Task: Look for space in Palo del Colle, Italy from 1st July, 2023 to 3rd July, 2023 for 1 adult in price range Rs.5000 to Rs.15000. Place can be private room with 1  bedroom having 1 bed and 1 bathroom. Property type can be house, flat, guest house, hotel. Amenities needed are: wifi. Booking option can be shelf check-in. Required host language is English.
Action: Mouse moved to (556, 161)
Screenshot: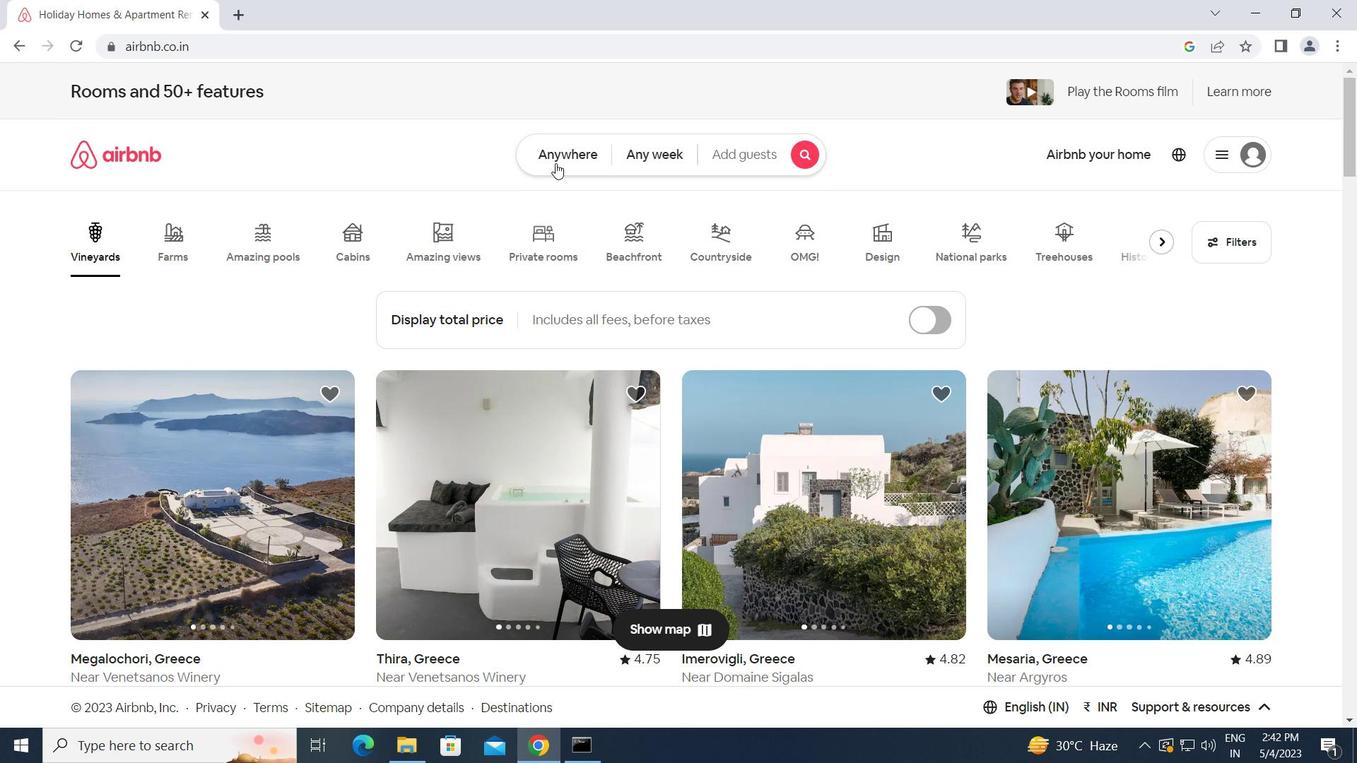 
Action: Mouse pressed left at (556, 161)
Screenshot: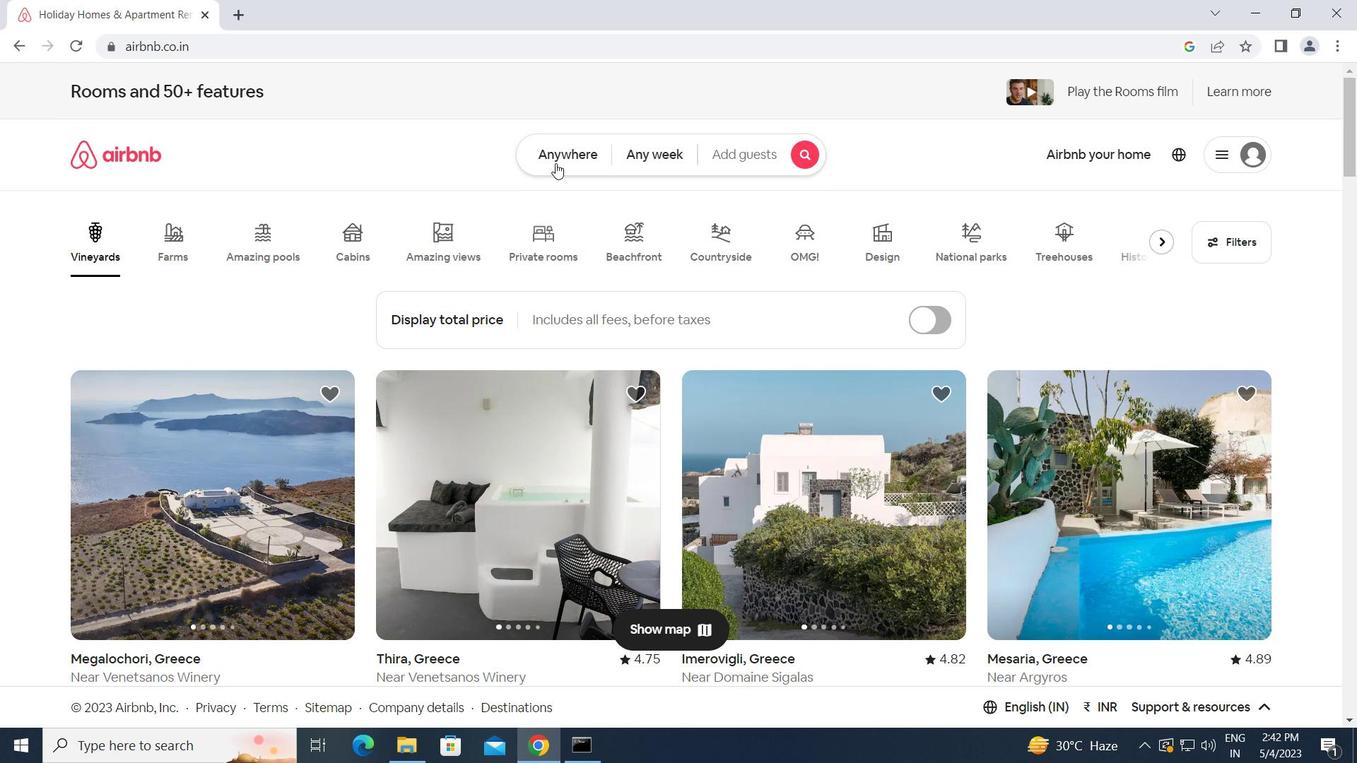 
Action: Mouse moved to (504, 212)
Screenshot: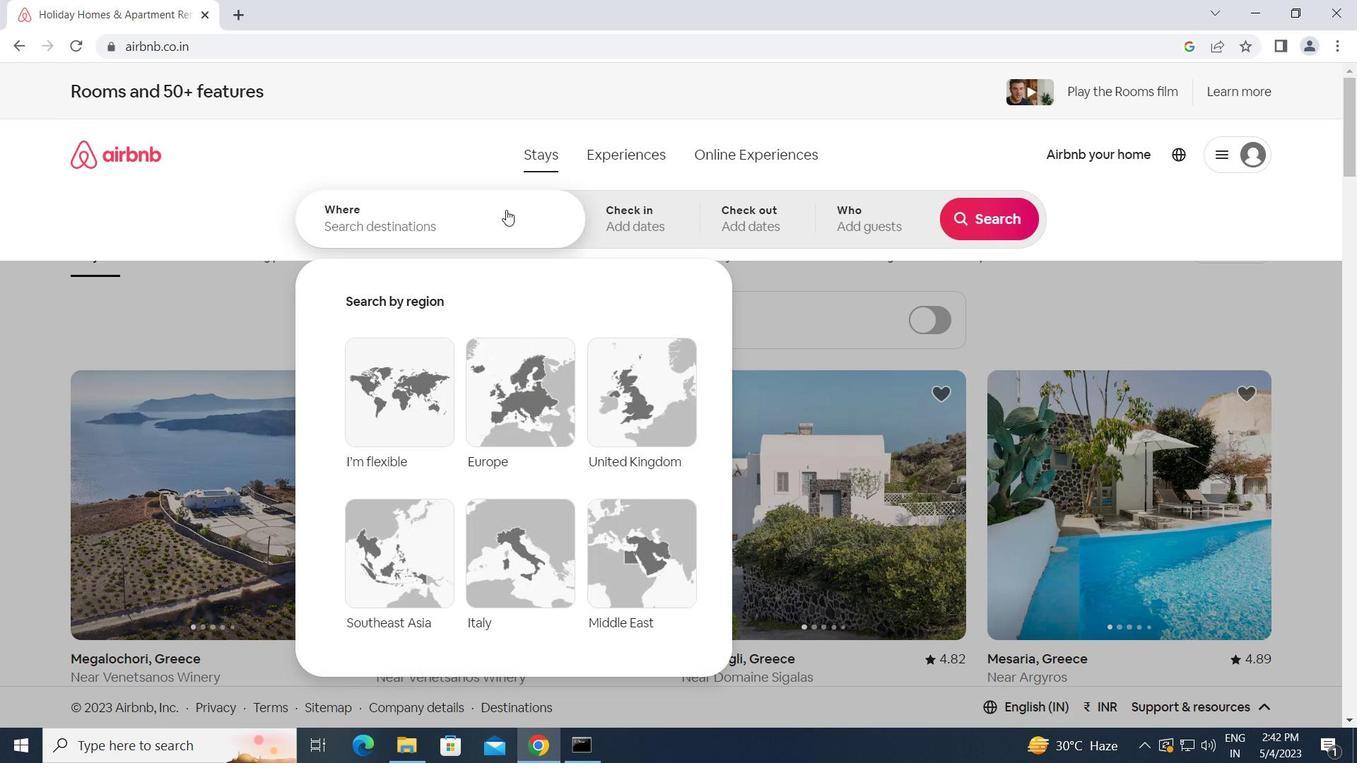 
Action: Mouse pressed left at (504, 212)
Screenshot: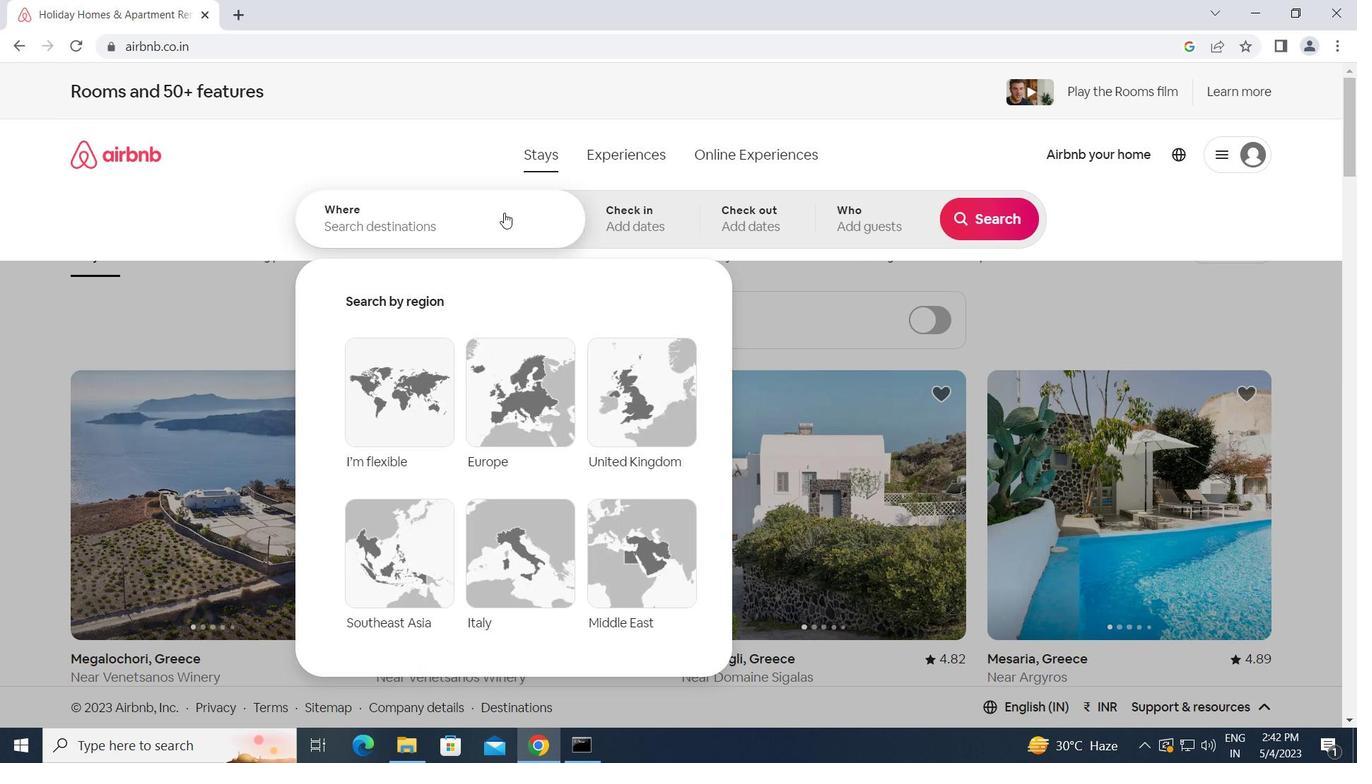 
Action: Key pressed <Key.caps_lock>p<Key.caps_lock>alo<Key.space>del<Key.space><Key.caps_lock>c<Key.caps_lock>olle,<Key.space><Key.caps_lock>i<Key.caps_lock>taly<Key.enter>
Screenshot: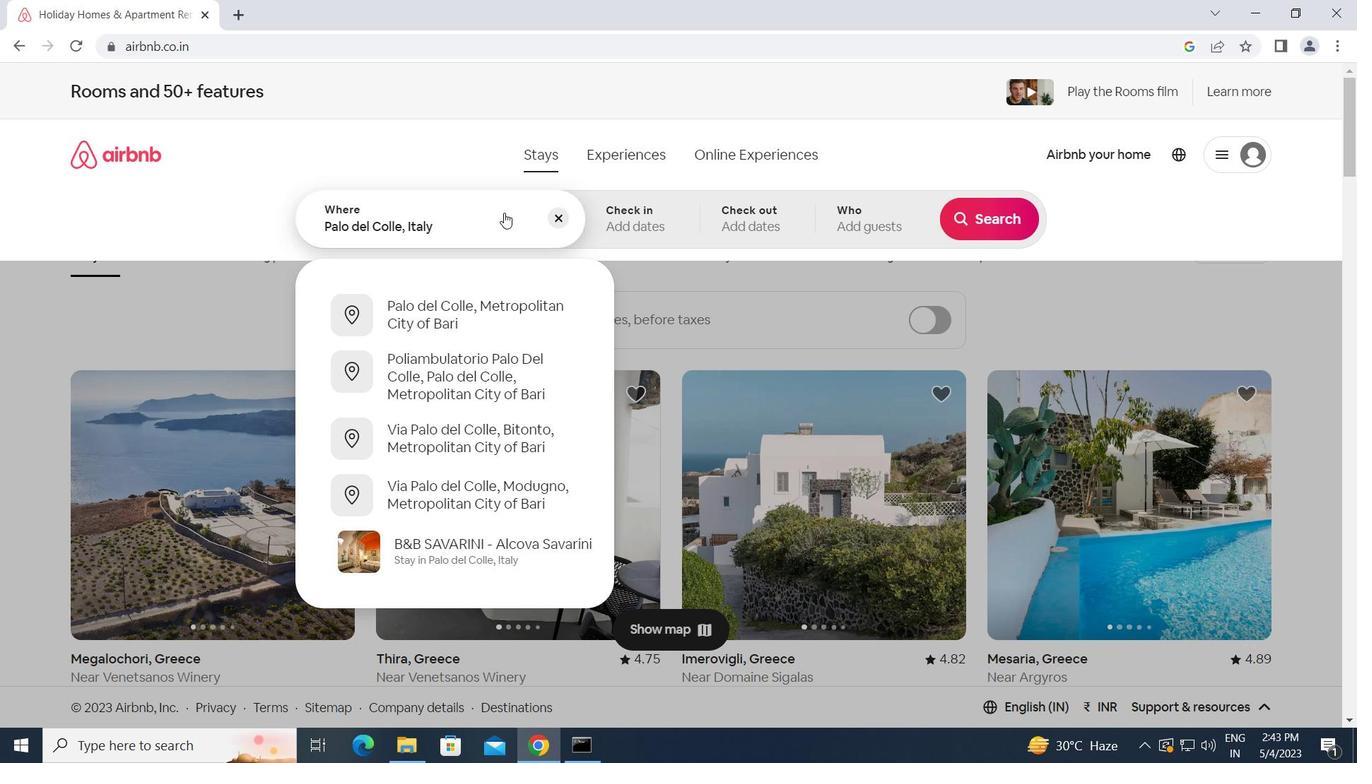
Action: Mouse moved to (997, 369)
Screenshot: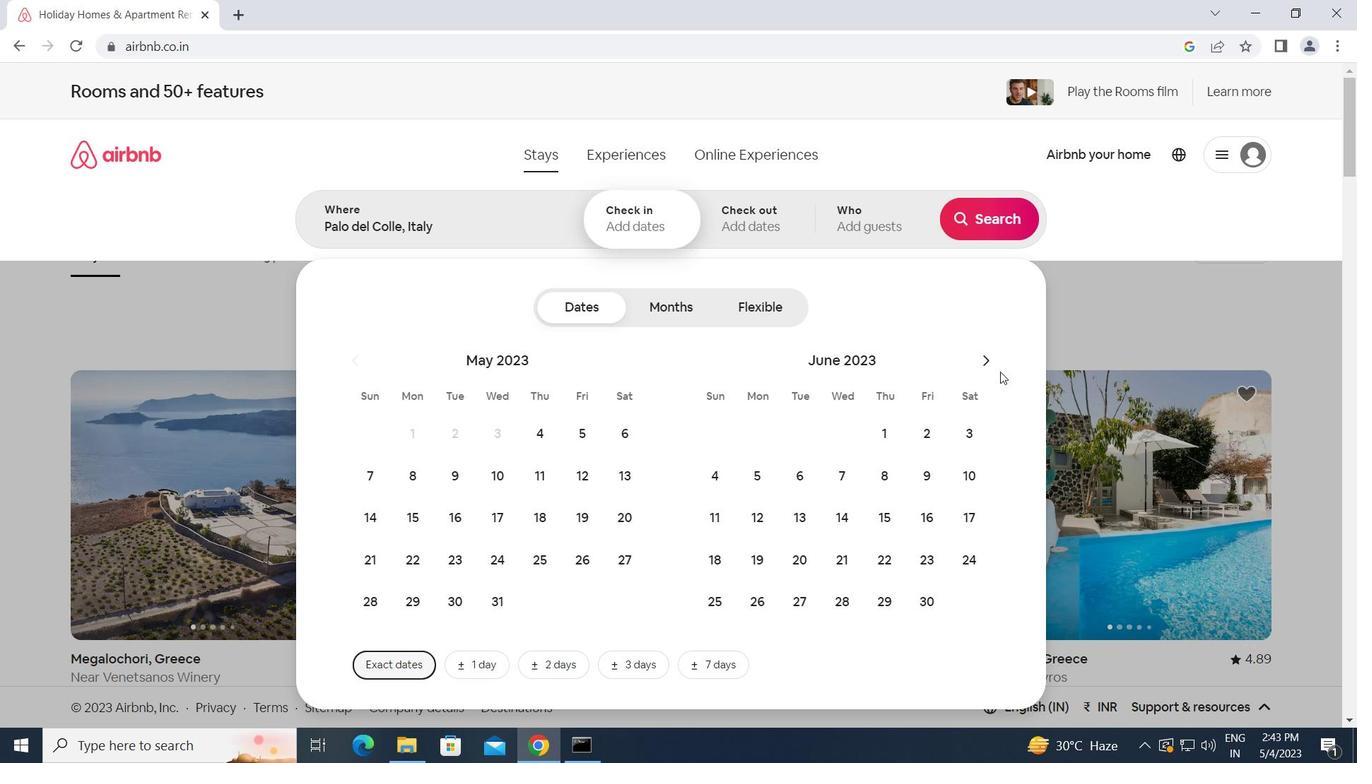 
Action: Mouse pressed left at (997, 369)
Screenshot: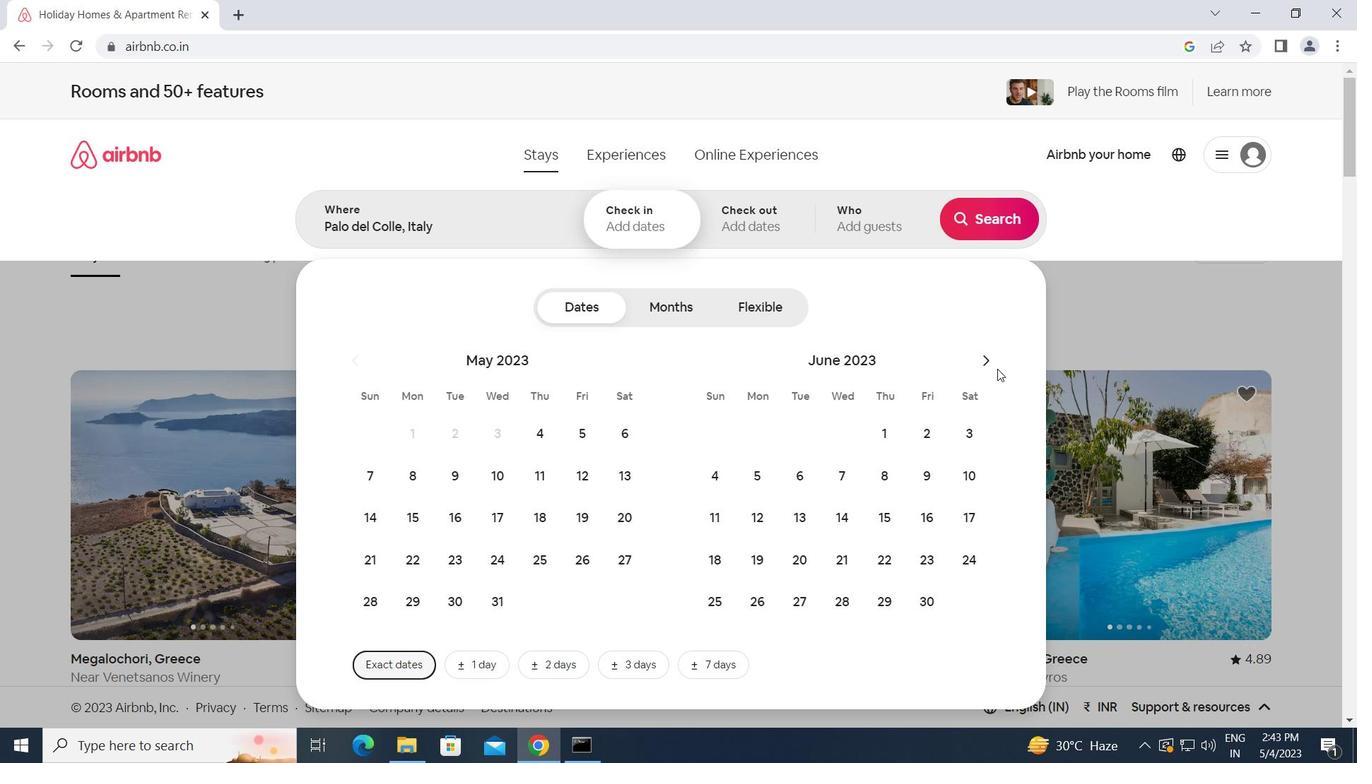 
Action: Mouse moved to (980, 365)
Screenshot: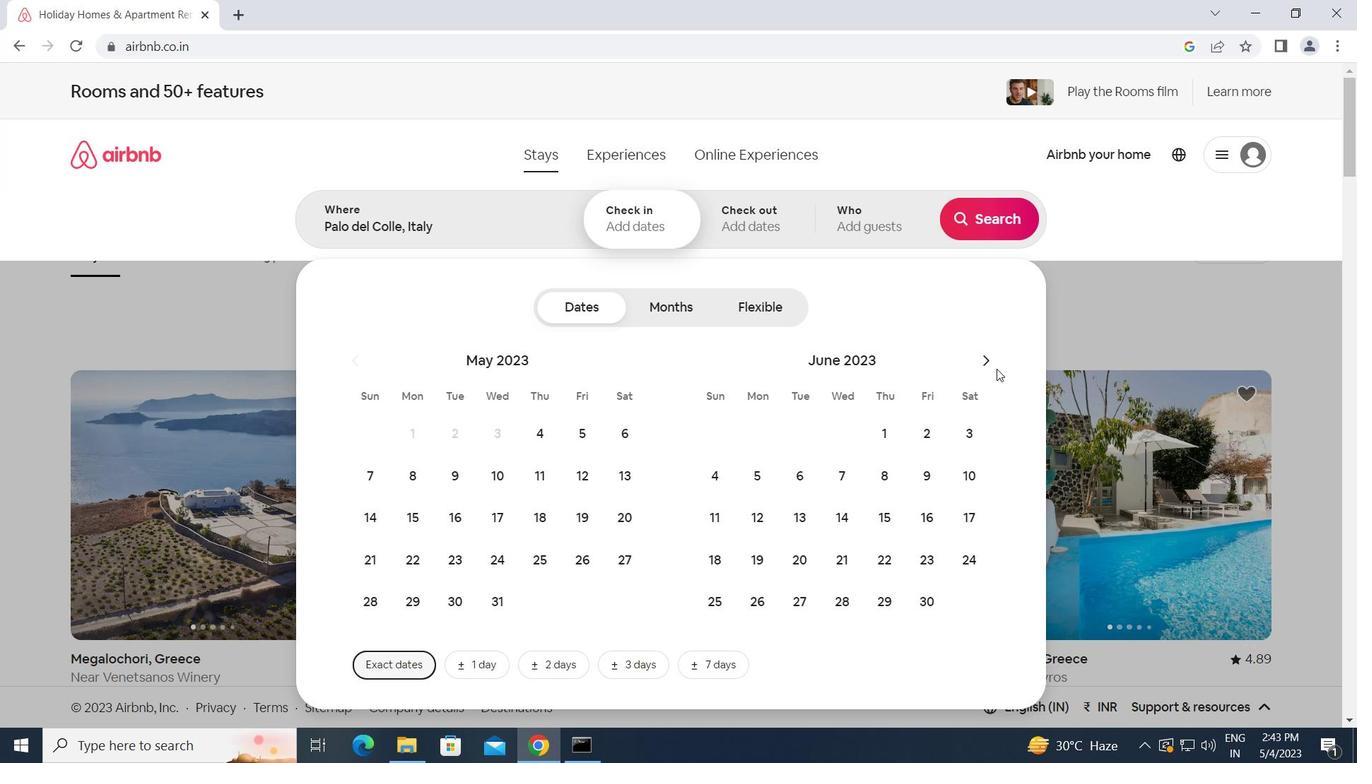 
Action: Mouse pressed left at (980, 365)
Screenshot: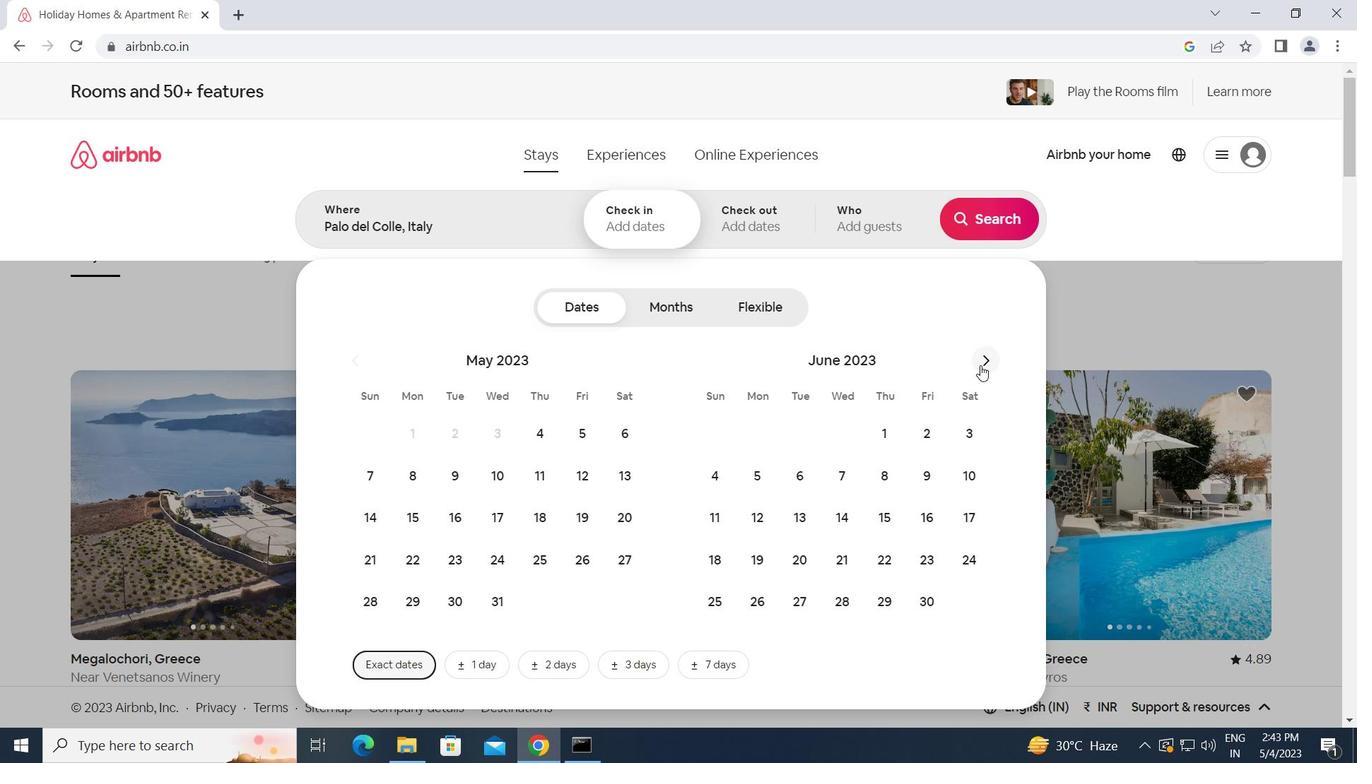 
Action: Mouse moved to (964, 426)
Screenshot: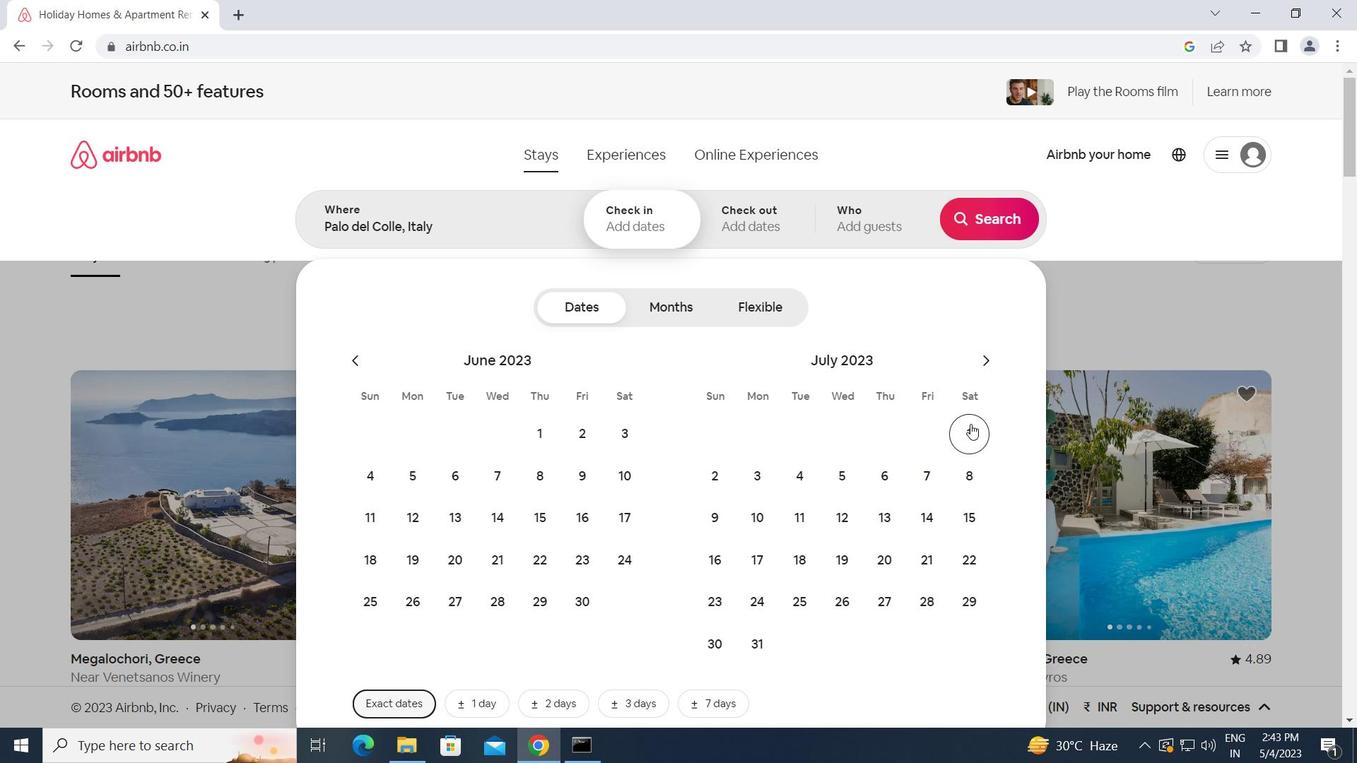 
Action: Mouse pressed left at (964, 426)
Screenshot: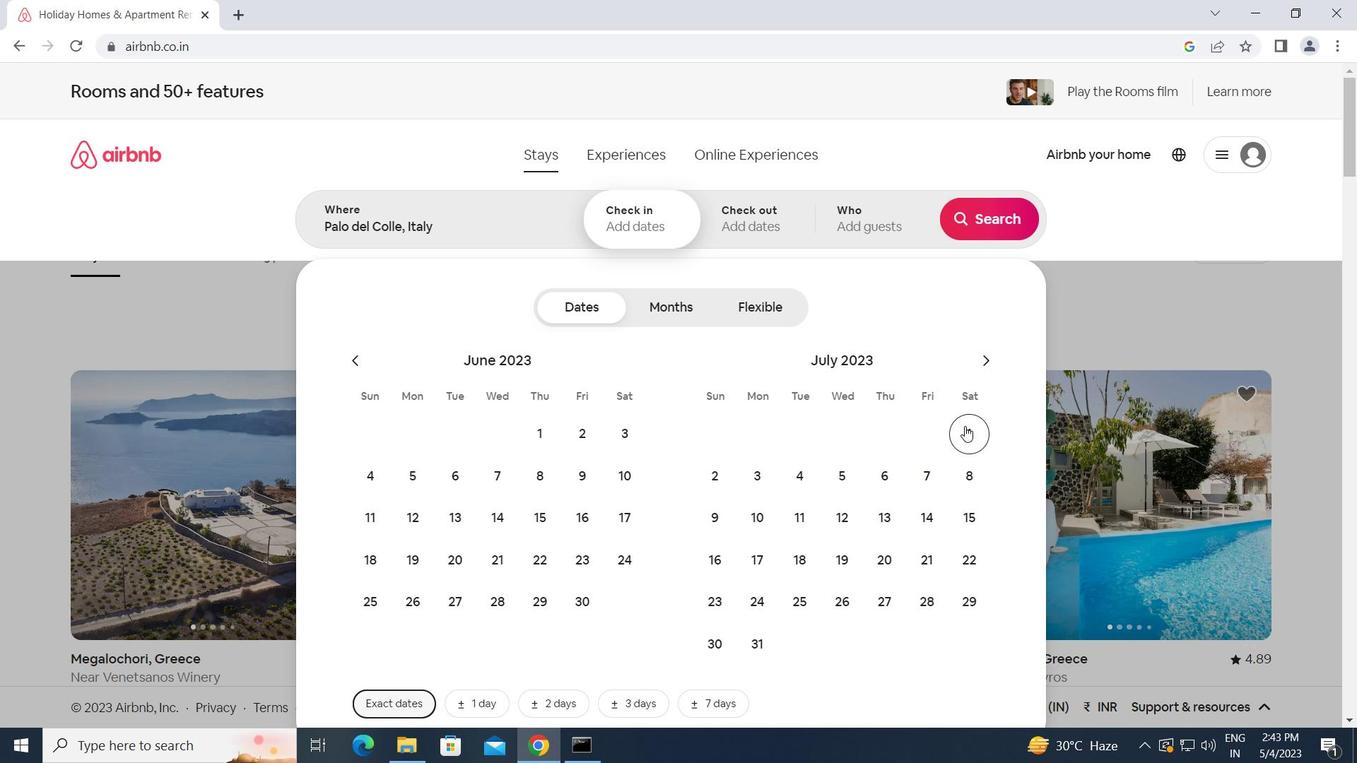 
Action: Mouse moved to (758, 482)
Screenshot: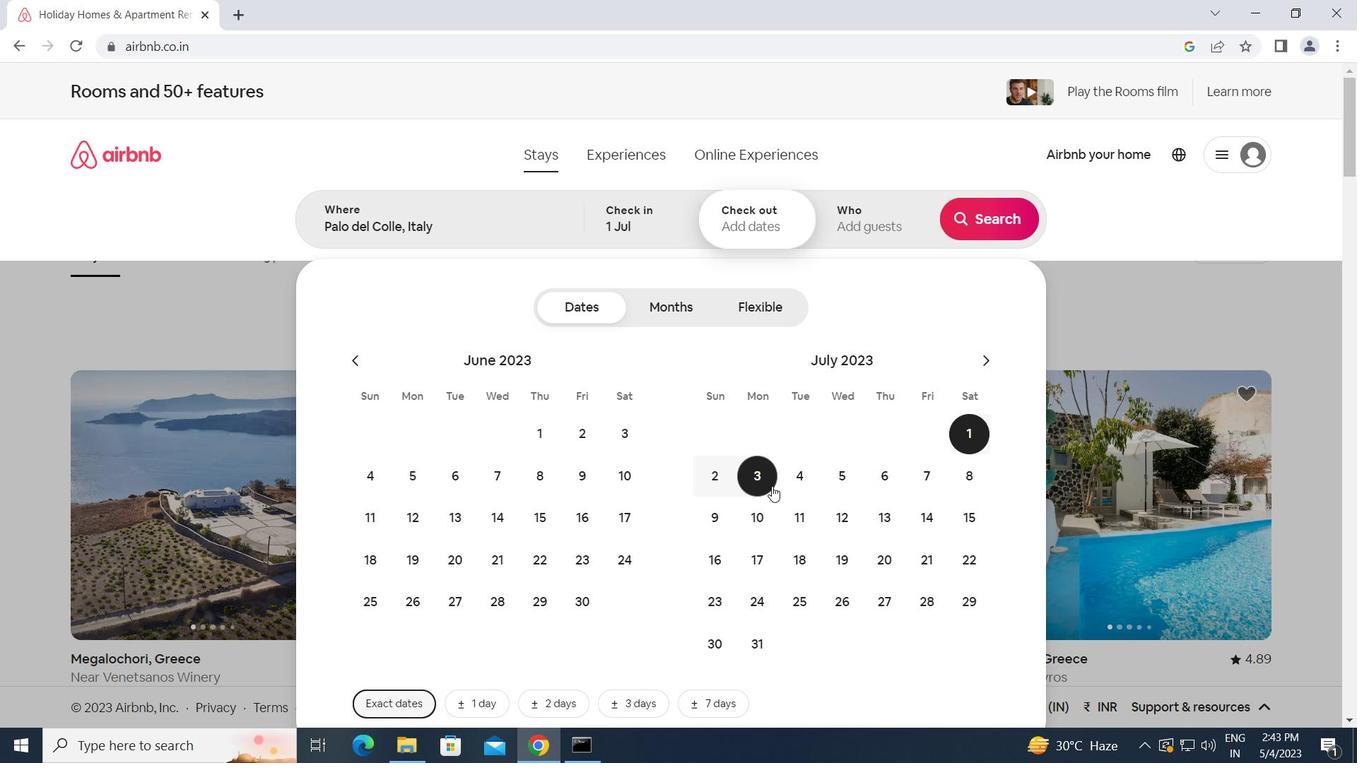 
Action: Mouse pressed left at (758, 482)
Screenshot: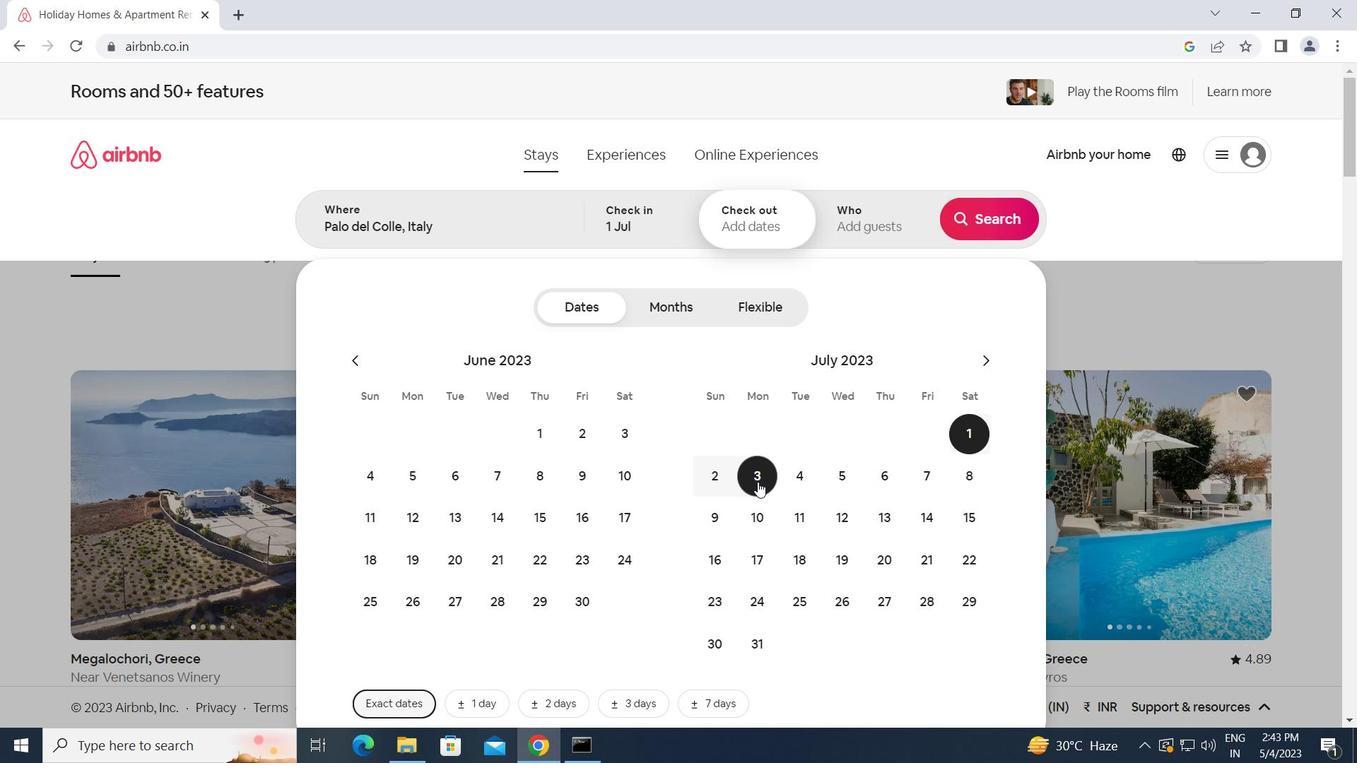 
Action: Mouse moved to (843, 209)
Screenshot: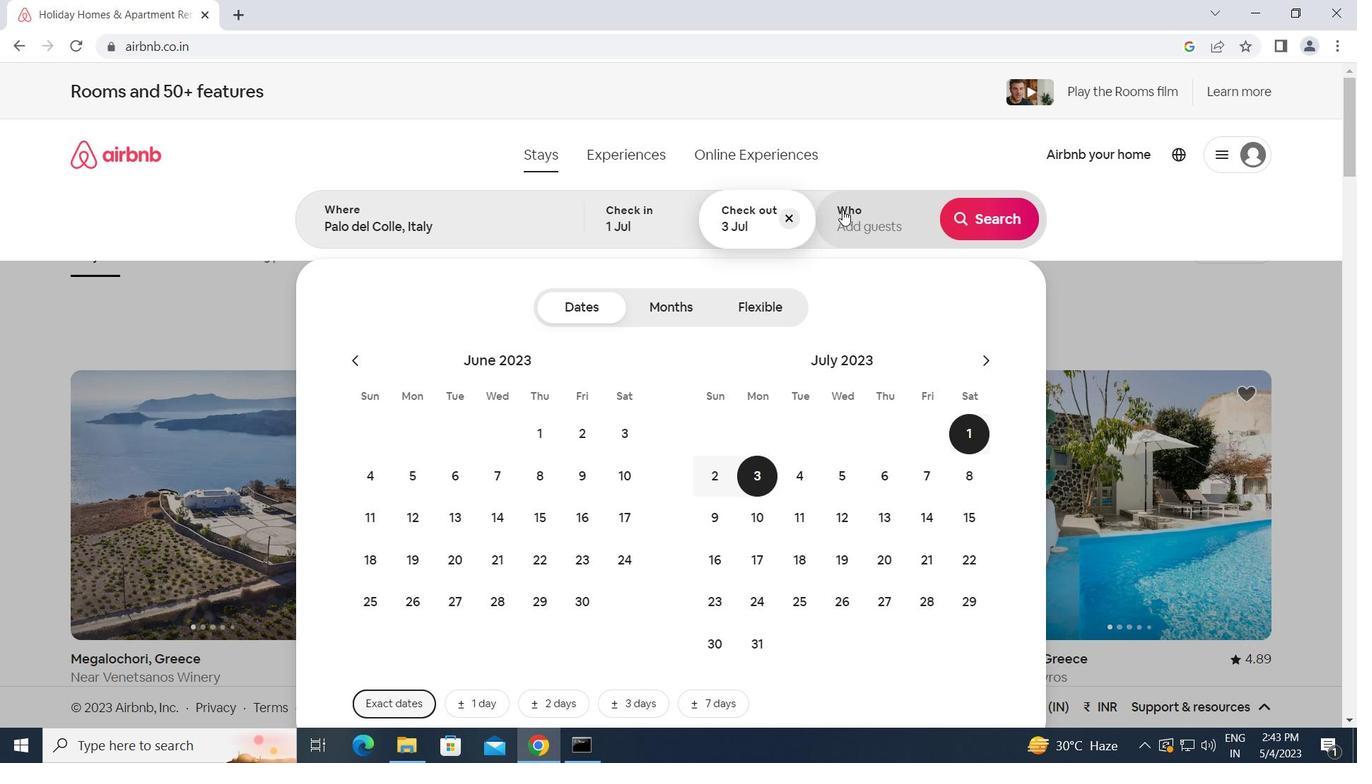
Action: Mouse pressed left at (843, 209)
Screenshot: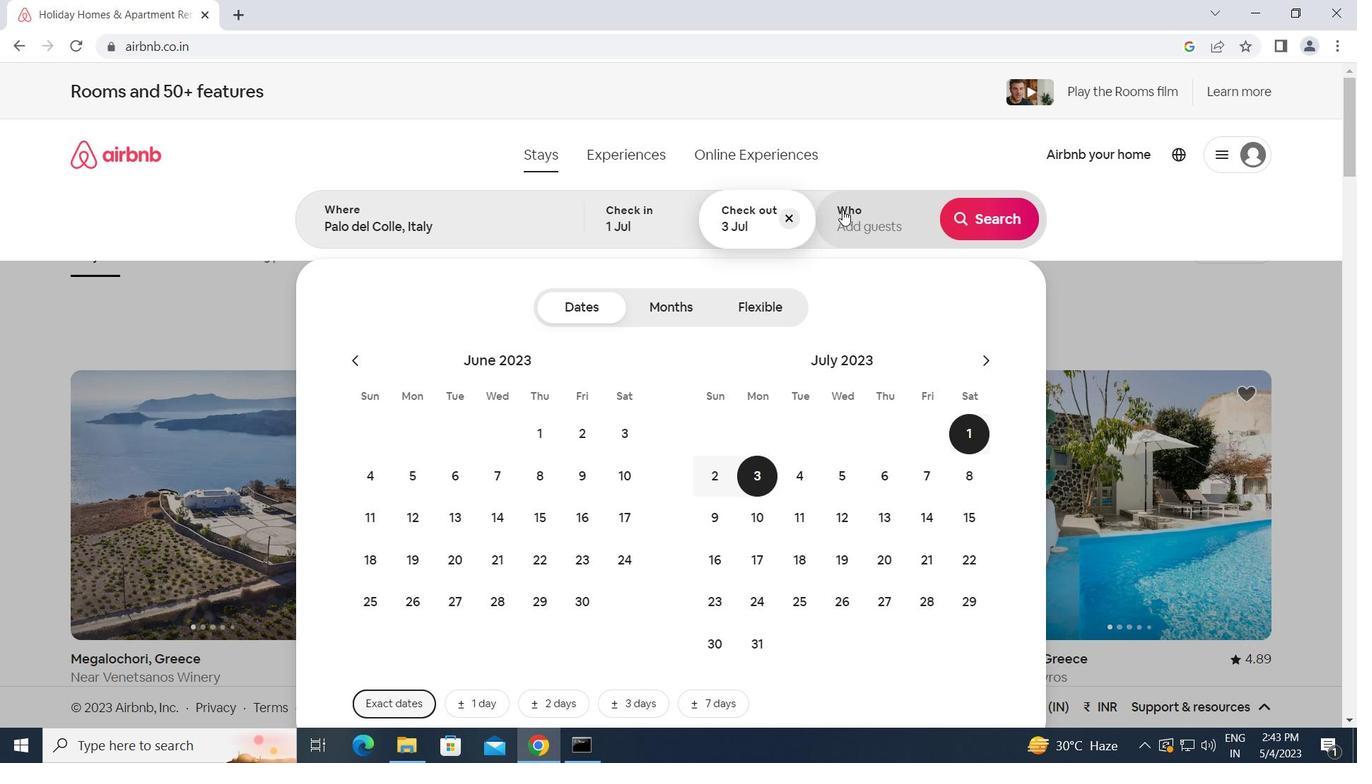 
Action: Mouse moved to (994, 306)
Screenshot: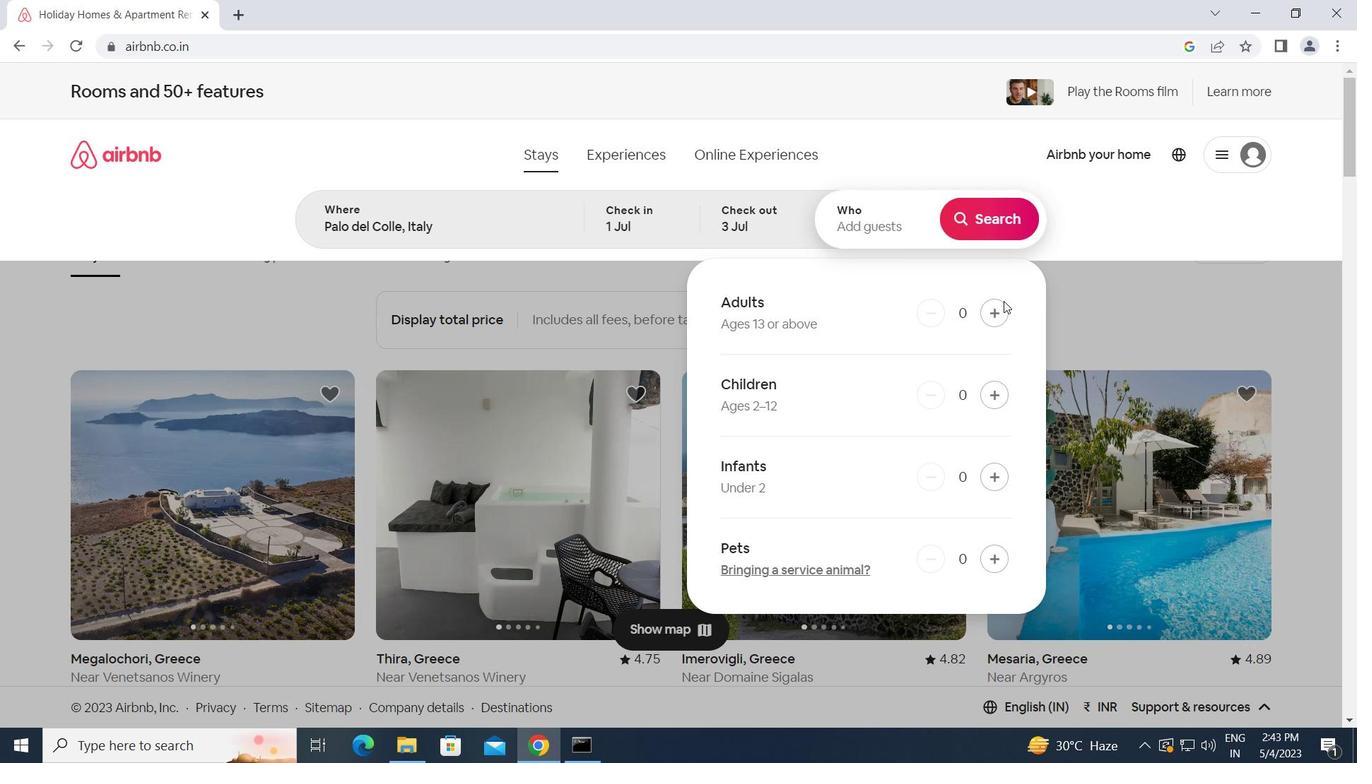
Action: Mouse pressed left at (994, 306)
Screenshot: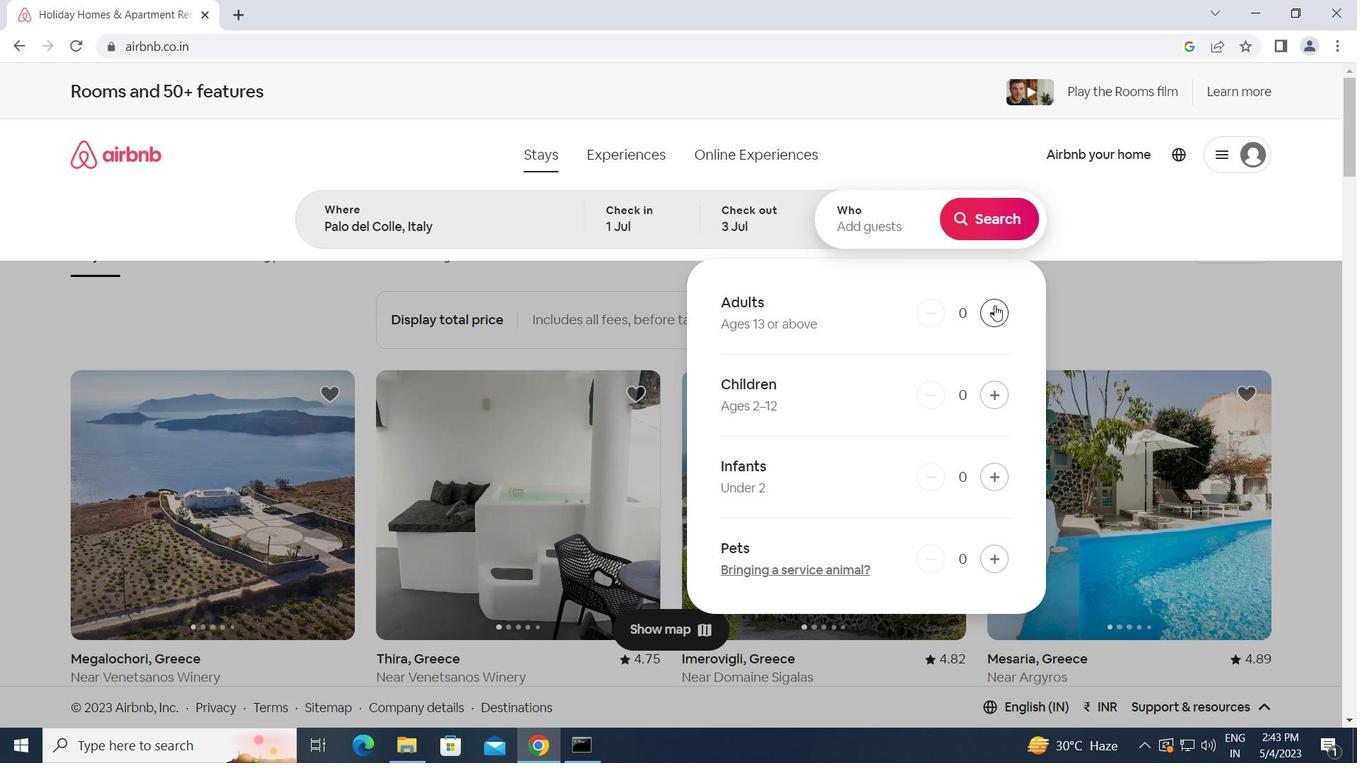 
Action: Mouse moved to (990, 216)
Screenshot: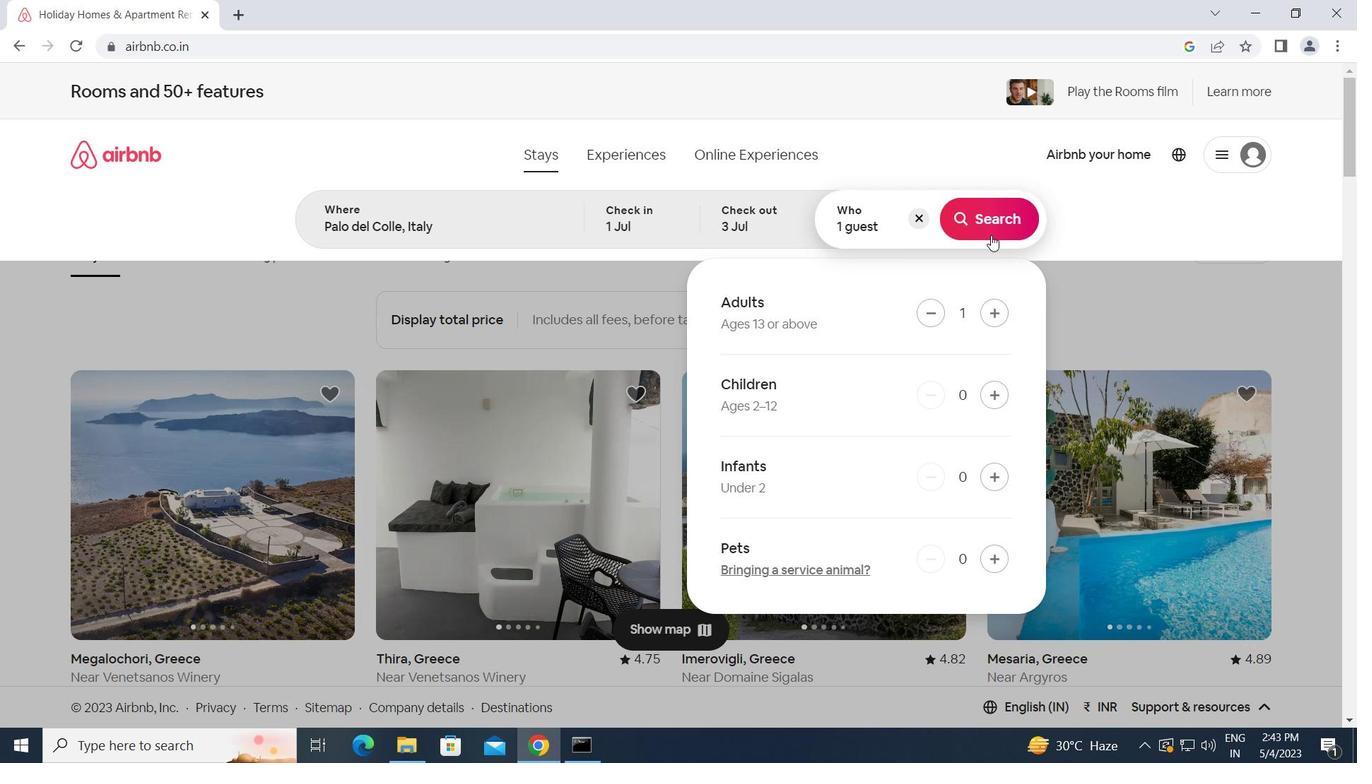 
Action: Mouse pressed left at (990, 216)
Screenshot: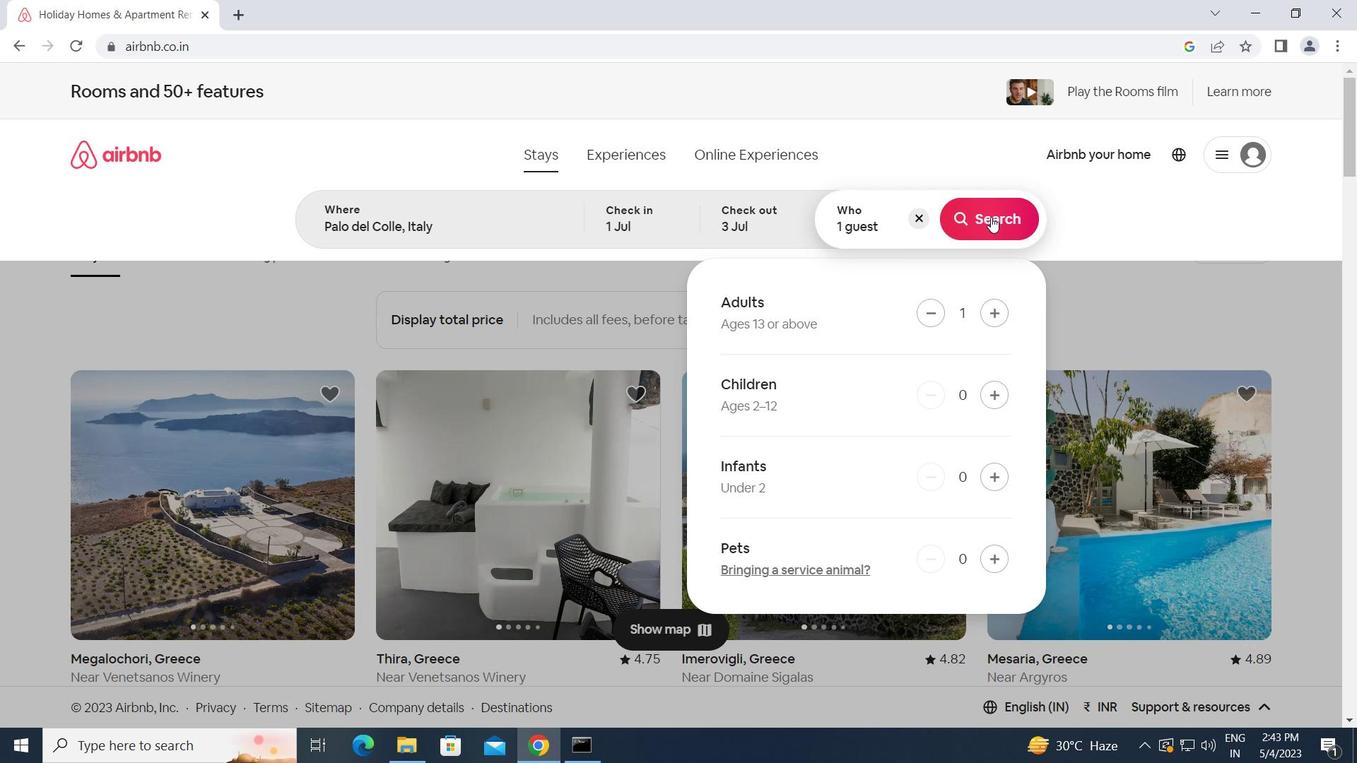 
Action: Mouse moved to (1257, 173)
Screenshot: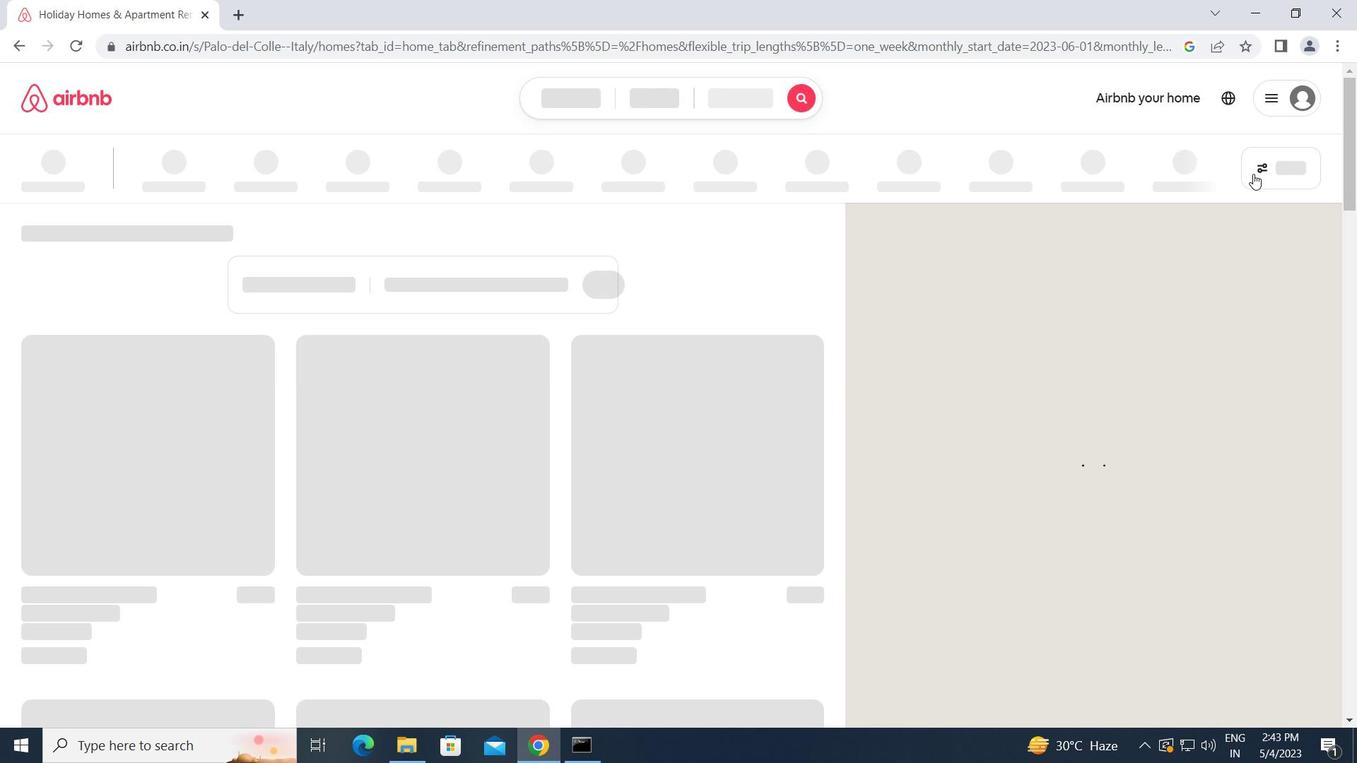 
Action: Mouse pressed left at (1257, 173)
Screenshot: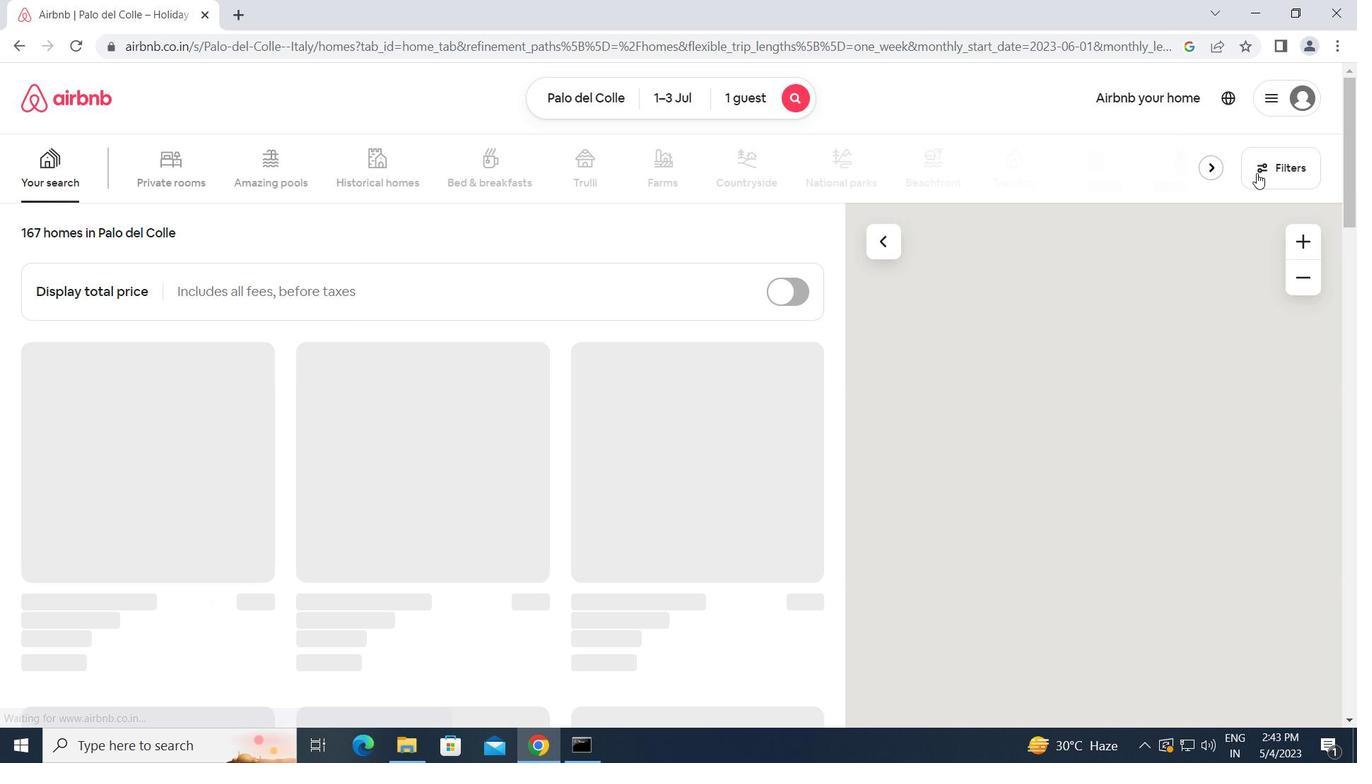 
Action: Mouse moved to (444, 392)
Screenshot: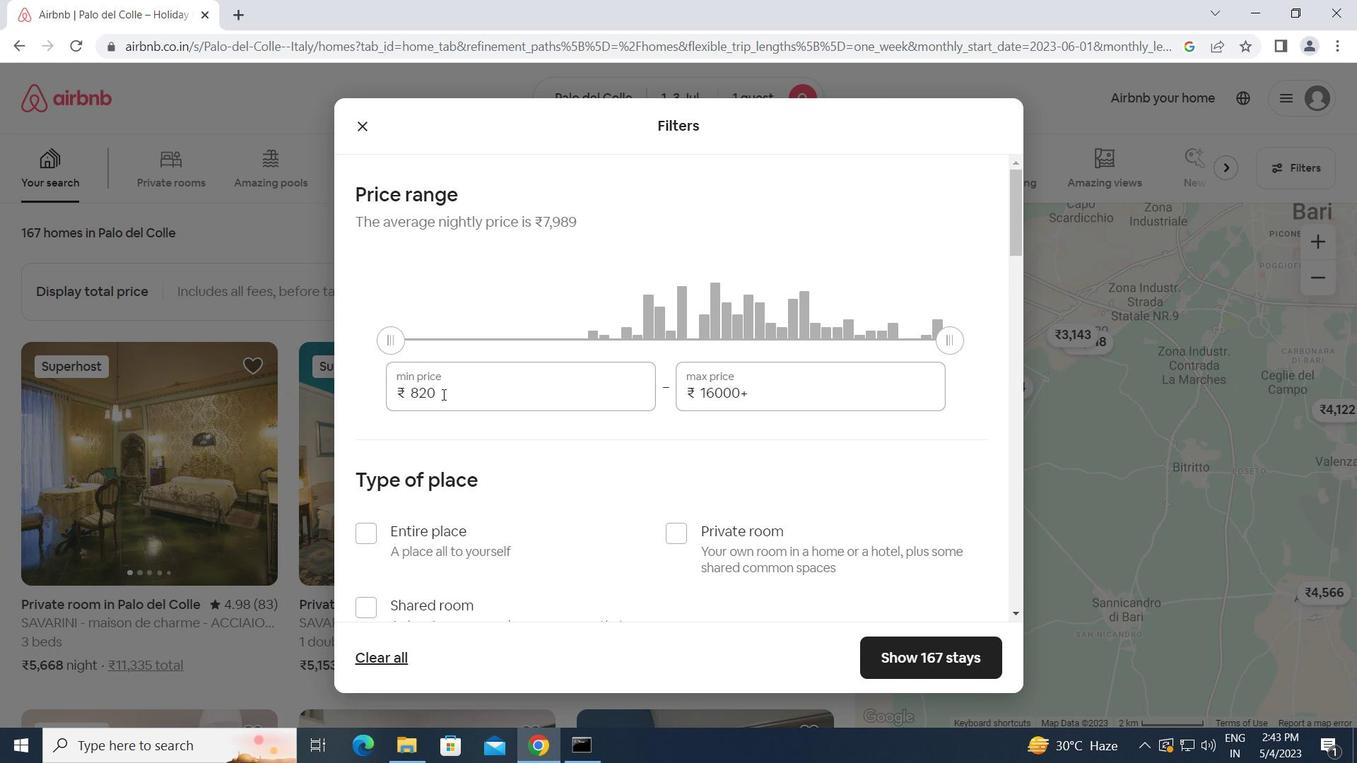 
Action: Mouse pressed left at (444, 392)
Screenshot: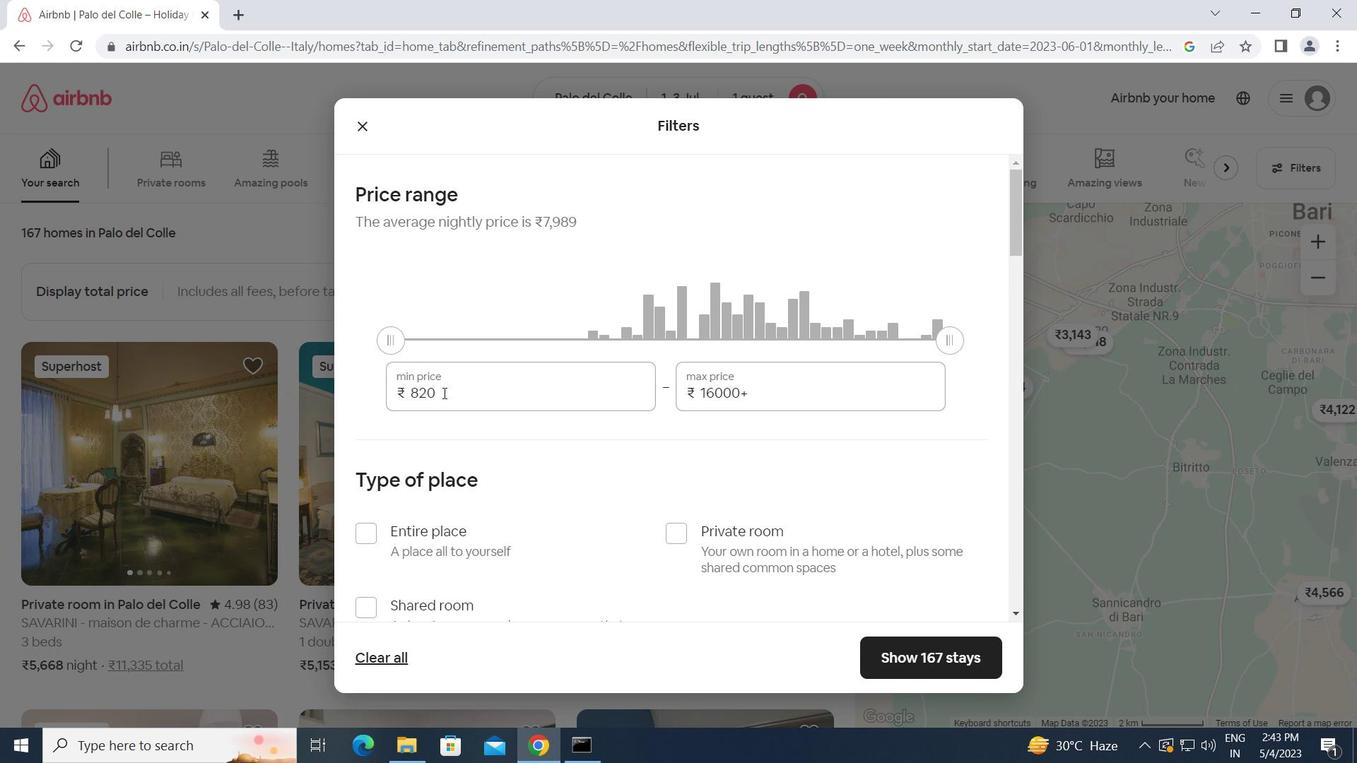 
Action: Mouse moved to (380, 394)
Screenshot: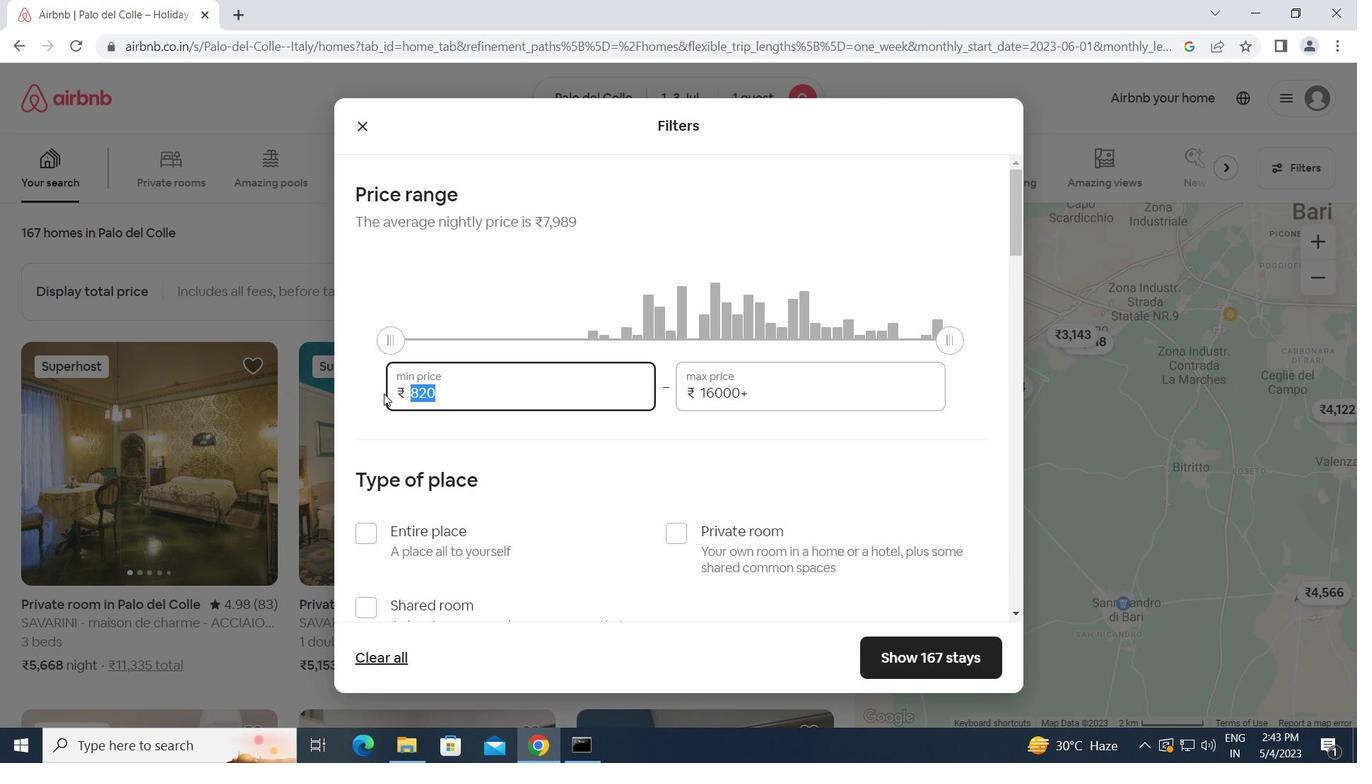 
Action: Key pressed 5000<Key.tab>1
Screenshot: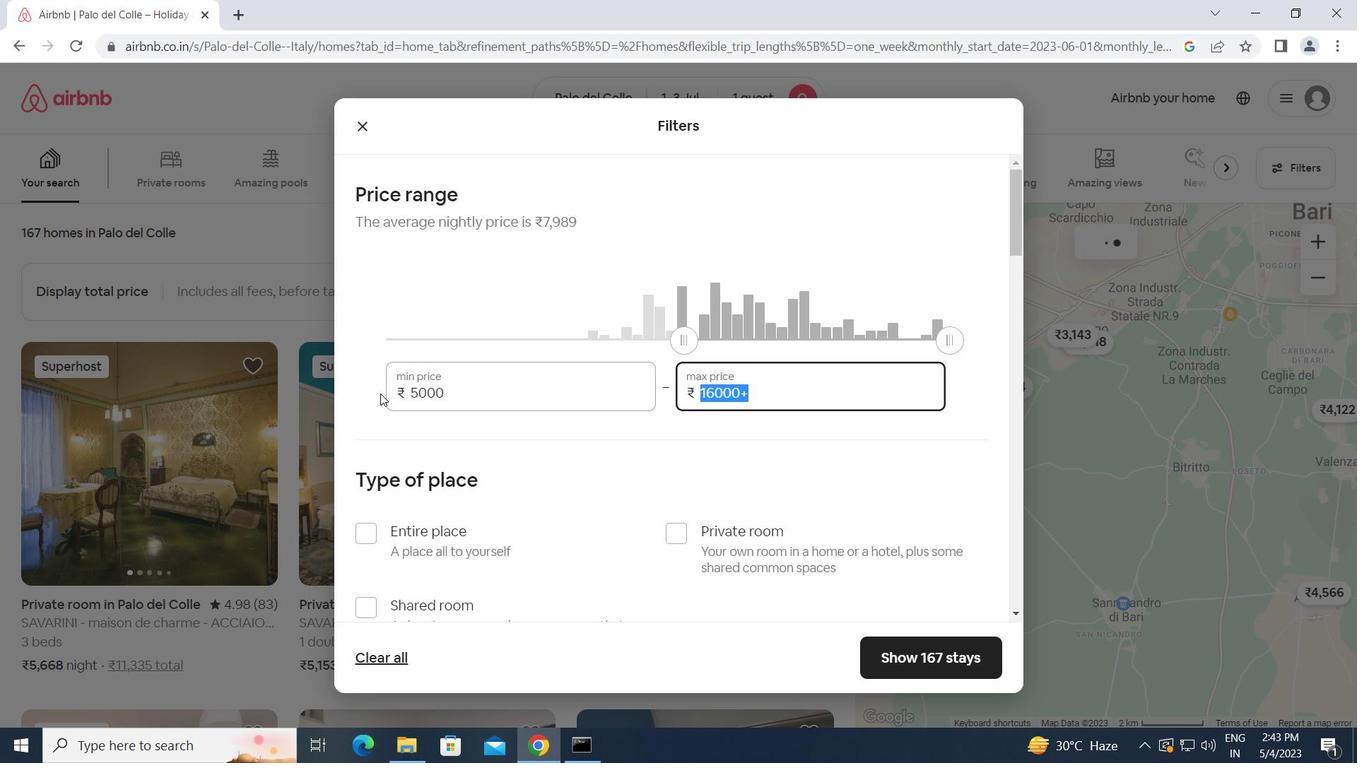 
Action: Mouse moved to (755, 392)
Screenshot: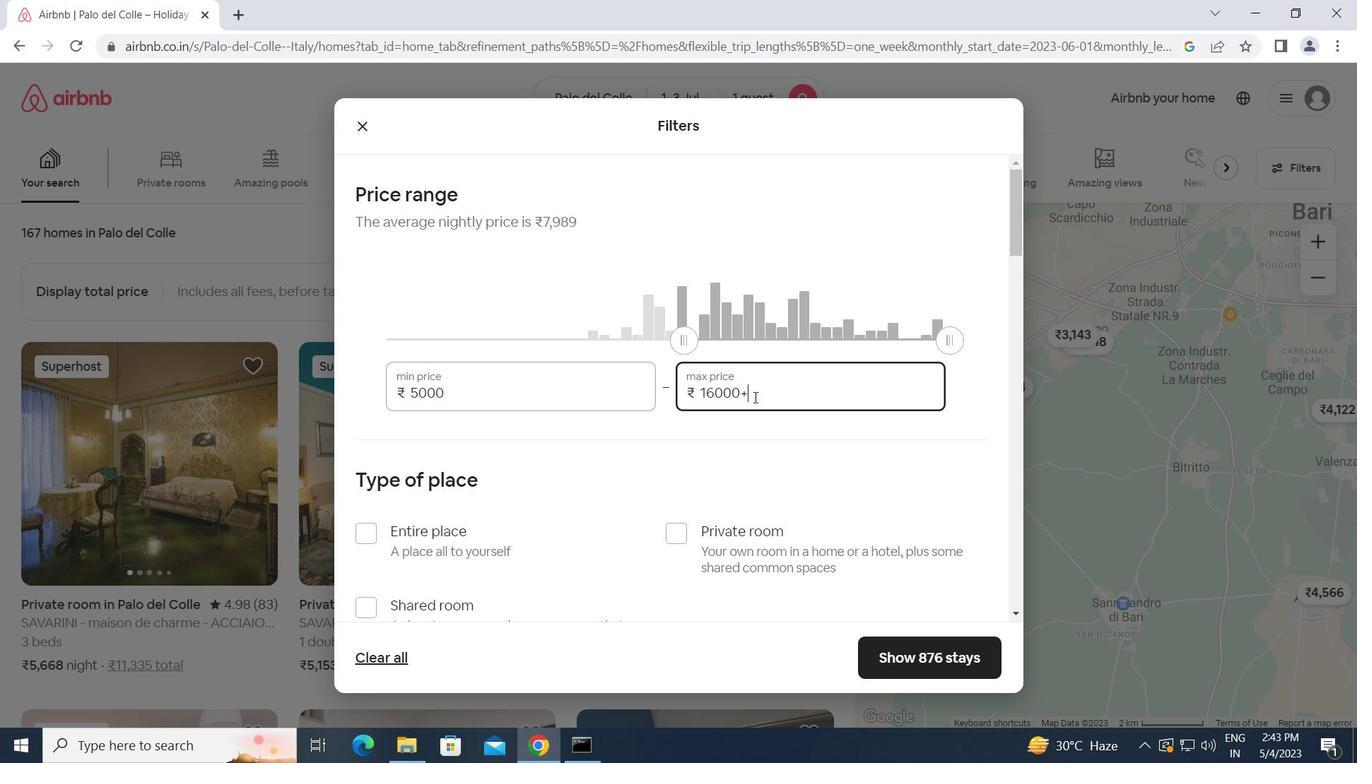 
Action: Key pressed <Key.backspace><Key.backspace><Key.backspace><Key.backspace><Key.backspace><Key.backspace><Key.backspace><Key.backspace><Key.backspace><Key.backspace><Key.backspace><Key.backspace><Key.backspace>15000
Screenshot: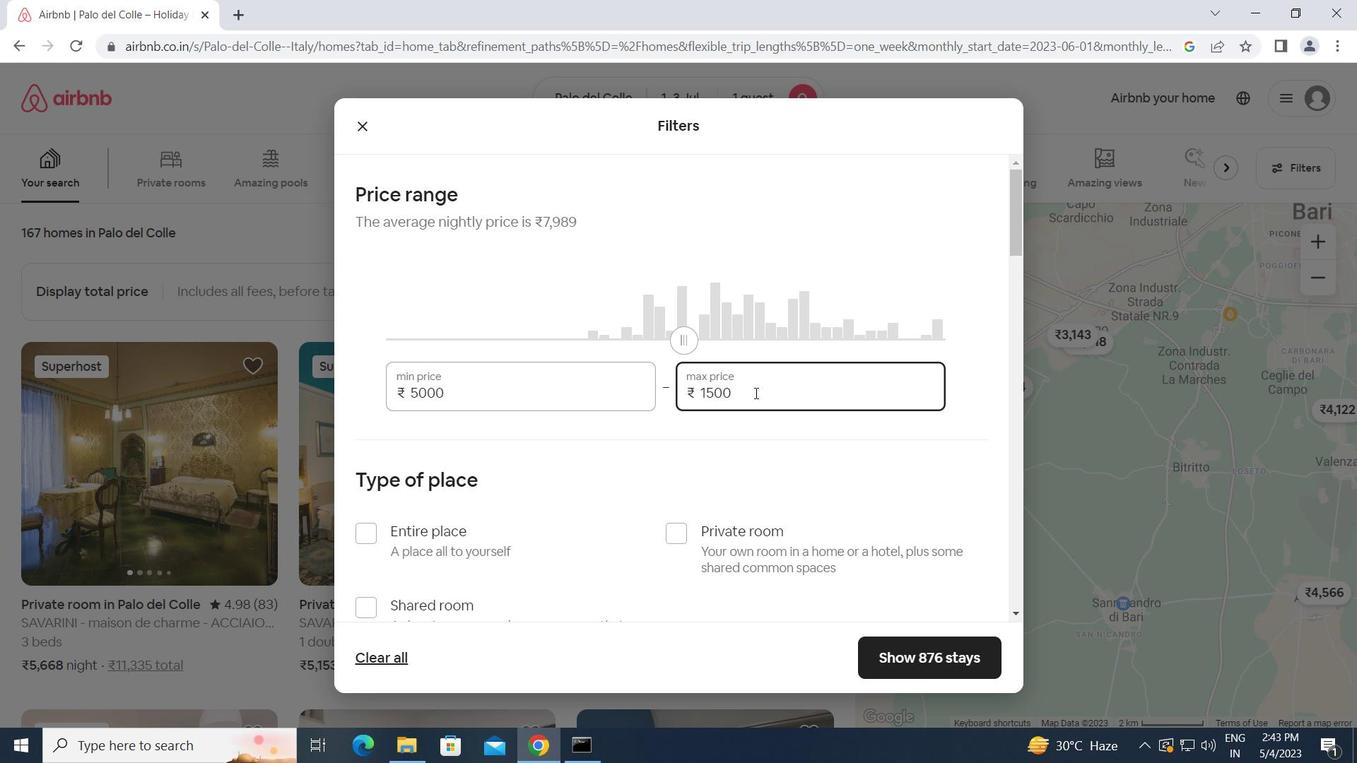 
Action: Mouse moved to (697, 441)
Screenshot: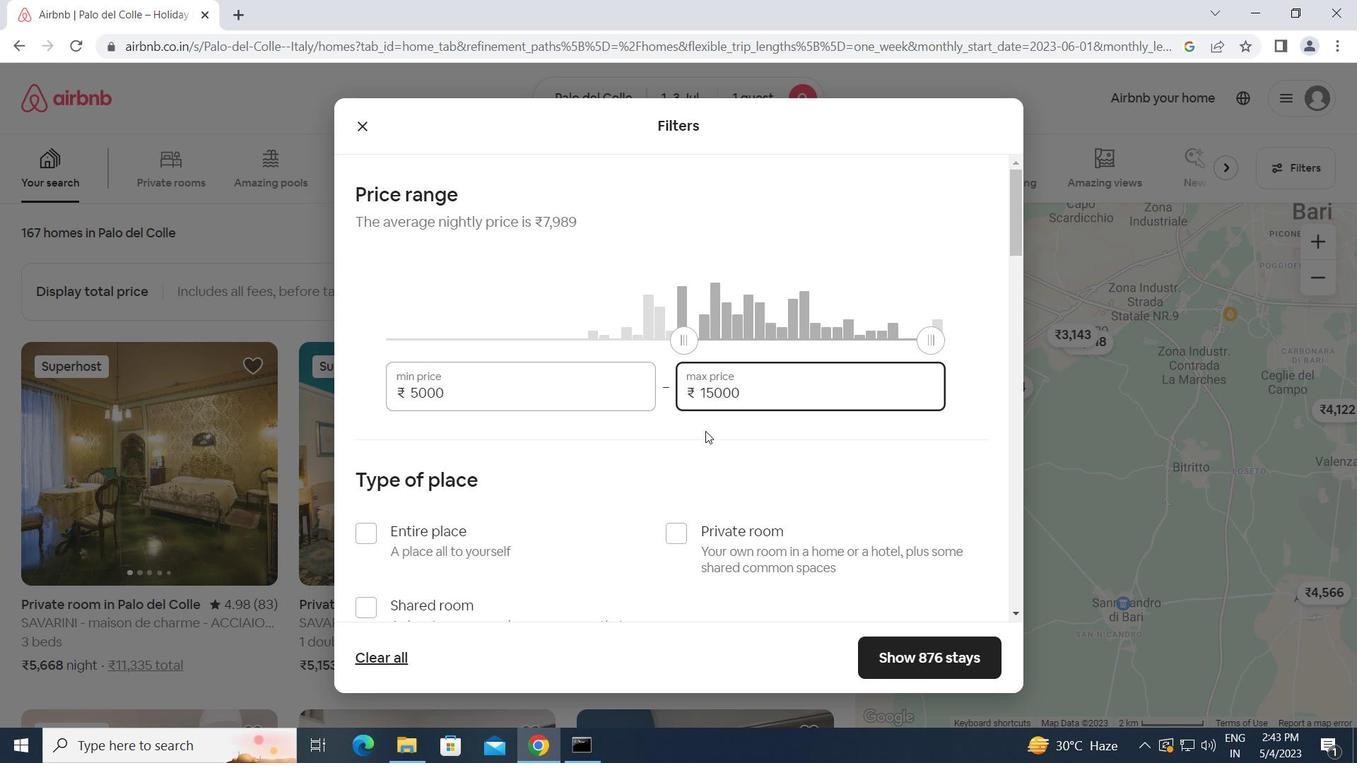 
Action: Mouse scrolled (697, 441) with delta (0, 0)
Screenshot: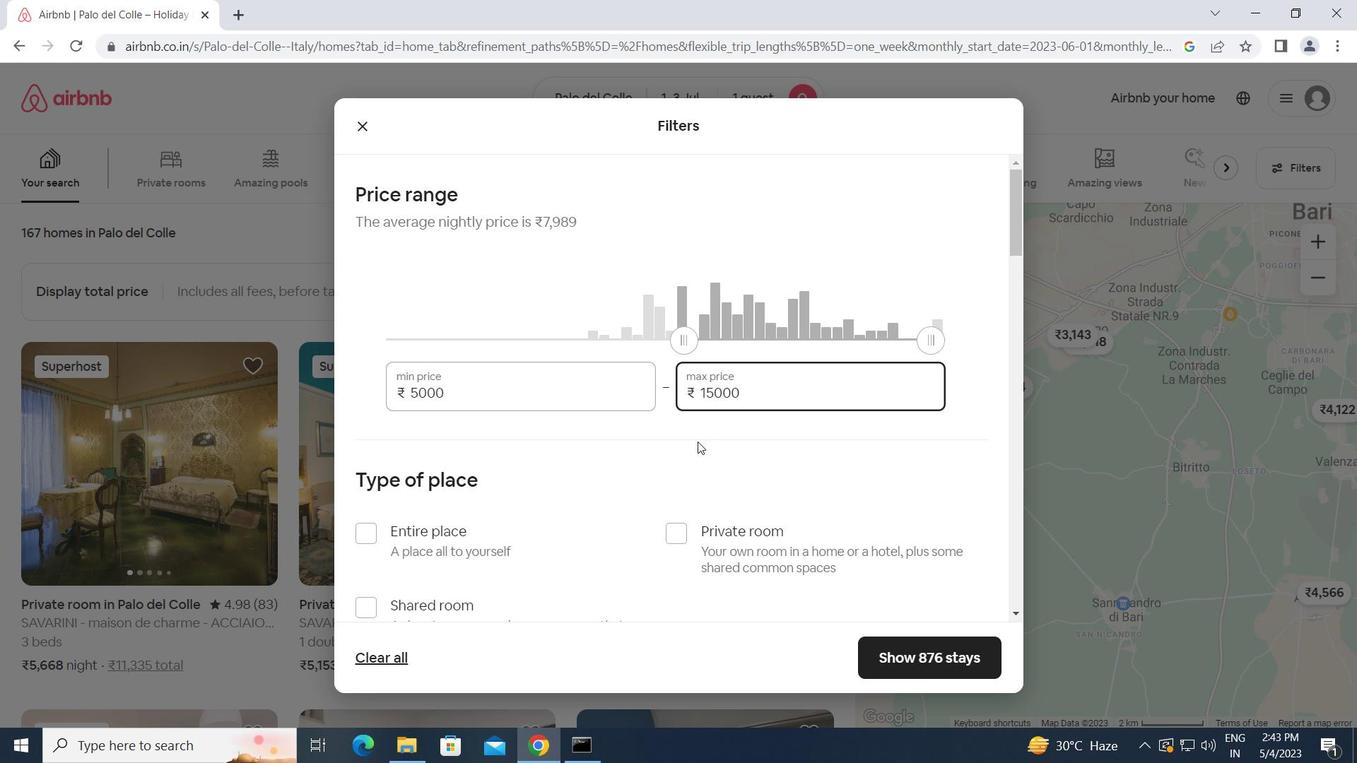 
Action: Mouse moved to (685, 447)
Screenshot: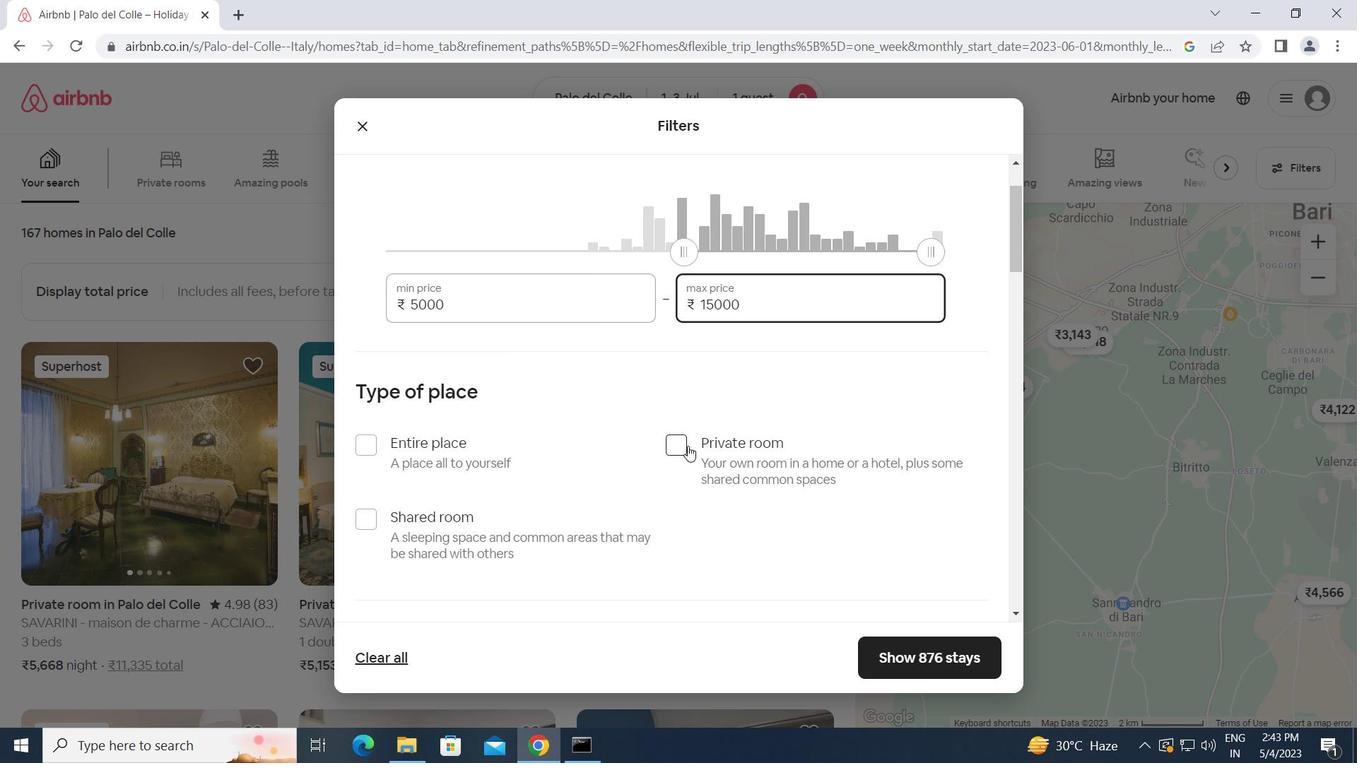 
Action: Mouse pressed left at (685, 447)
Screenshot: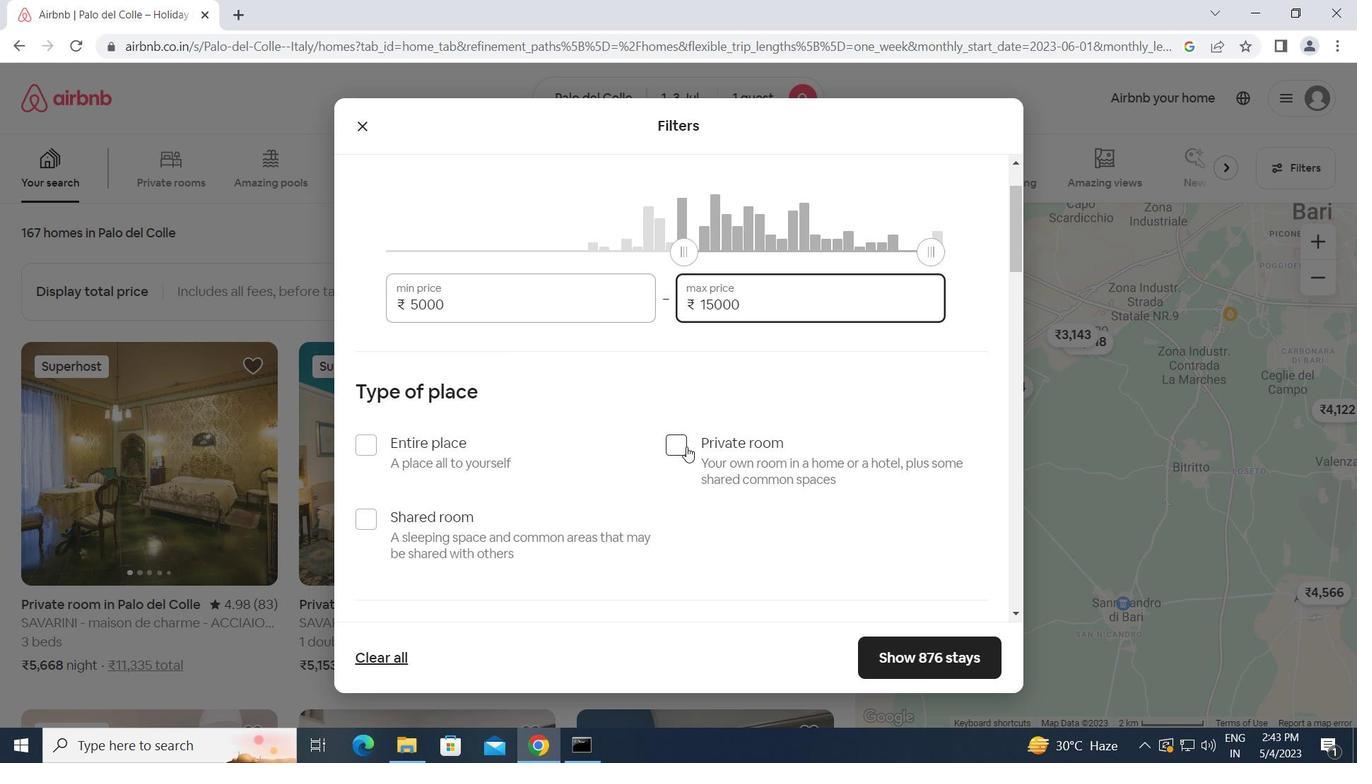 
Action: Mouse moved to (717, 491)
Screenshot: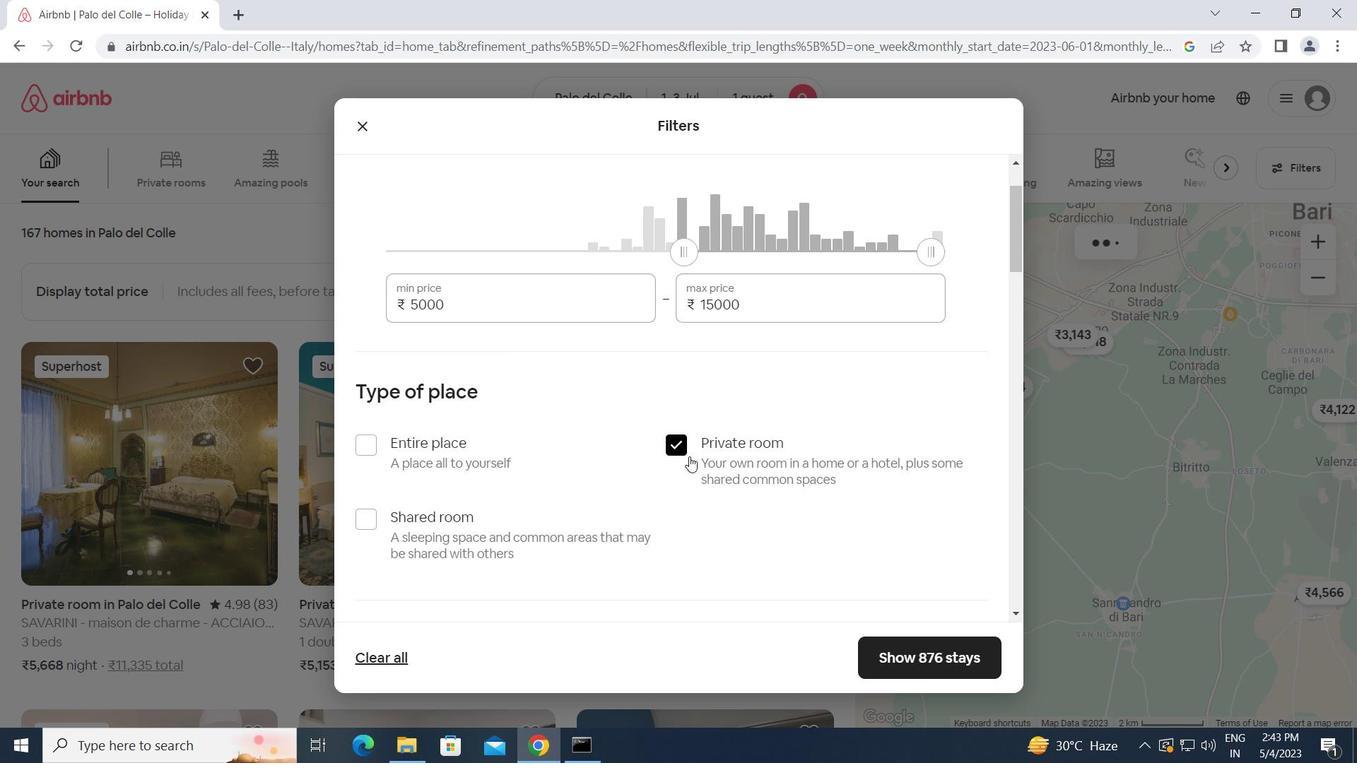 
Action: Mouse scrolled (717, 490) with delta (0, 0)
Screenshot: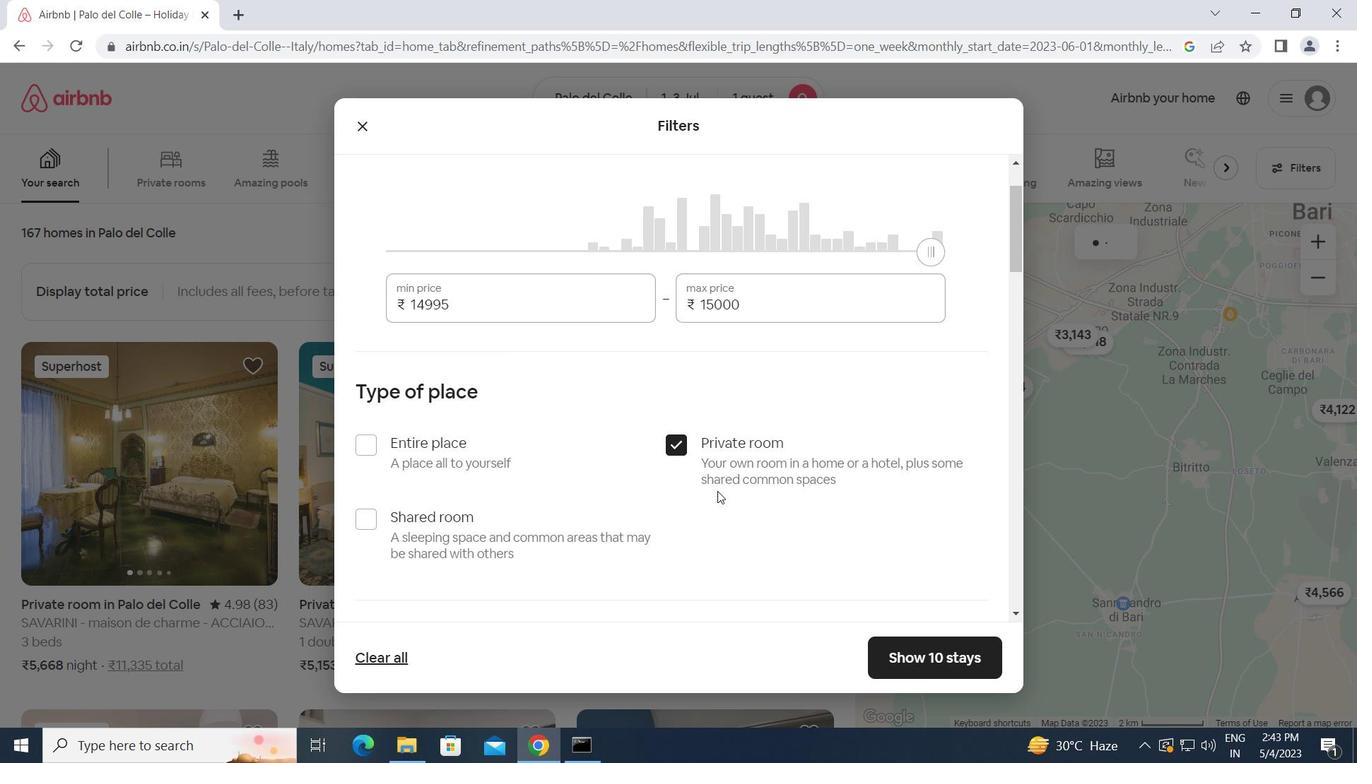 
Action: Mouse scrolled (717, 490) with delta (0, 0)
Screenshot: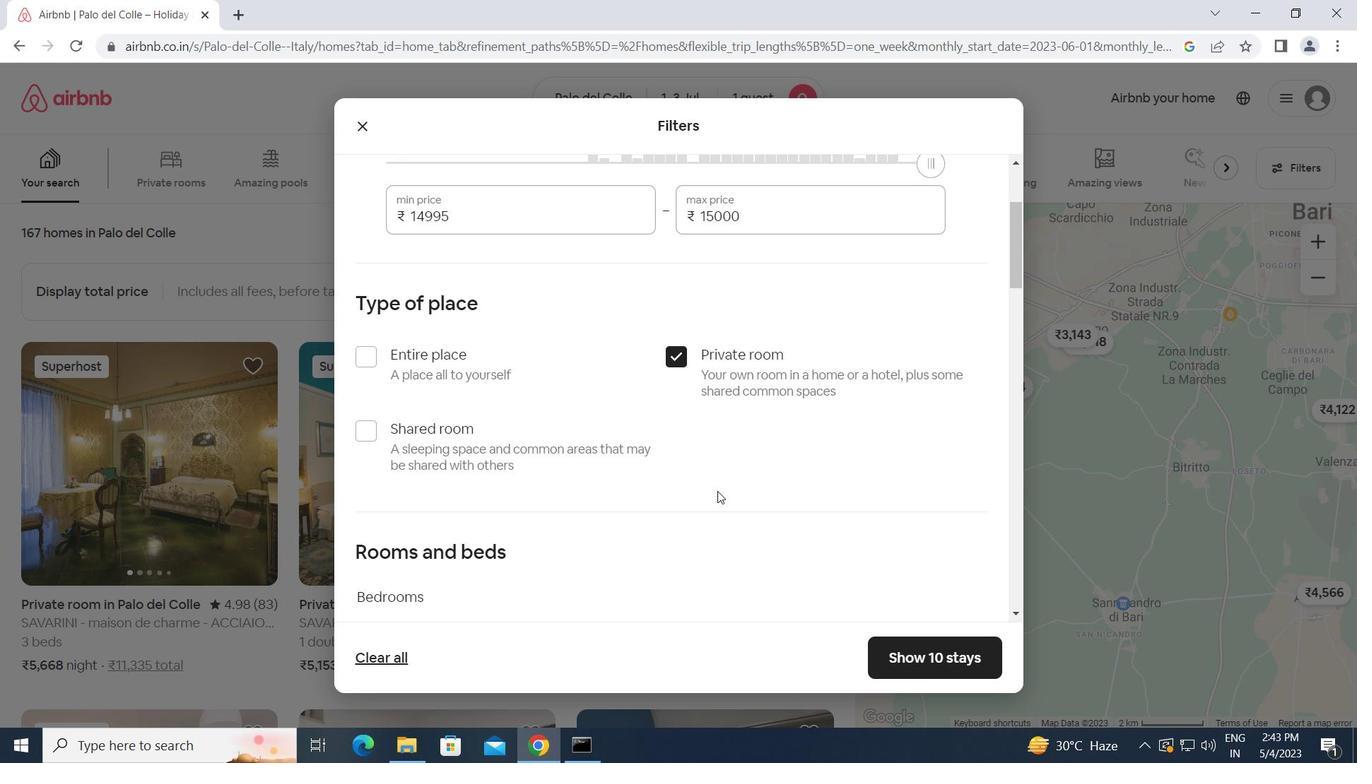 
Action: Mouse scrolled (717, 490) with delta (0, 0)
Screenshot: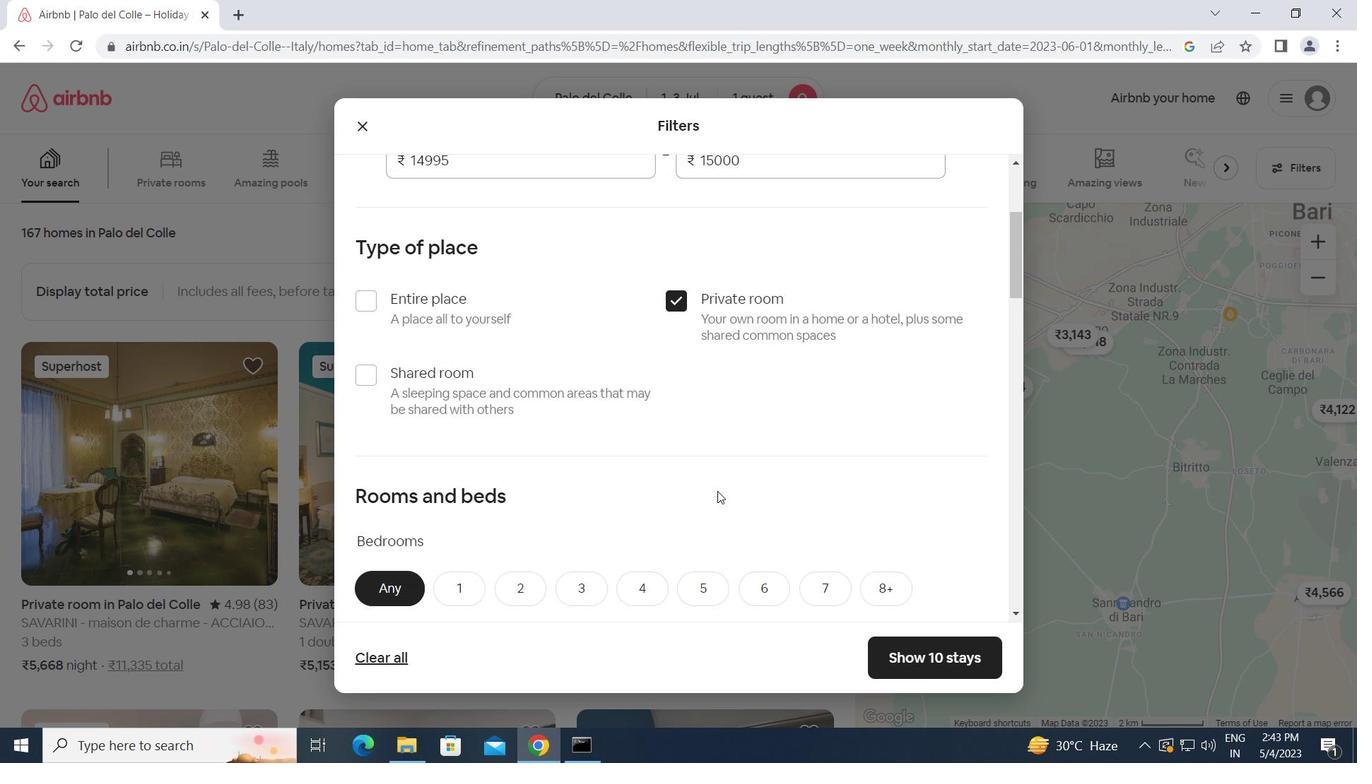 
Action: Mouse moved to (460, 466)
Screenshot: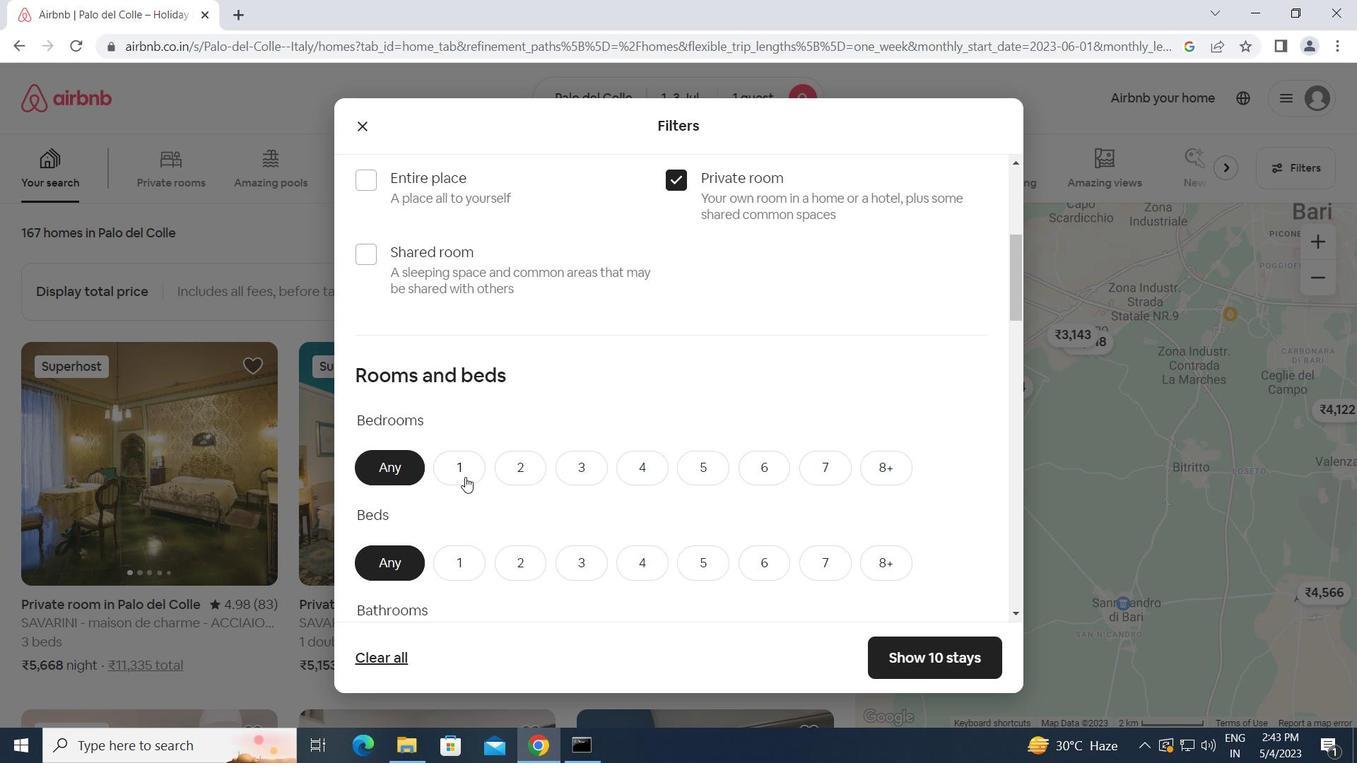 
Action: Mouse pressed left at (460, 466)
Screenshot: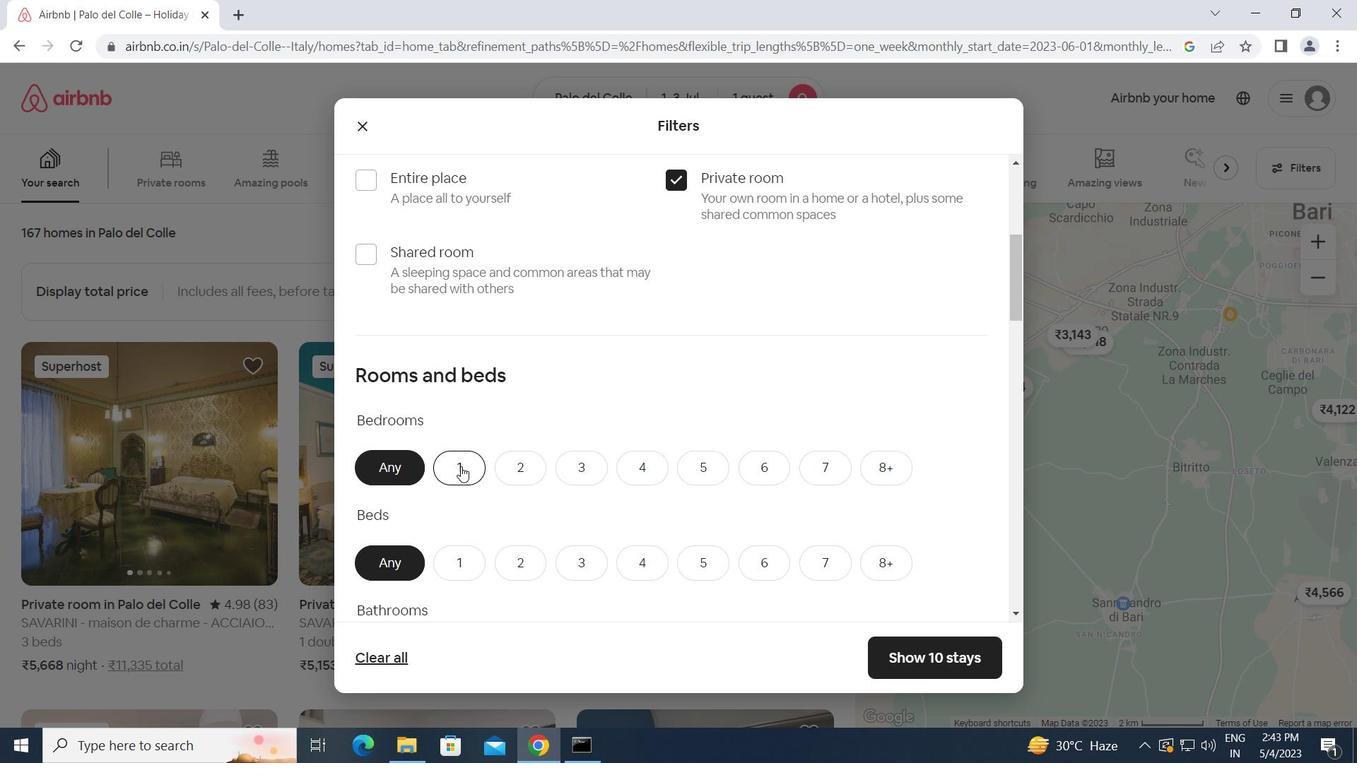 
Action: Mouse moved to (457, 561)
Screenshot: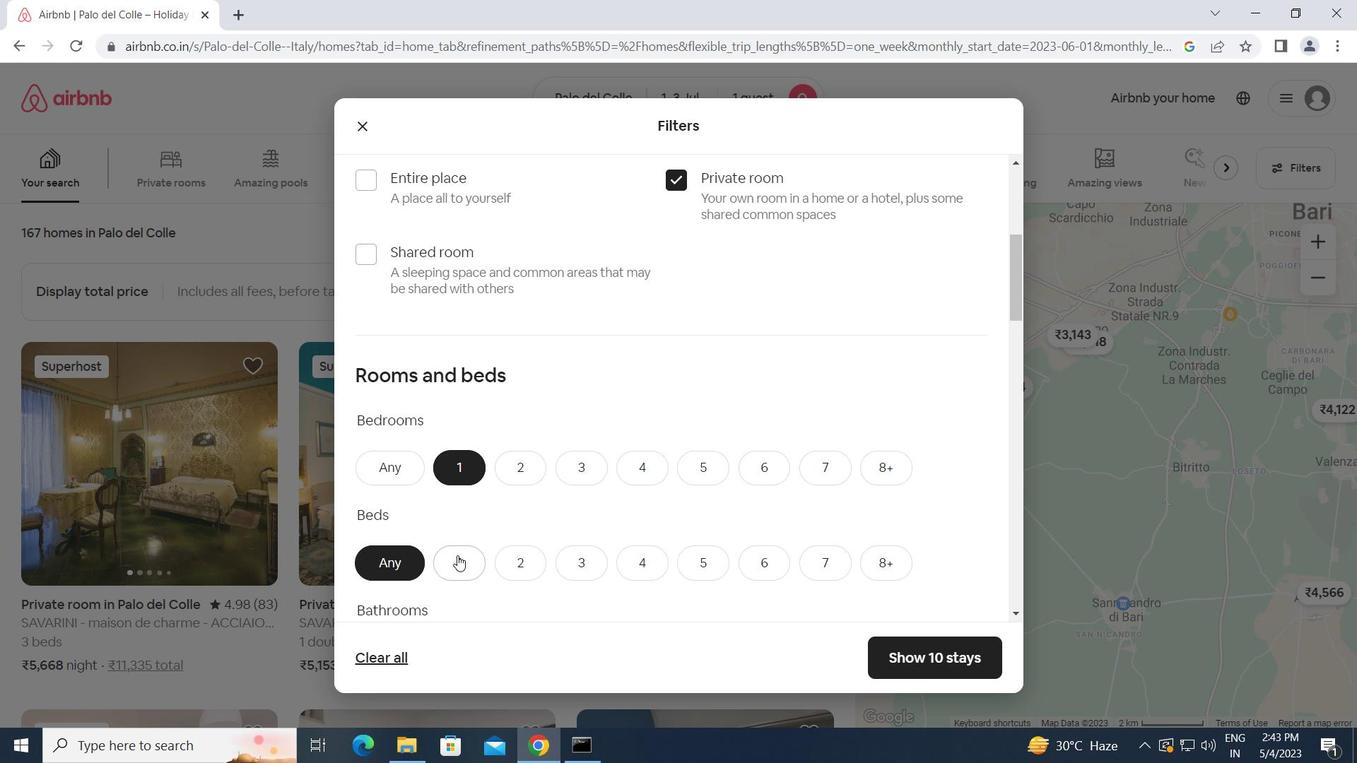 
Action: Mouse pressed left at (457, 561)
Screenshot: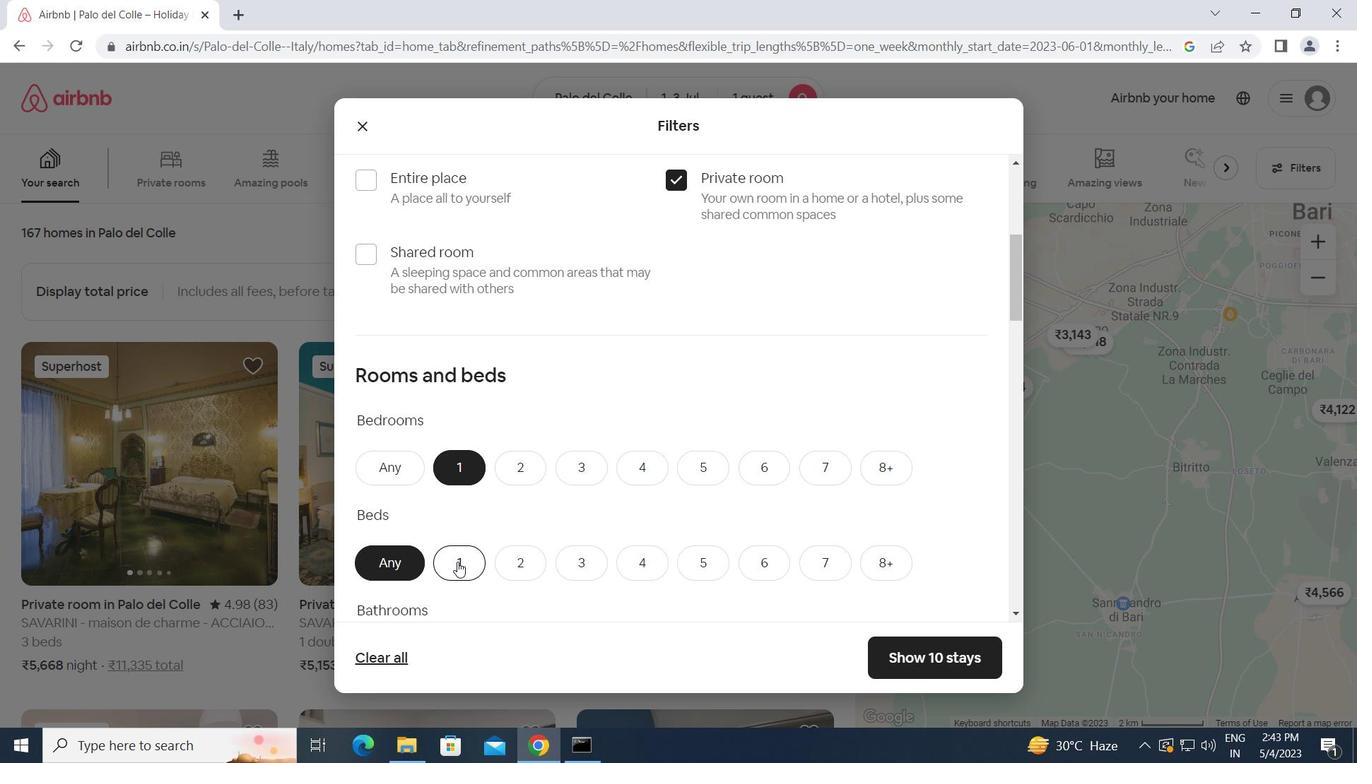 
Action: Mouse moved to (665, 583)
Screenshot: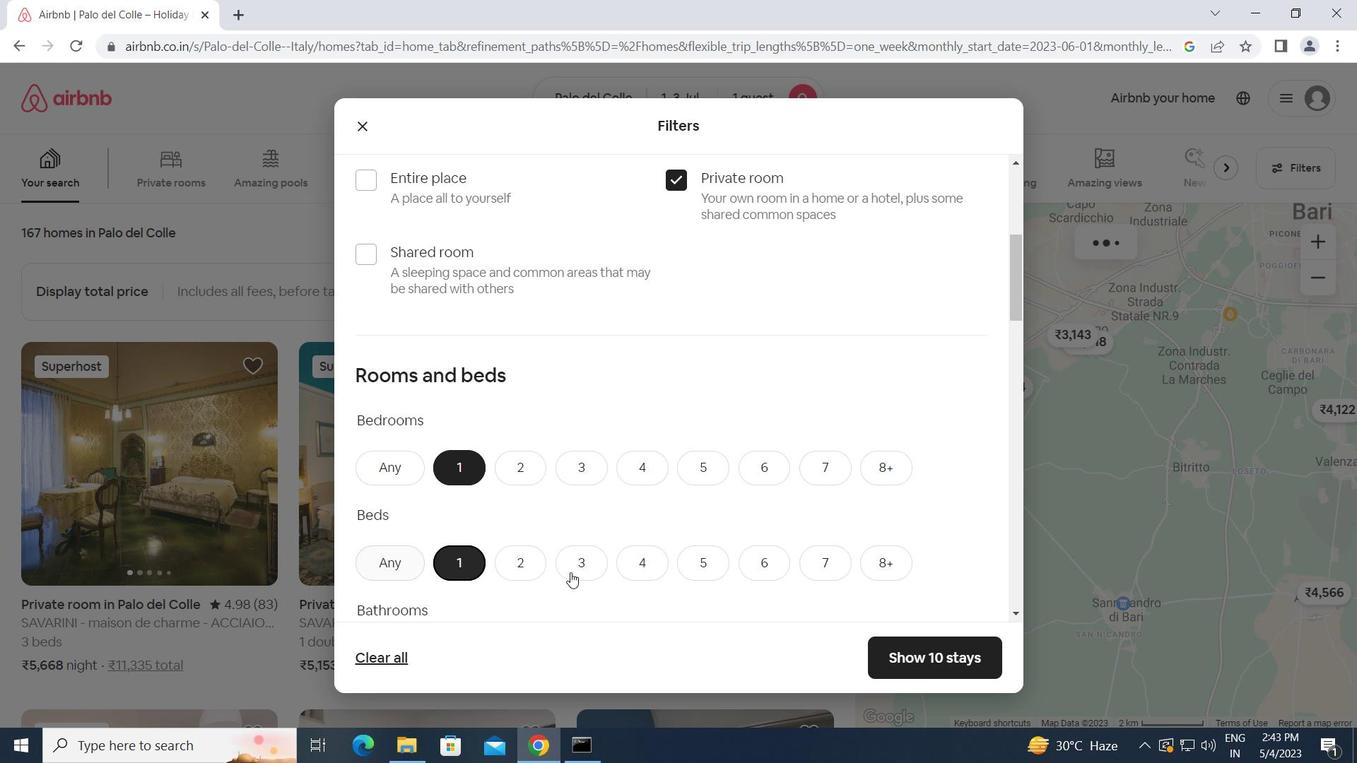 
Action: Mouse scrolled (665, 583) with delta (0, 0)
Screenshot: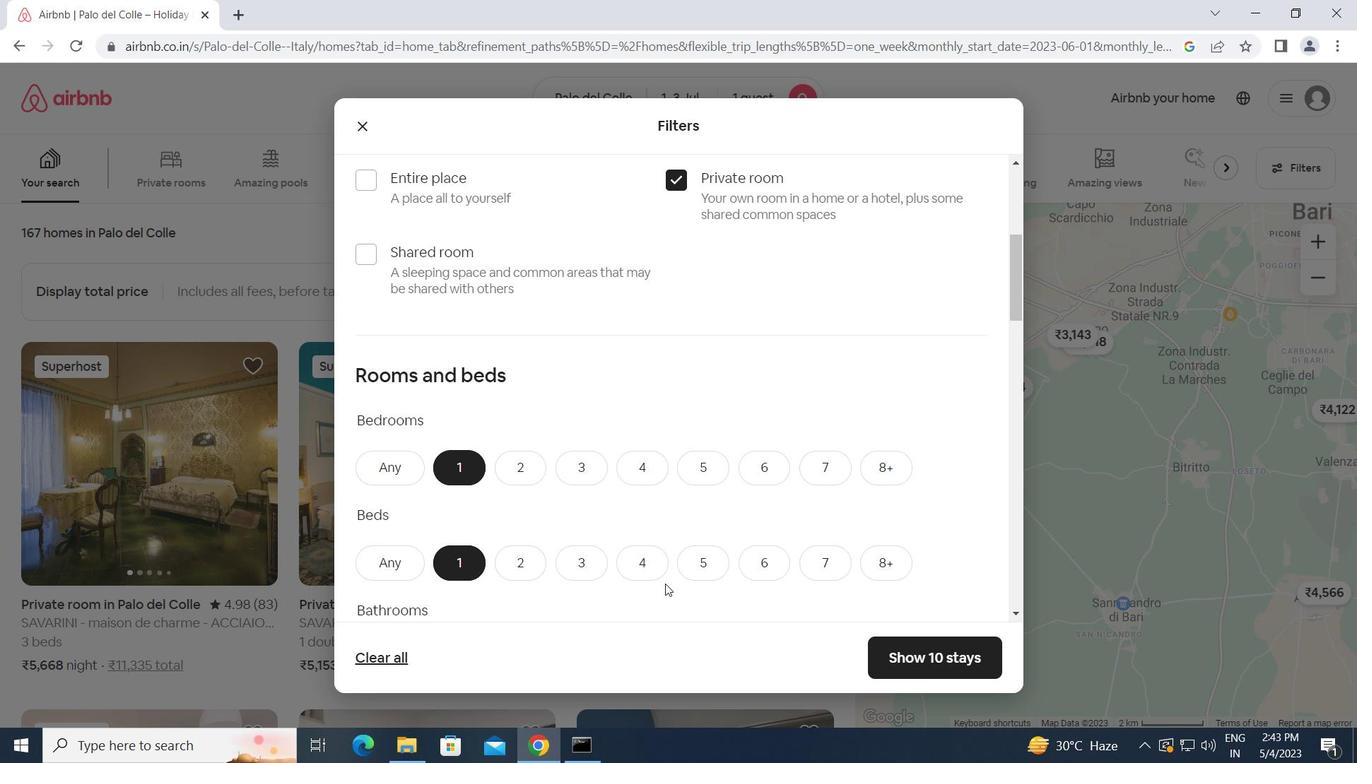 
Action: Mouse moved to (472, 567)
Screenshot: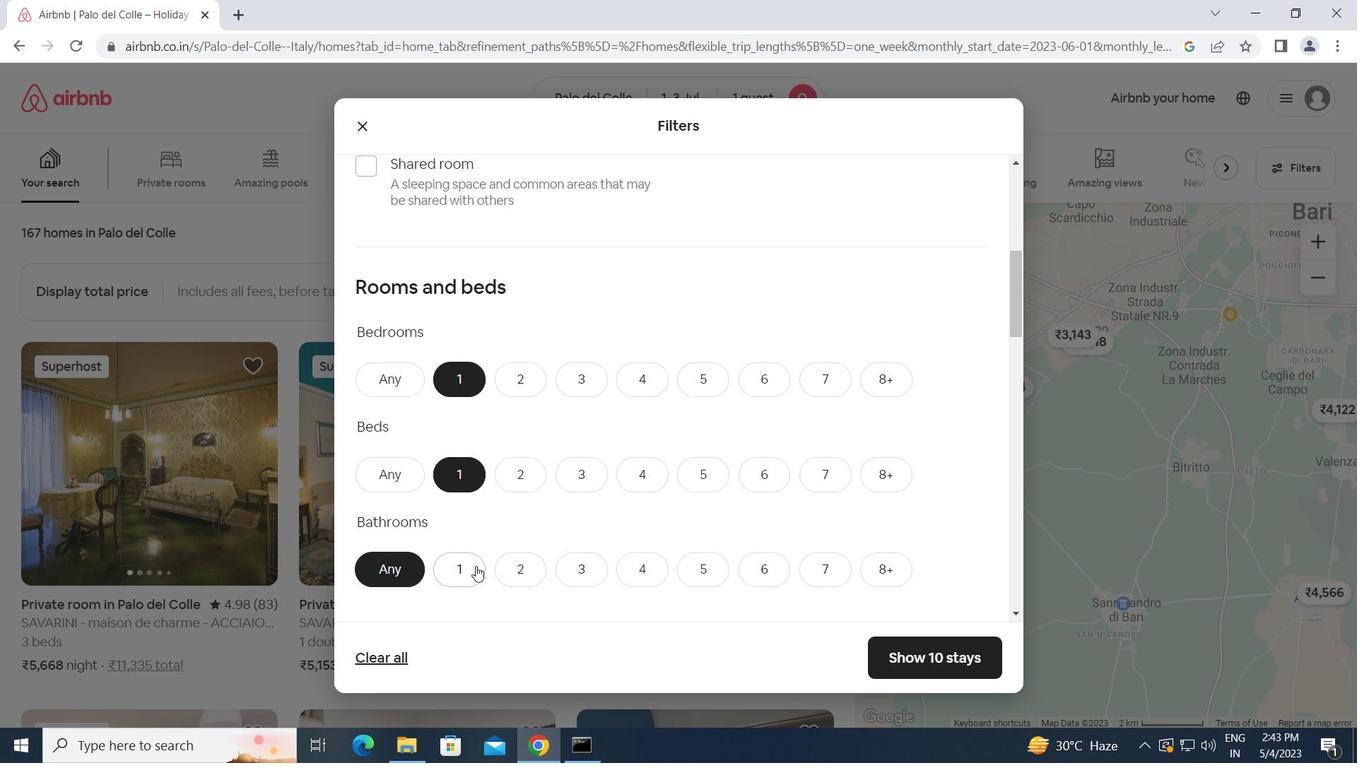 
Action: Mouse pressed left at (472, 567)
Screenshot: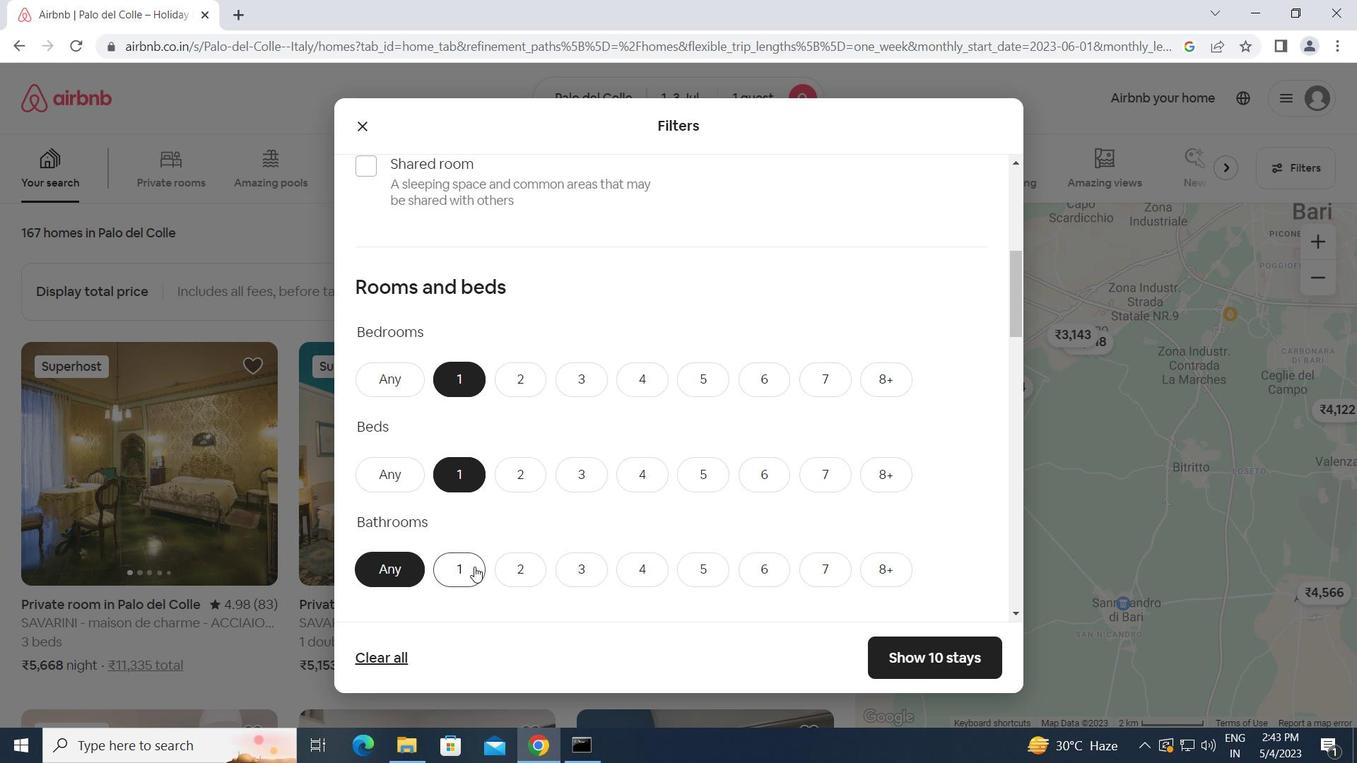 
Action: Mouse moved to (540, 567)
Screenshot: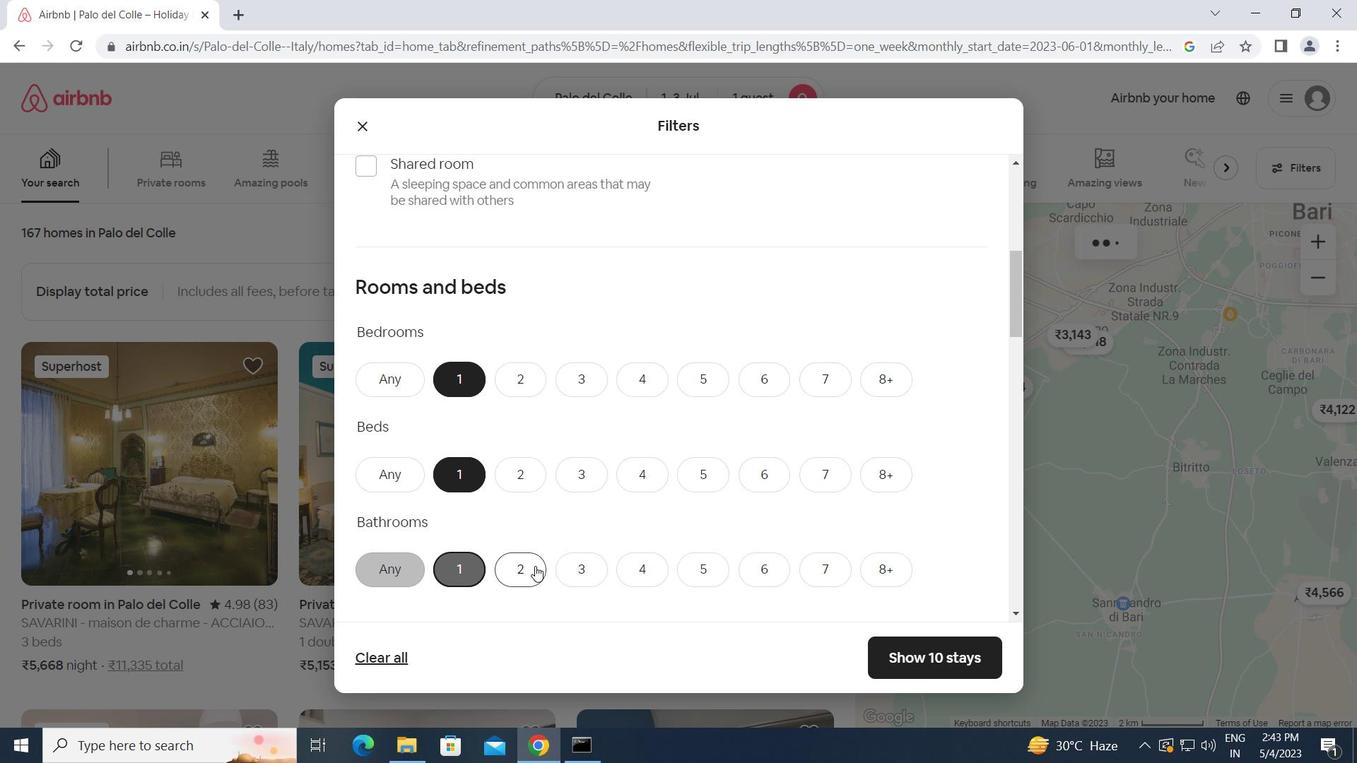 
Action: Mouse scrolled (540, 566) with delta (0, 0)
Screenshot: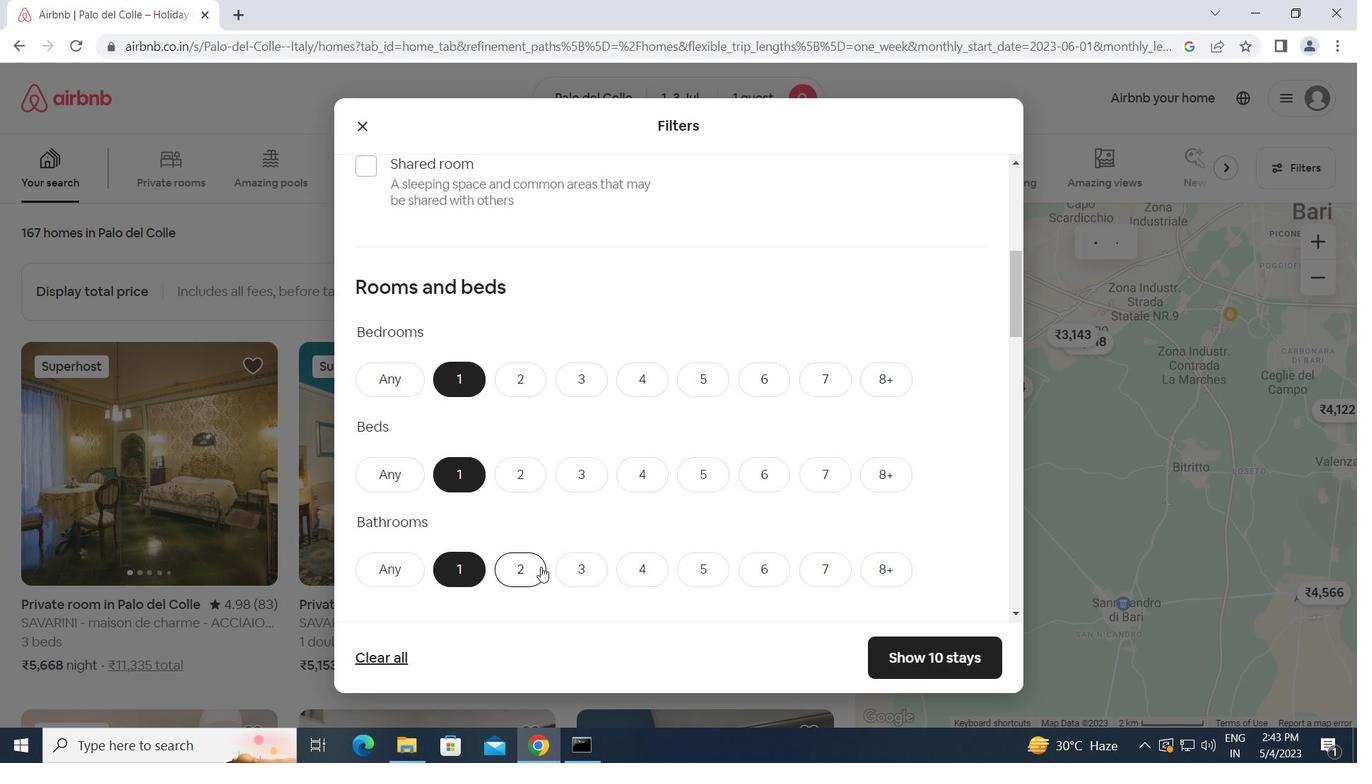 
Action: Mouse scrolled (540, 566) with delta (0, 0)
Screenshot: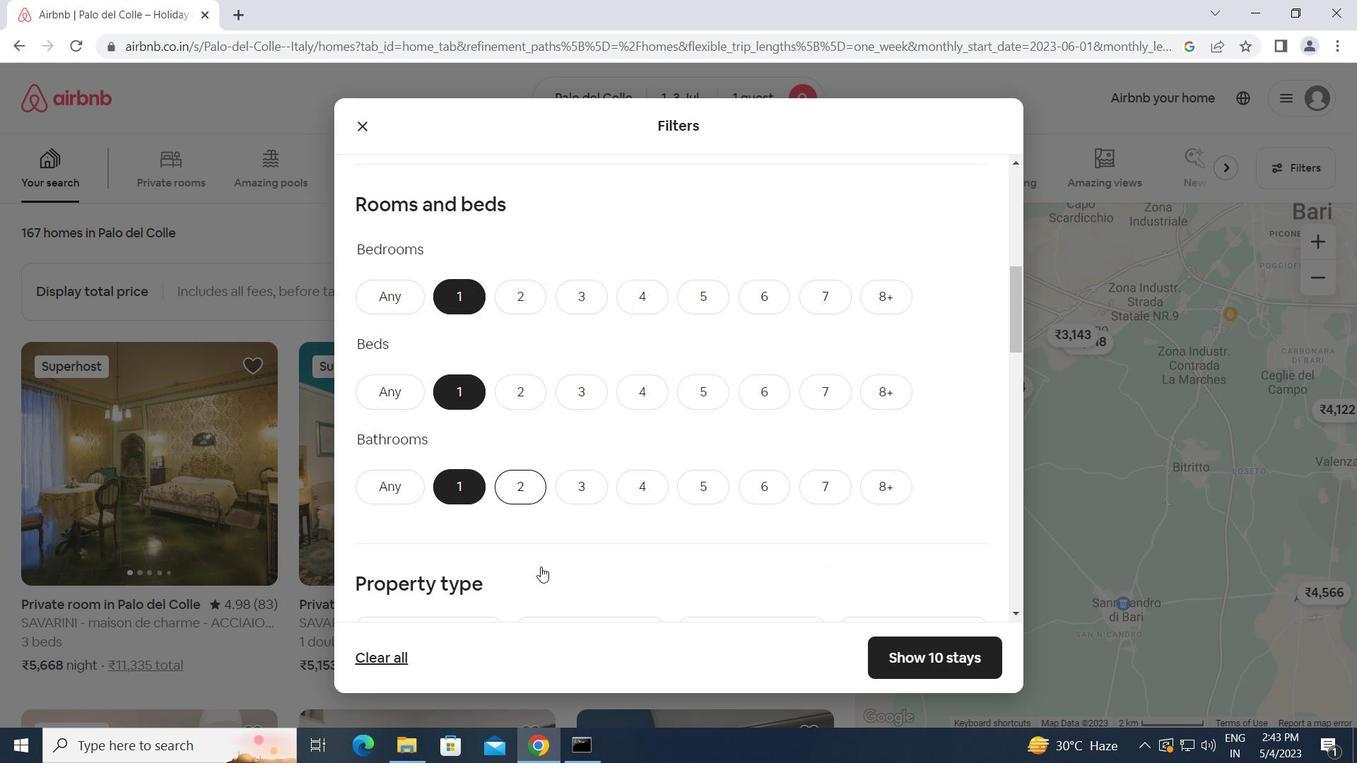 
Action: Mouse scrolled (540, 566) with delta (0, 0)
Screenshot: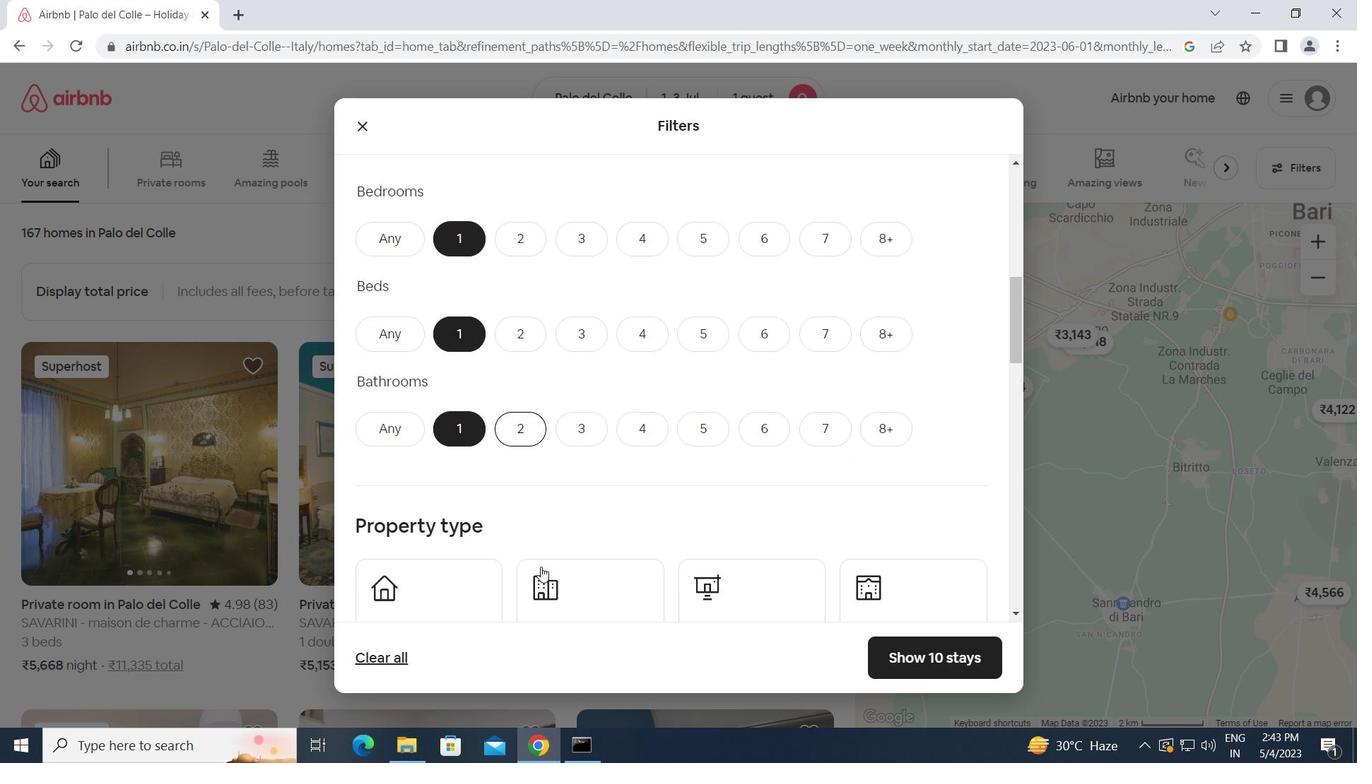 
Action: Mouse moved to (425, 513)
Screenshot: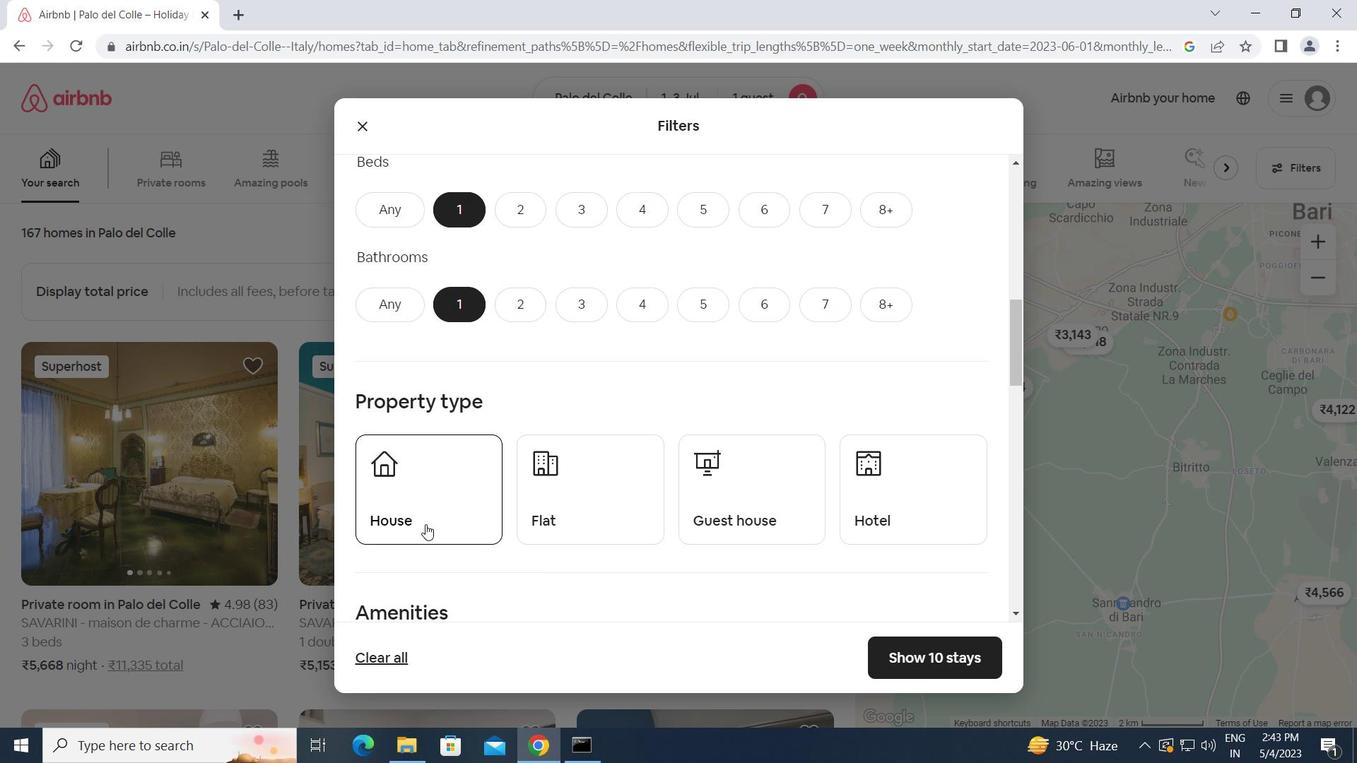 
Action: Mouse pressed left at (425, 513)
Screenshot: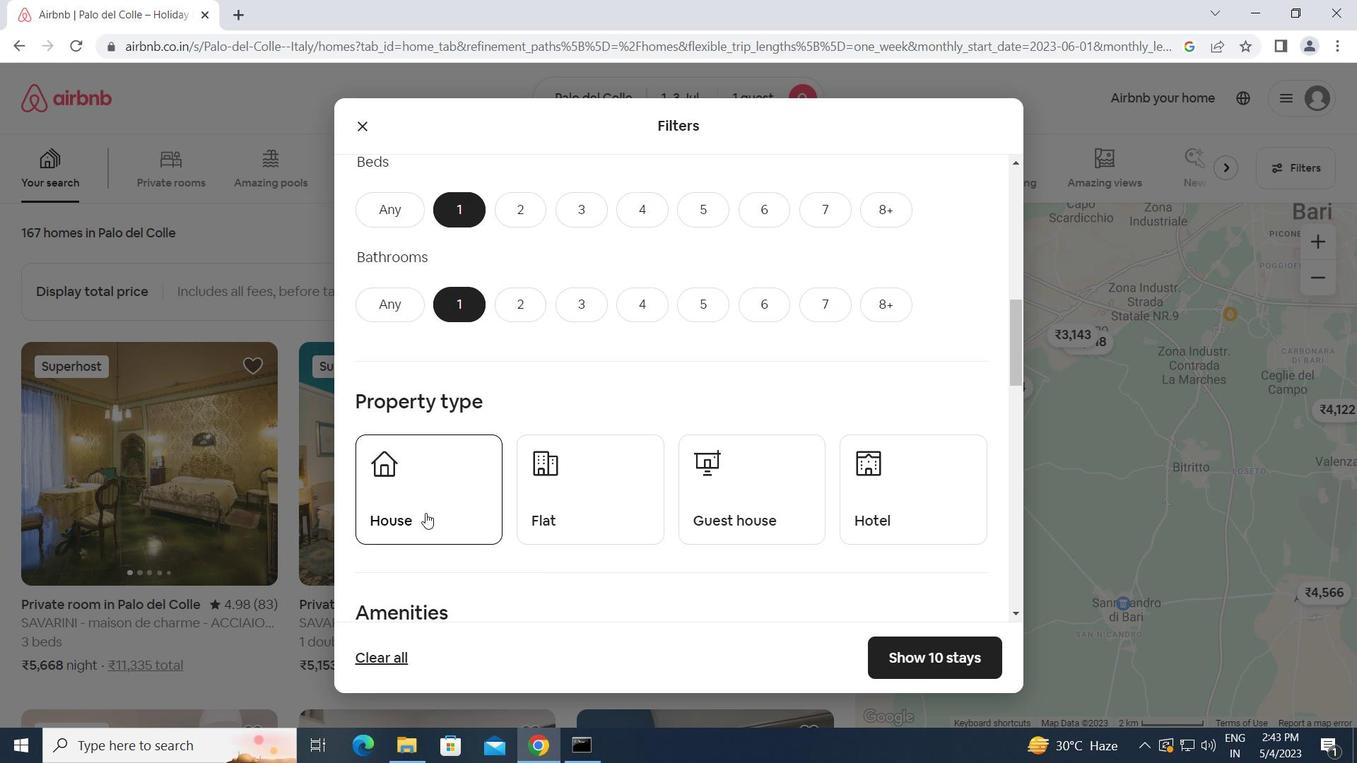 
Action: Mouse moved to (593, 502)
Screenshot: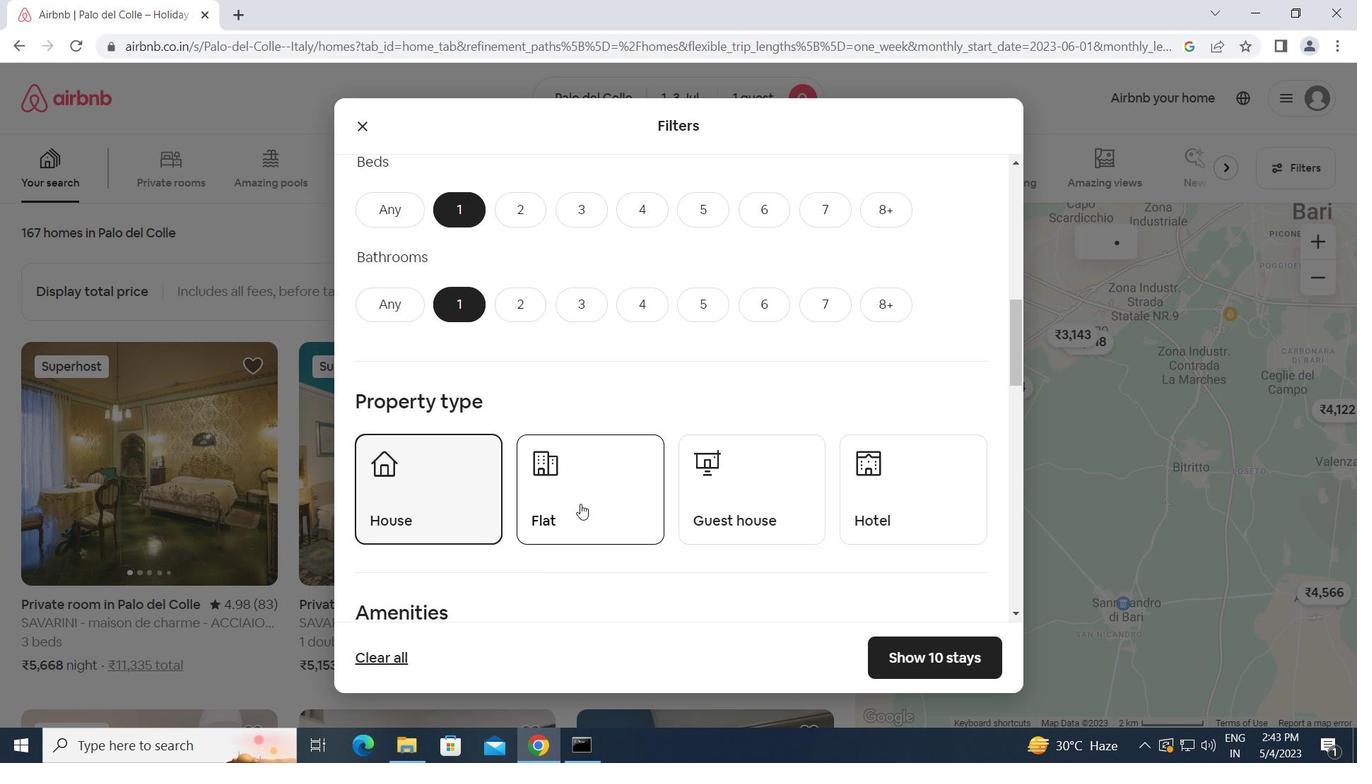 
Action: Mouse pressed left at (593, 502)
Screenshot: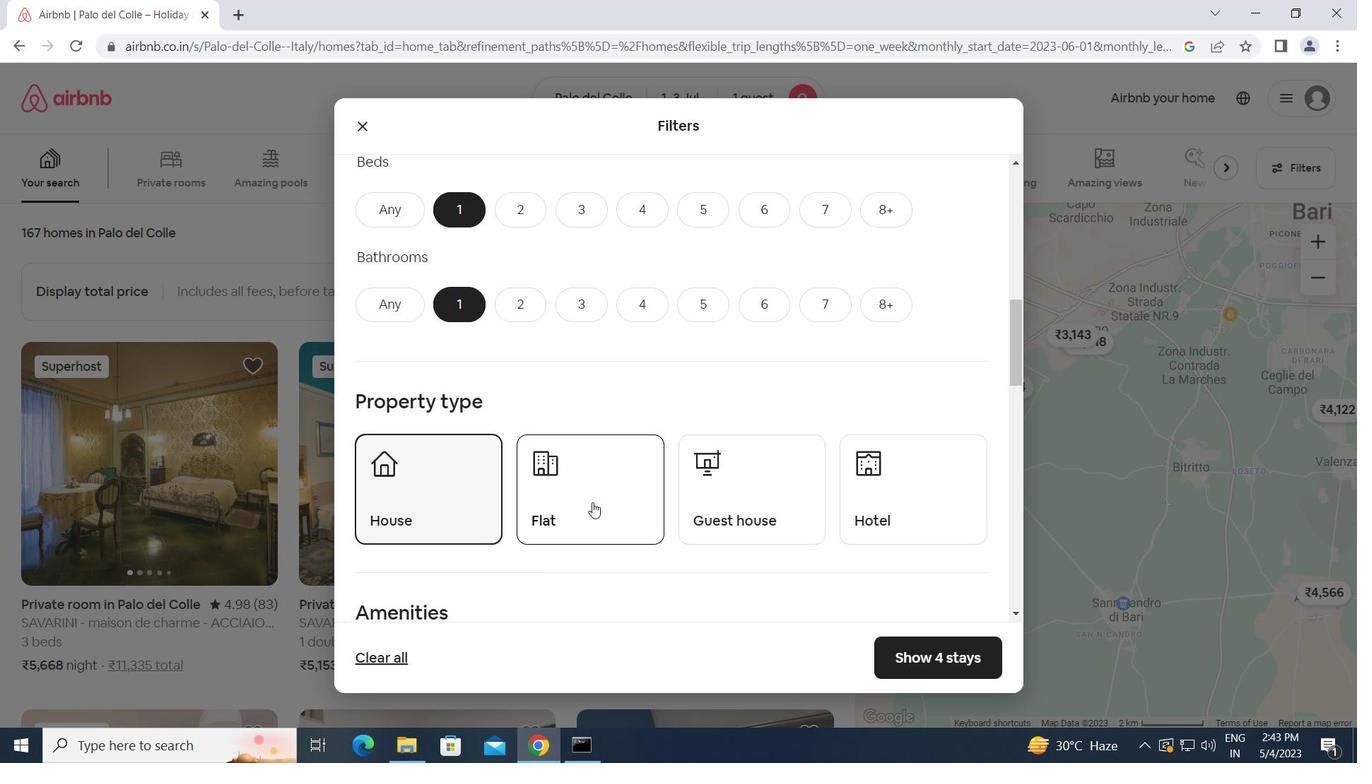 
Action: Mouse moved to (718, 510)
Screenshot: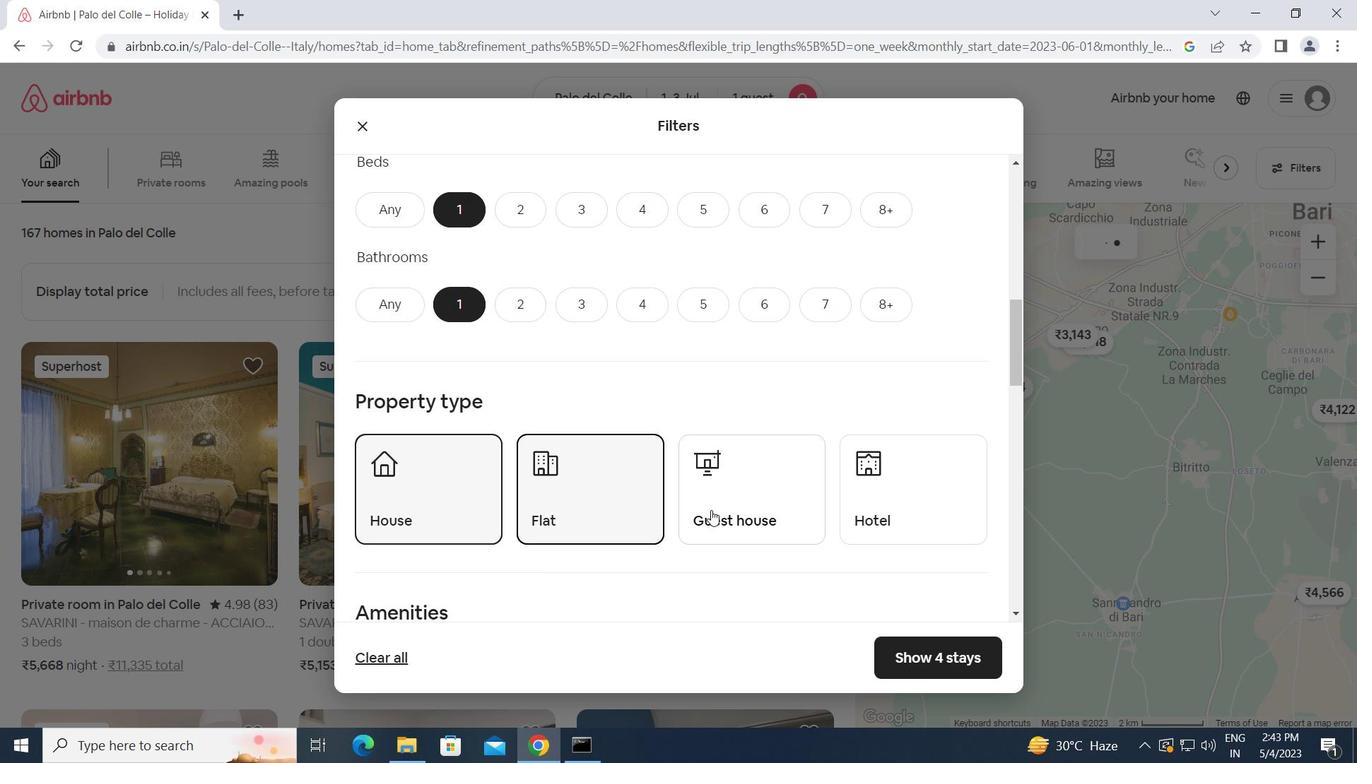
Action: Mouse pressed left at (718, 510)
Screenshot: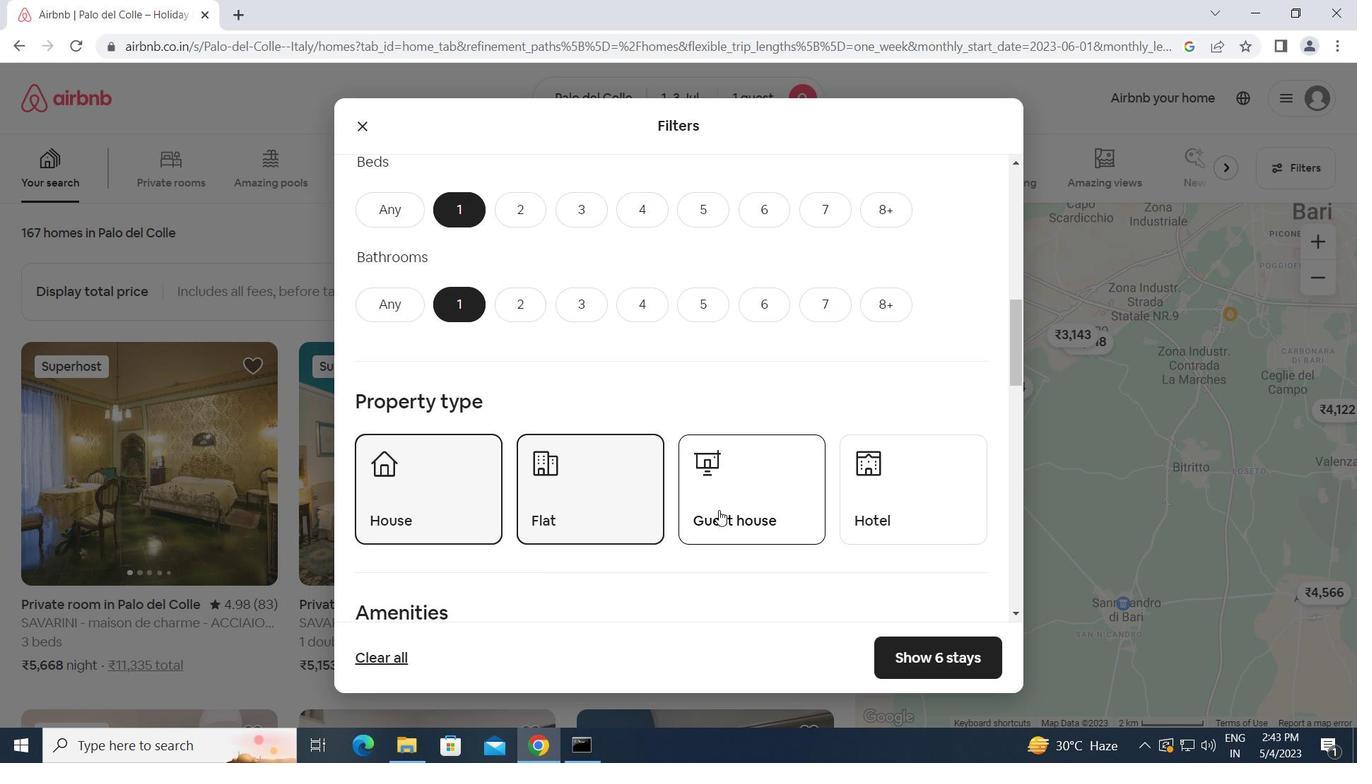 
Action: Mouse moved to (877, 508)
Screenshot: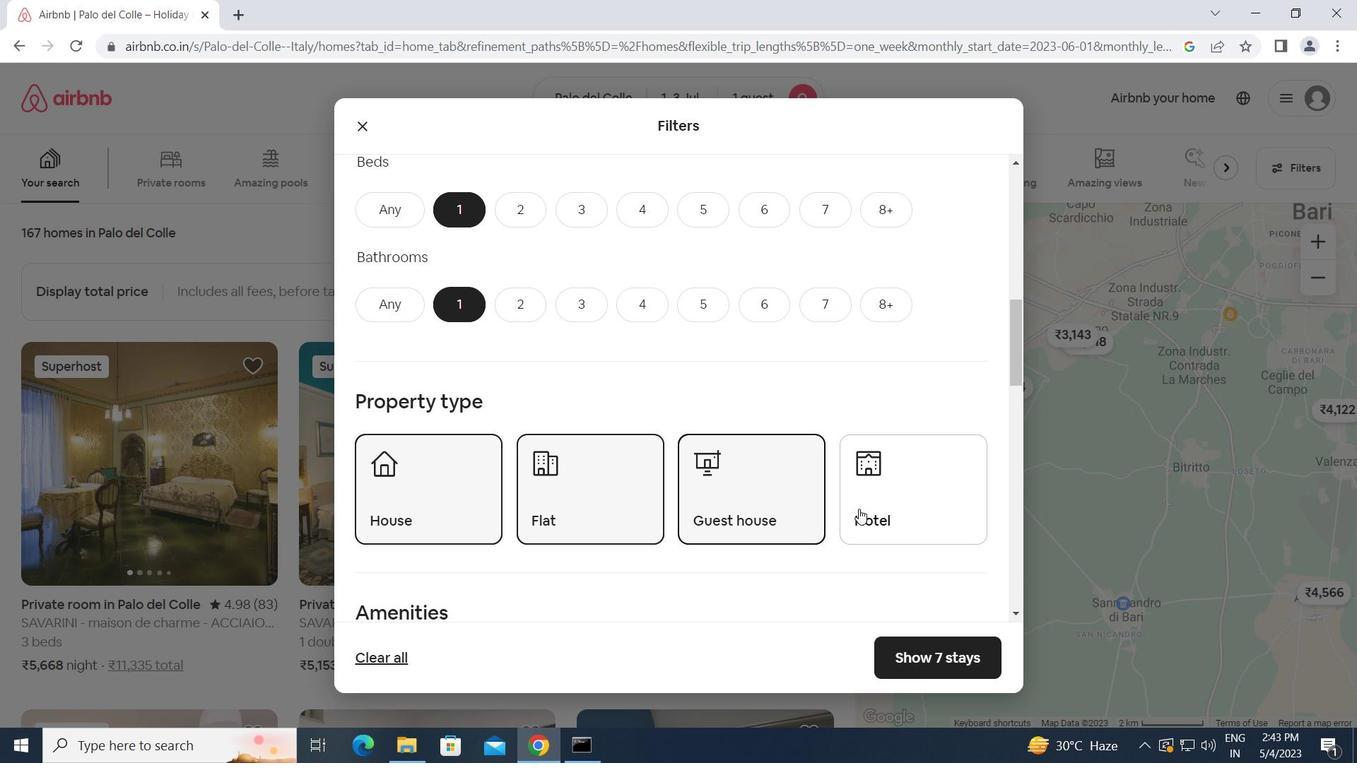 
Action: Mouse pressed left at (877, 508)
Screenshot: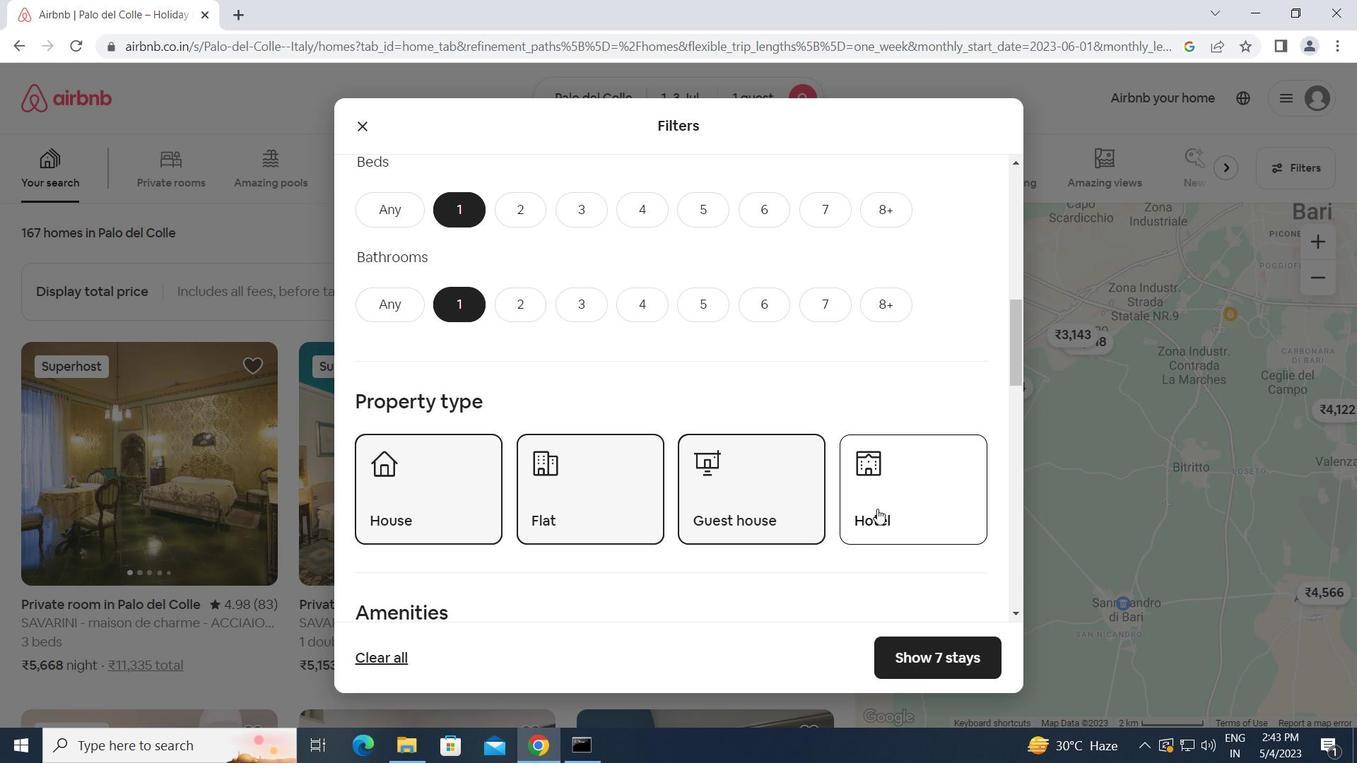 
Action: Mouse moved to (625, 537)
Screenshot: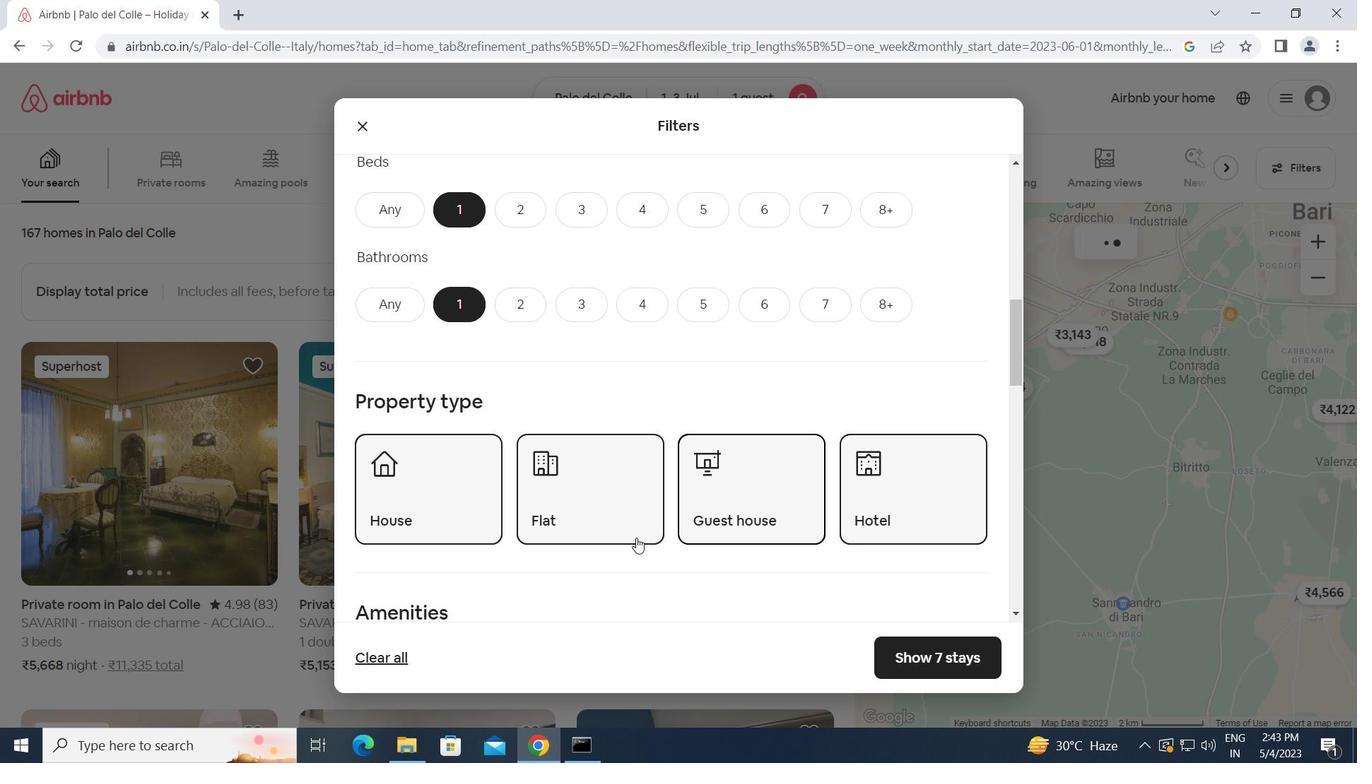 
Action: Mouse scrolled (625, 537) with delta (0, 0)
Screenshot: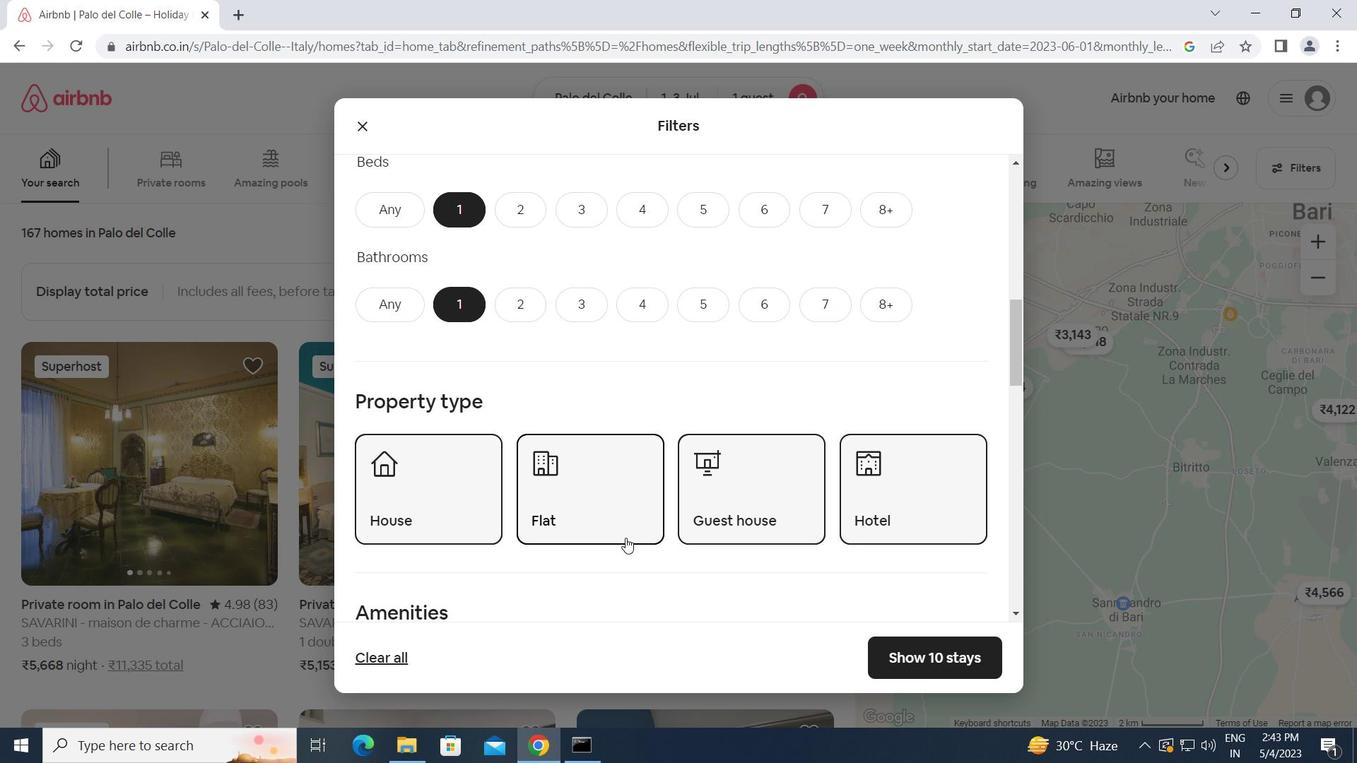 
Action: Mouse scrolled (625, 537) with delta (0, 0)
Screenshot: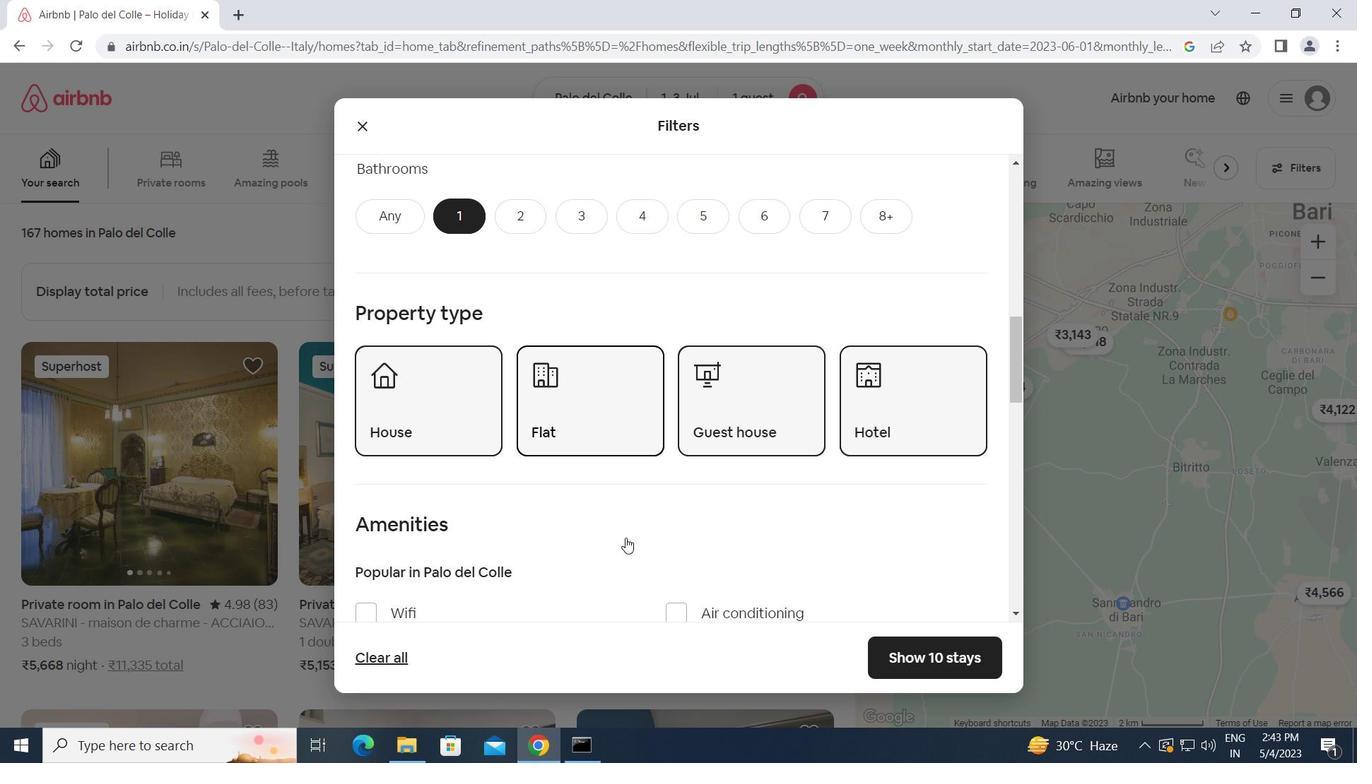 
Action: Mouse scrolled (625, 537) with delta (0, 0)
Screenshot: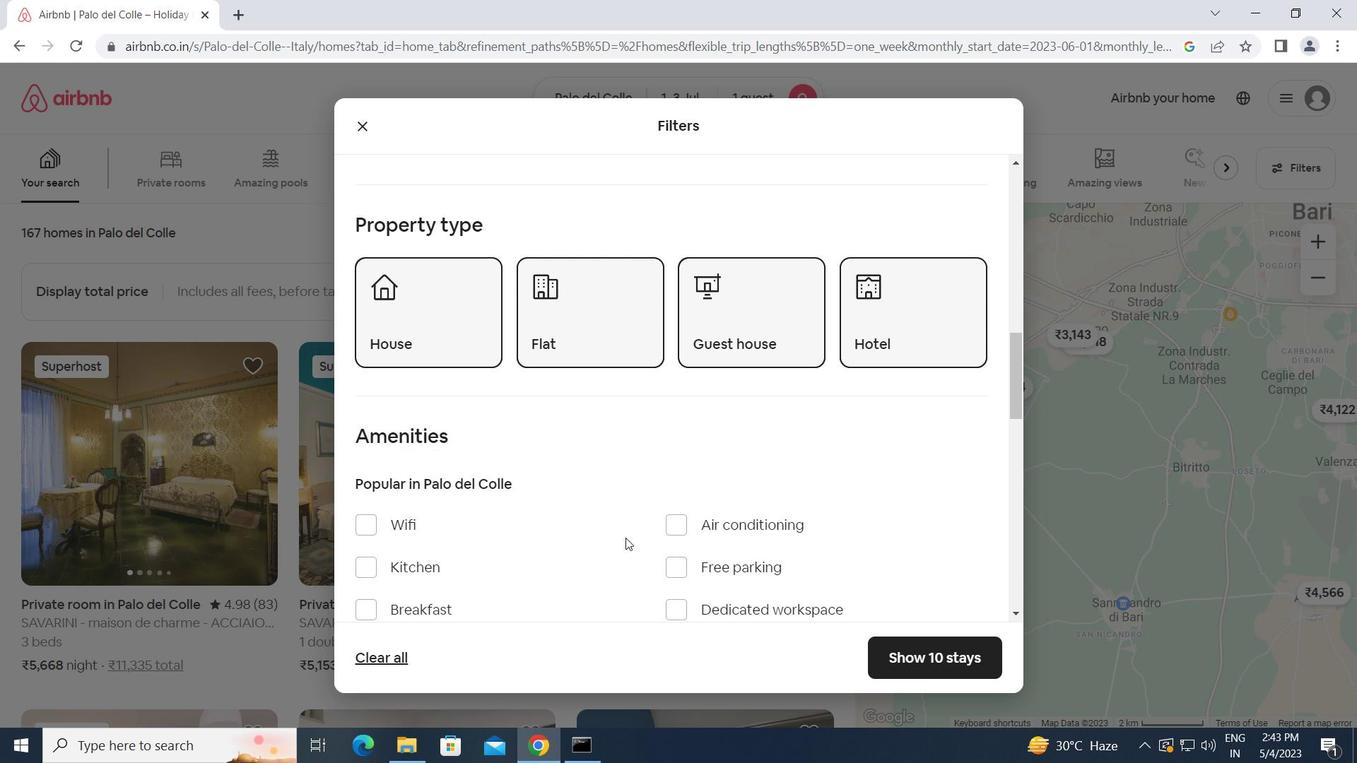 
Action: Mouse scrolled (625, 537) with delta (0, 0)
Screenshot: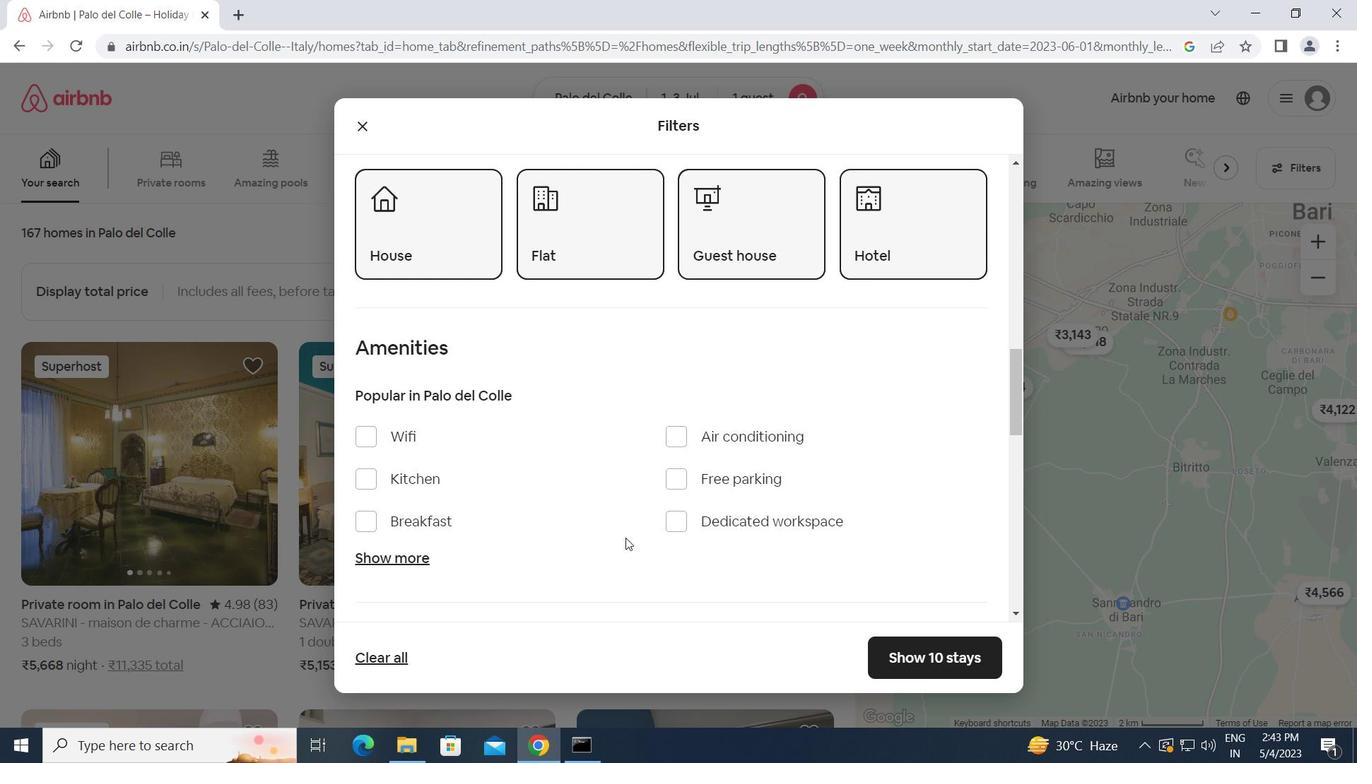 
Action: Mouse moved to (366, 345)
Screenshot: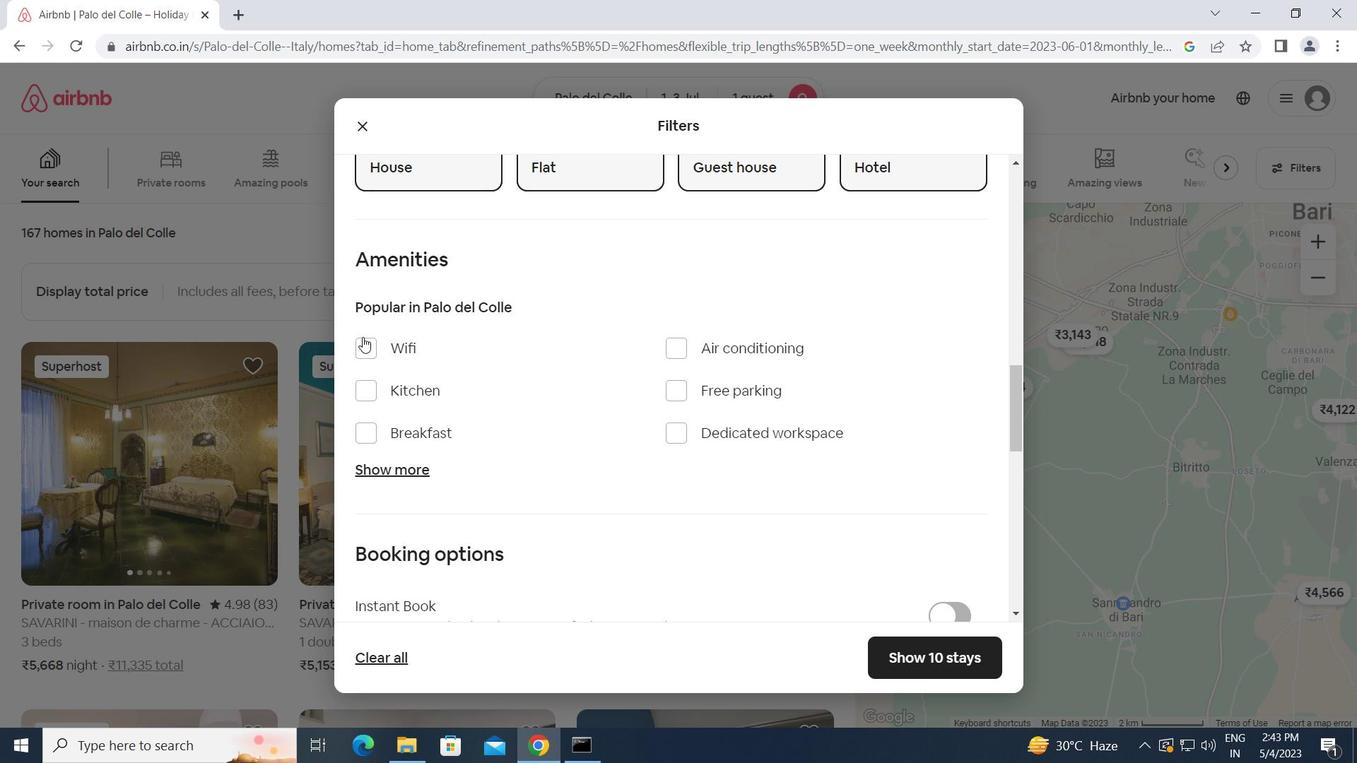 
Action: Mouse pressed left at (366, 345)
Screenshot: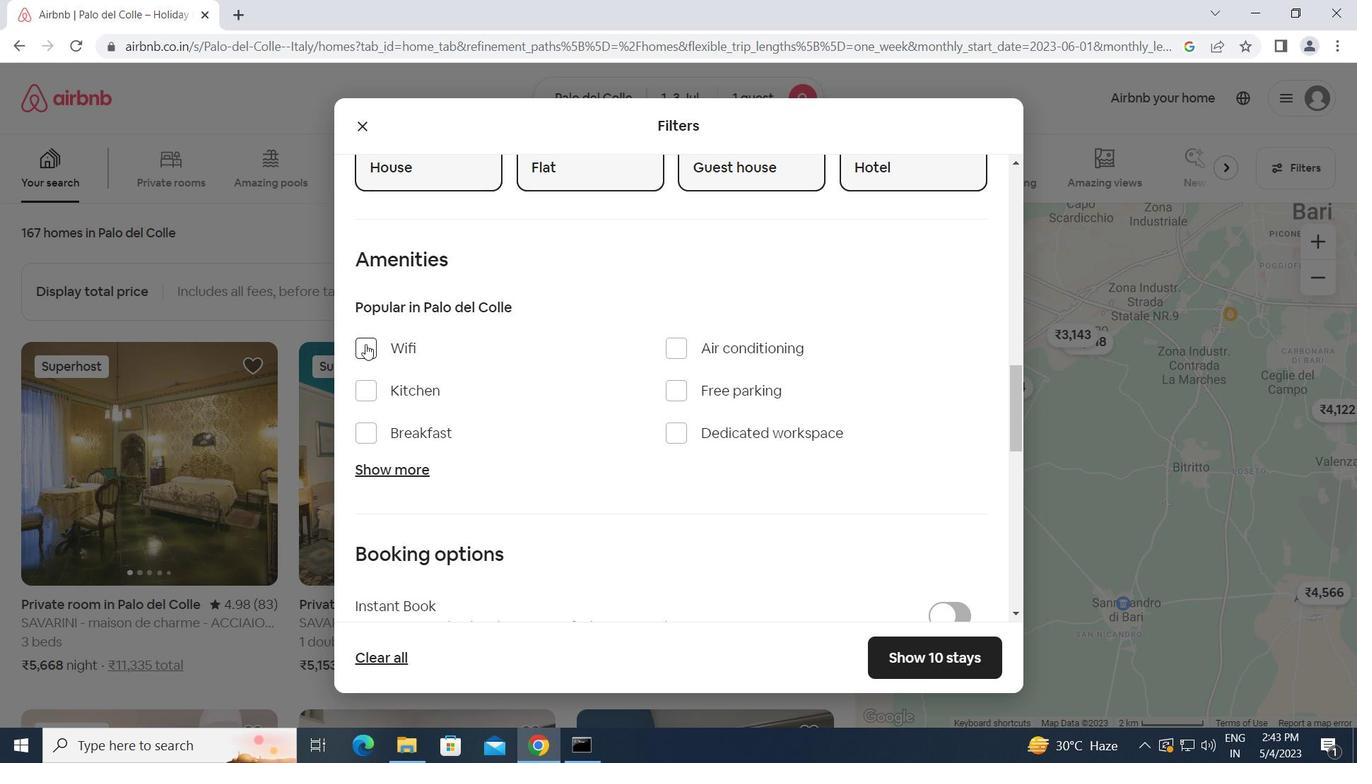 
Action: Mouse moved to (562, 432)
Screenshot: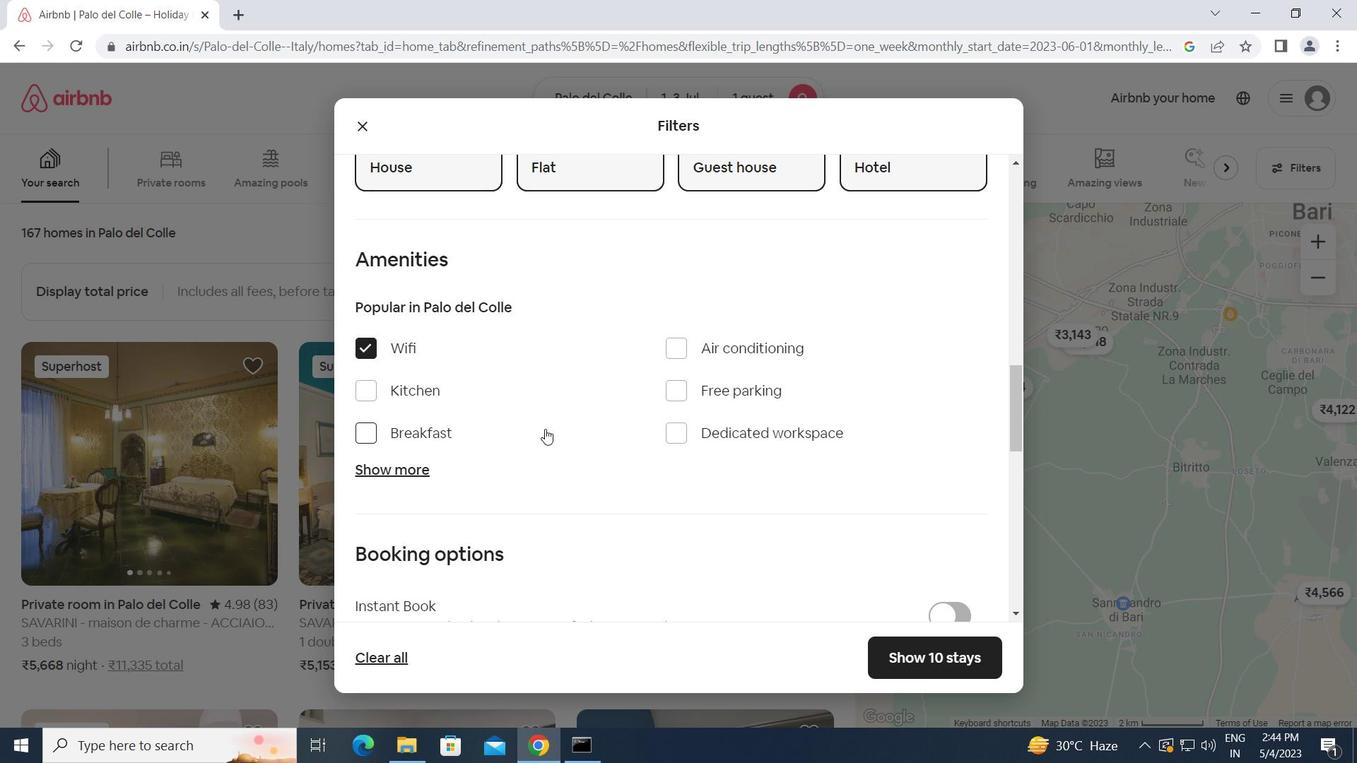 
Action: Mouse scrolled (562, 431) with delta (0, 0)
Screenshot: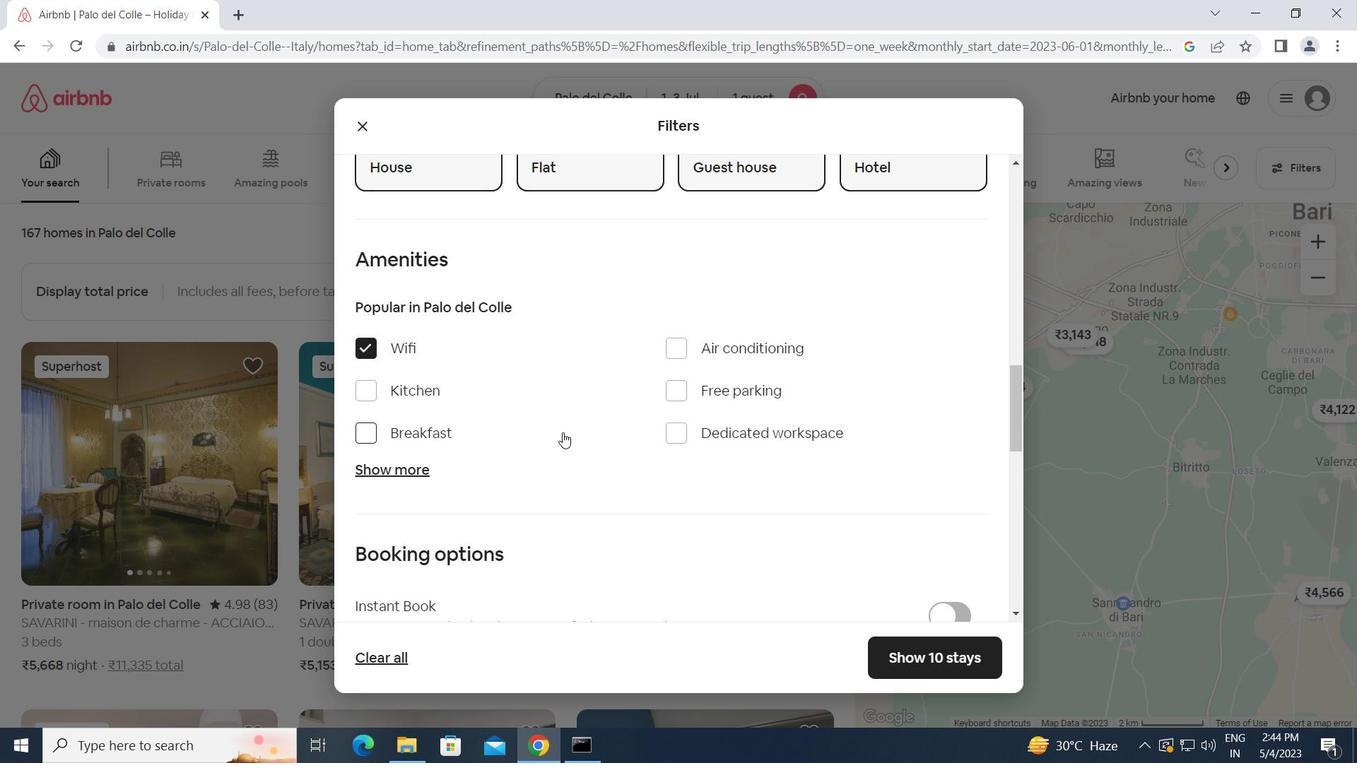 
Action: Mouse scrolled (562, 431) with delta (0, 0)
Screenshot: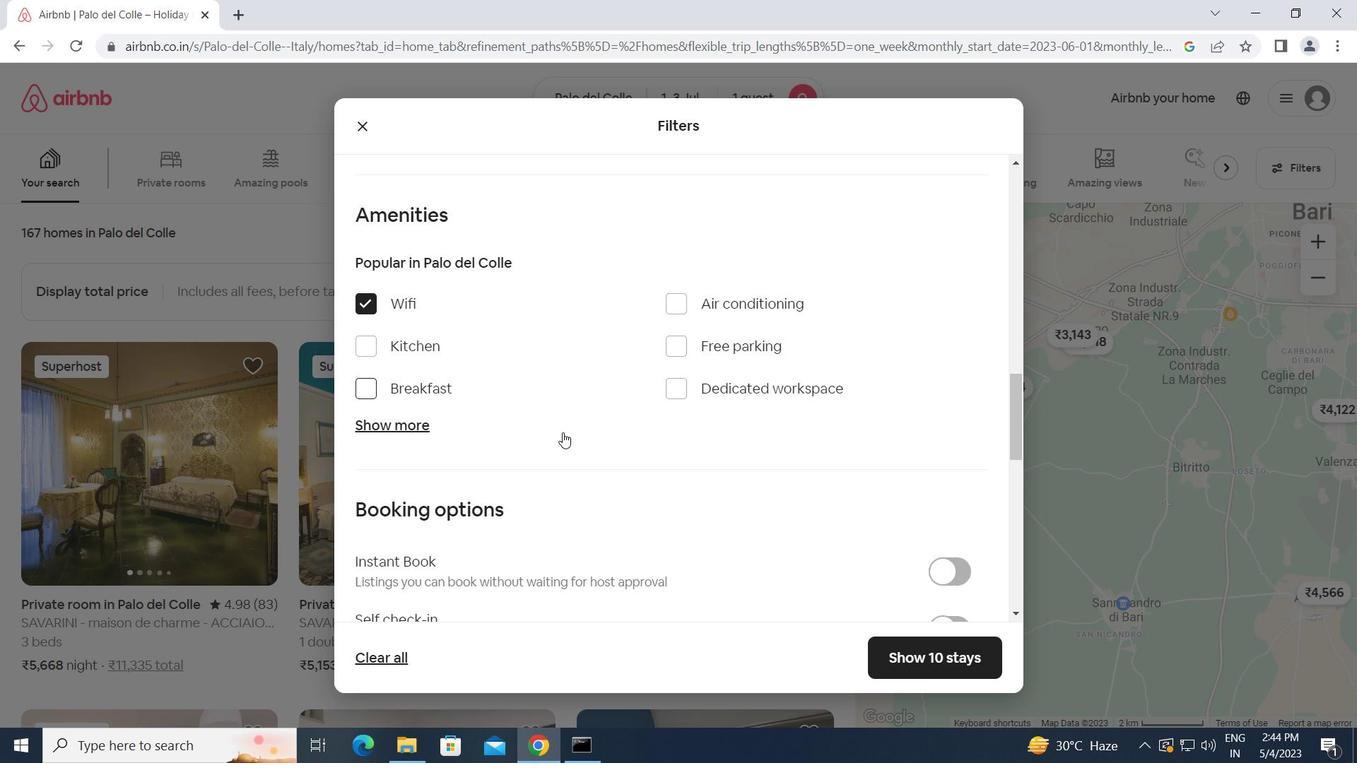 
Action: Mouse scrolled (562, 431) with delta (0, 0)
Screenshot: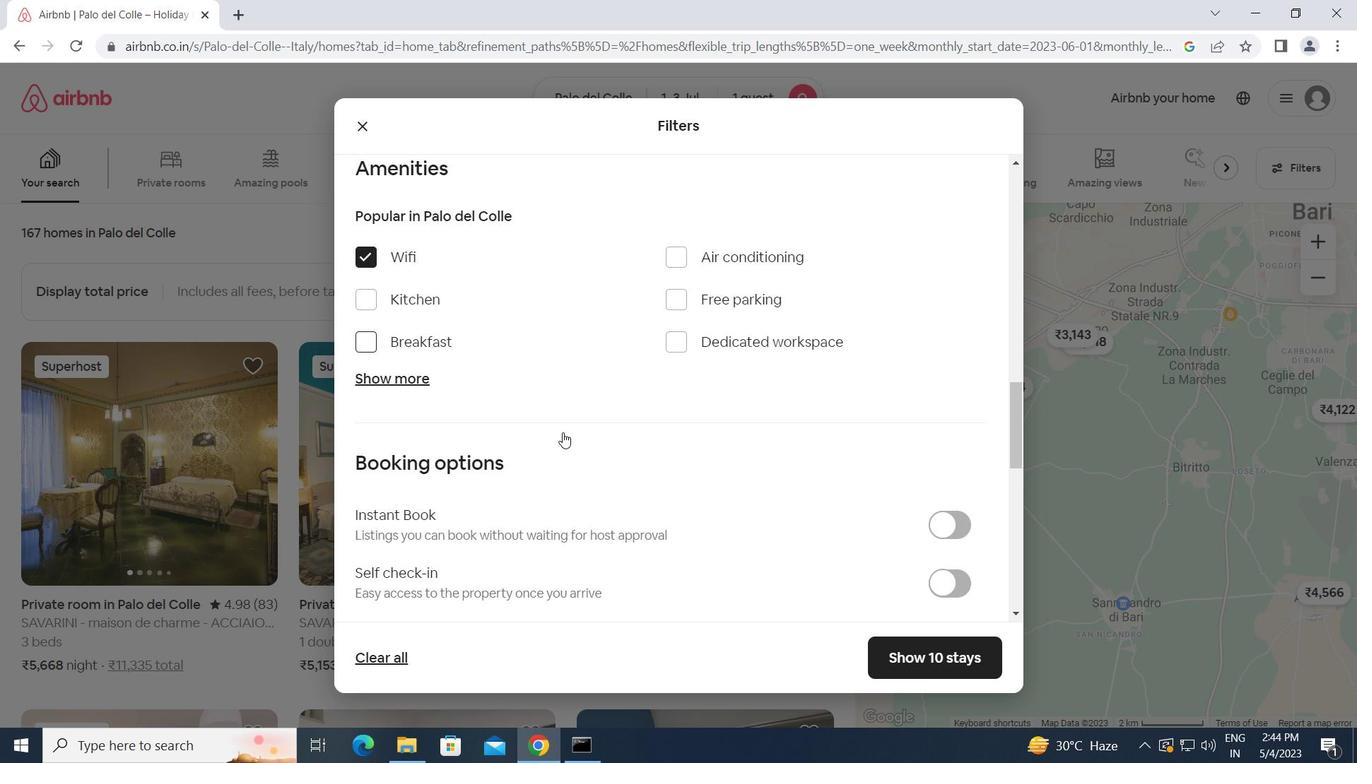 
Action: Mouse moved to (929, 409)
Screenshot: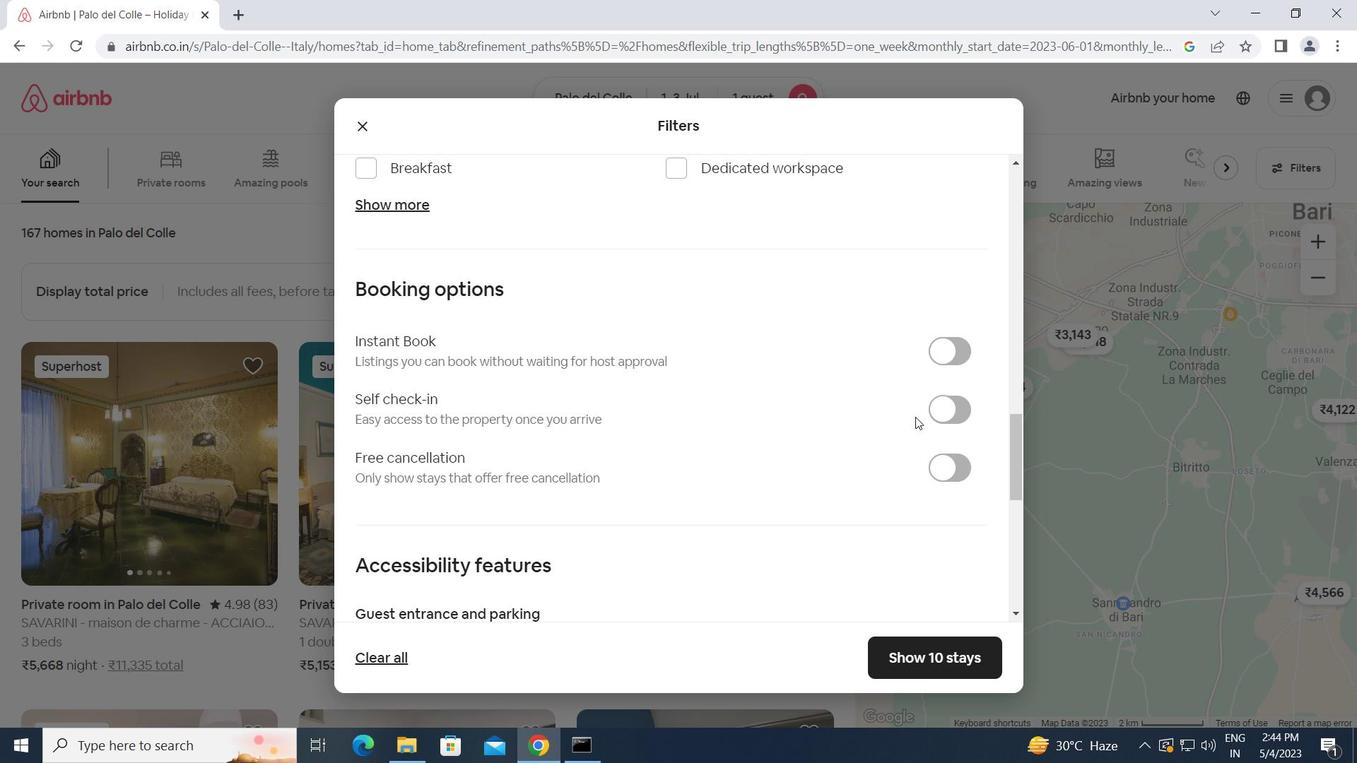 
Action: Mouse pressed left at (929, 409)
Screenshot: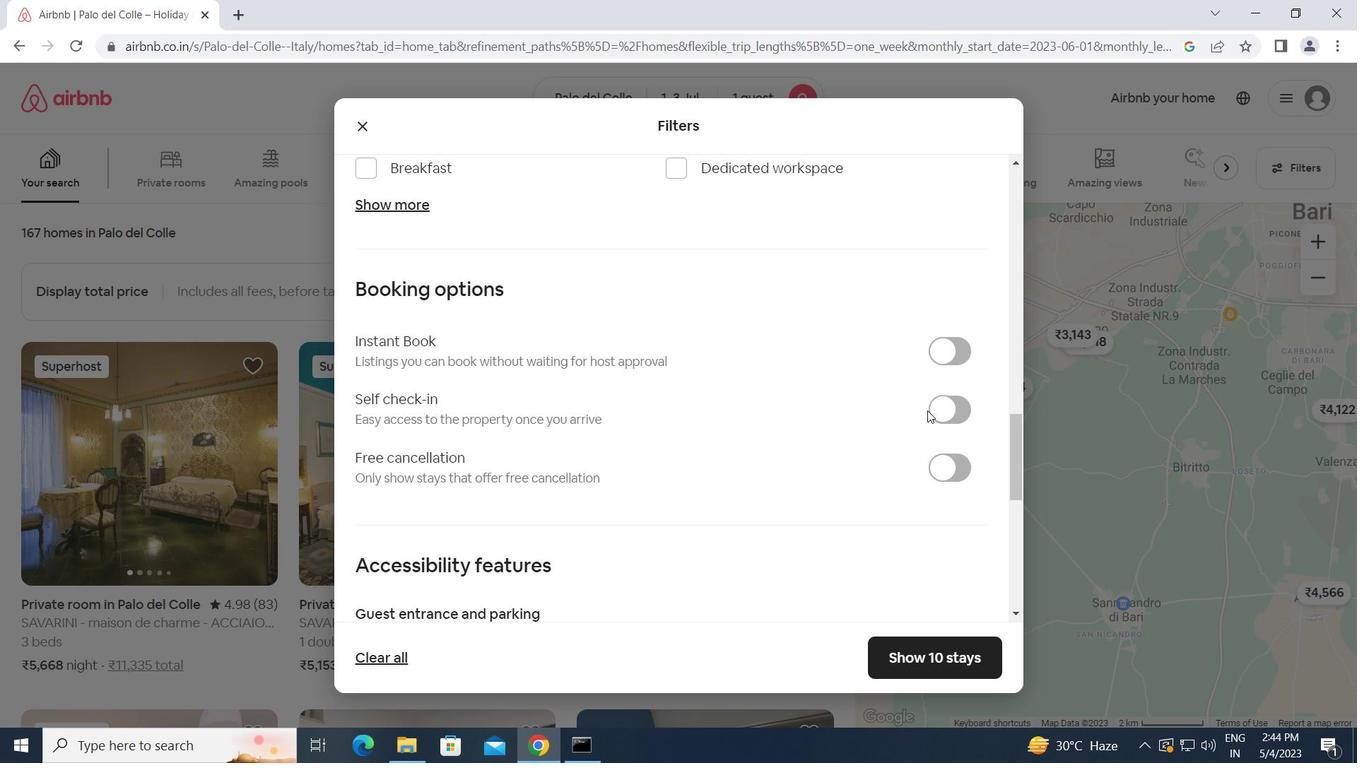 
Action: Mouse moved to (730, 476)
Screenshot: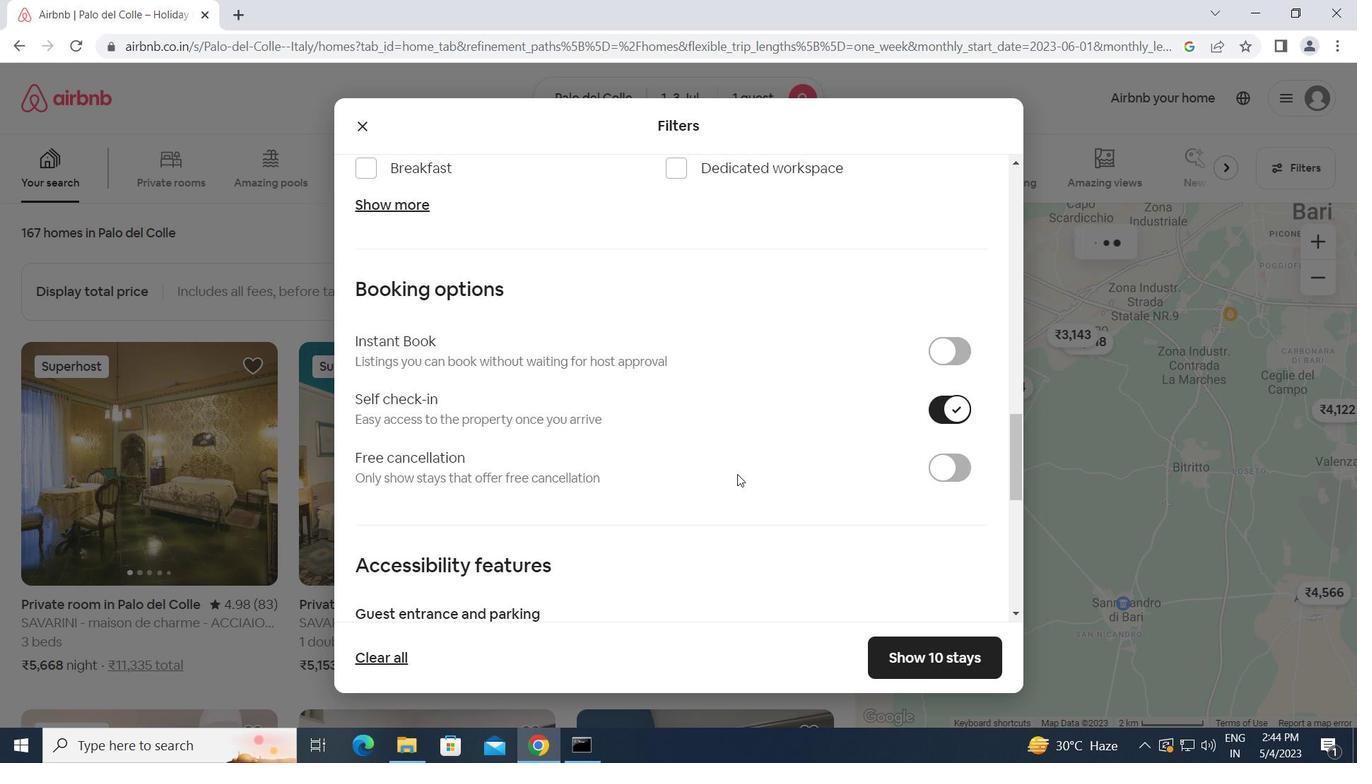 
Action: Mouse scrolled (730, 475) with delta (0, 0)
Screenshot: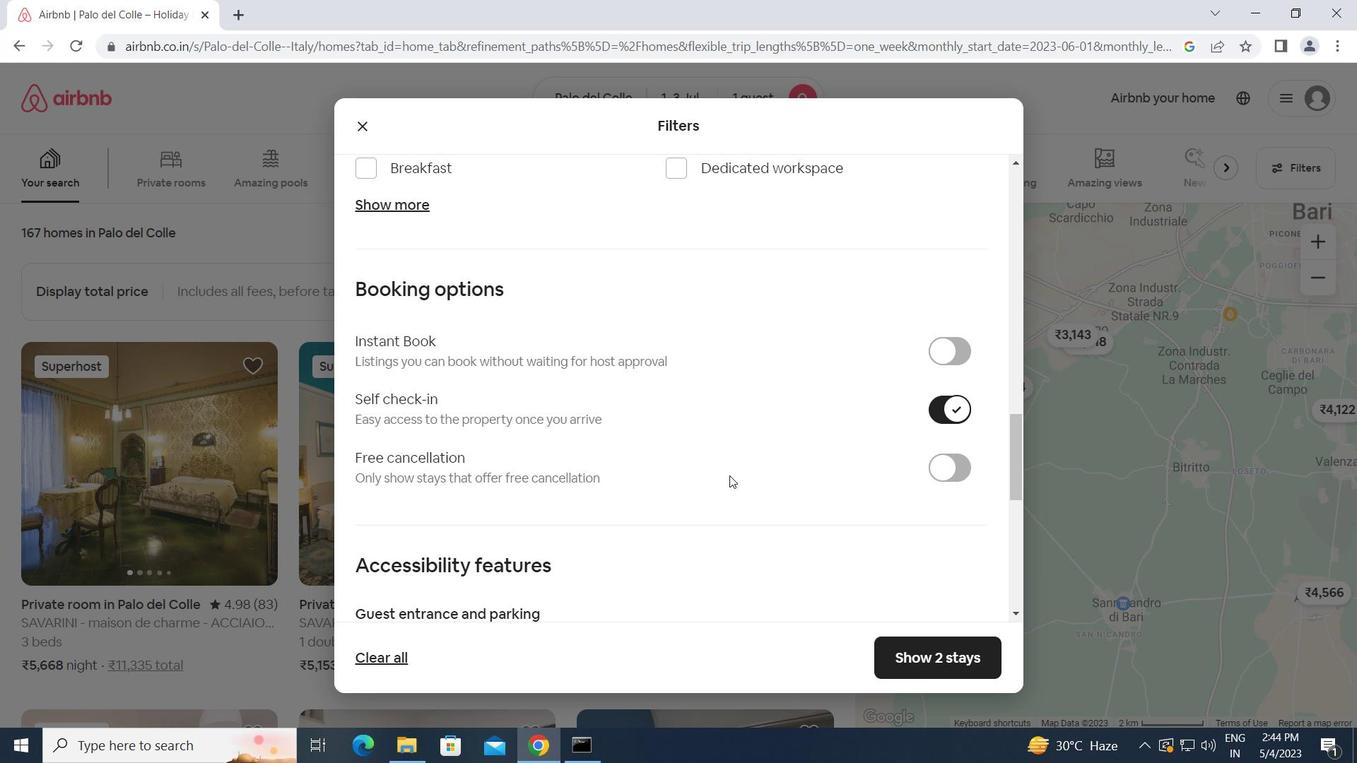 
Action: Mouse scrolled (730, 475) with delta (0, 0)
Screenshot: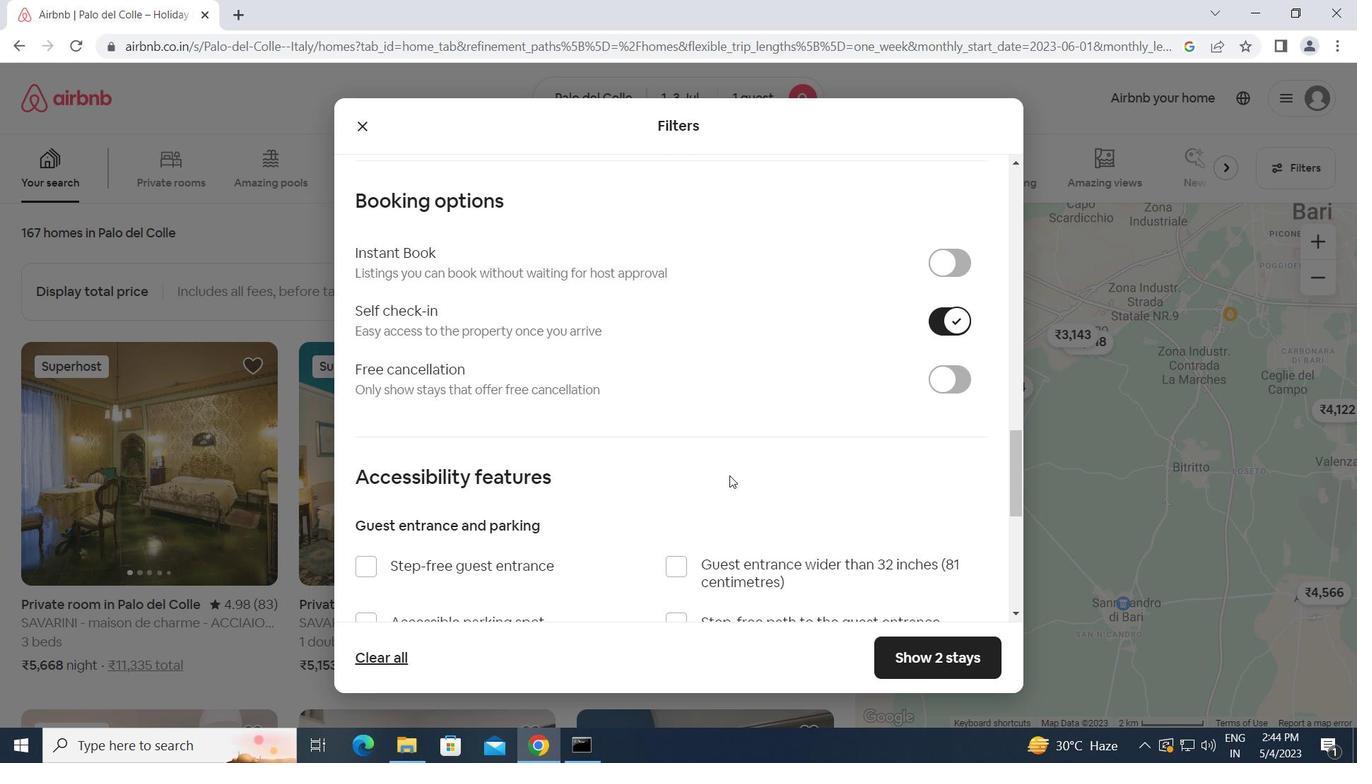 
Action: Mouse scrolled (730, 475) with delta (0, 0)
Screenshot: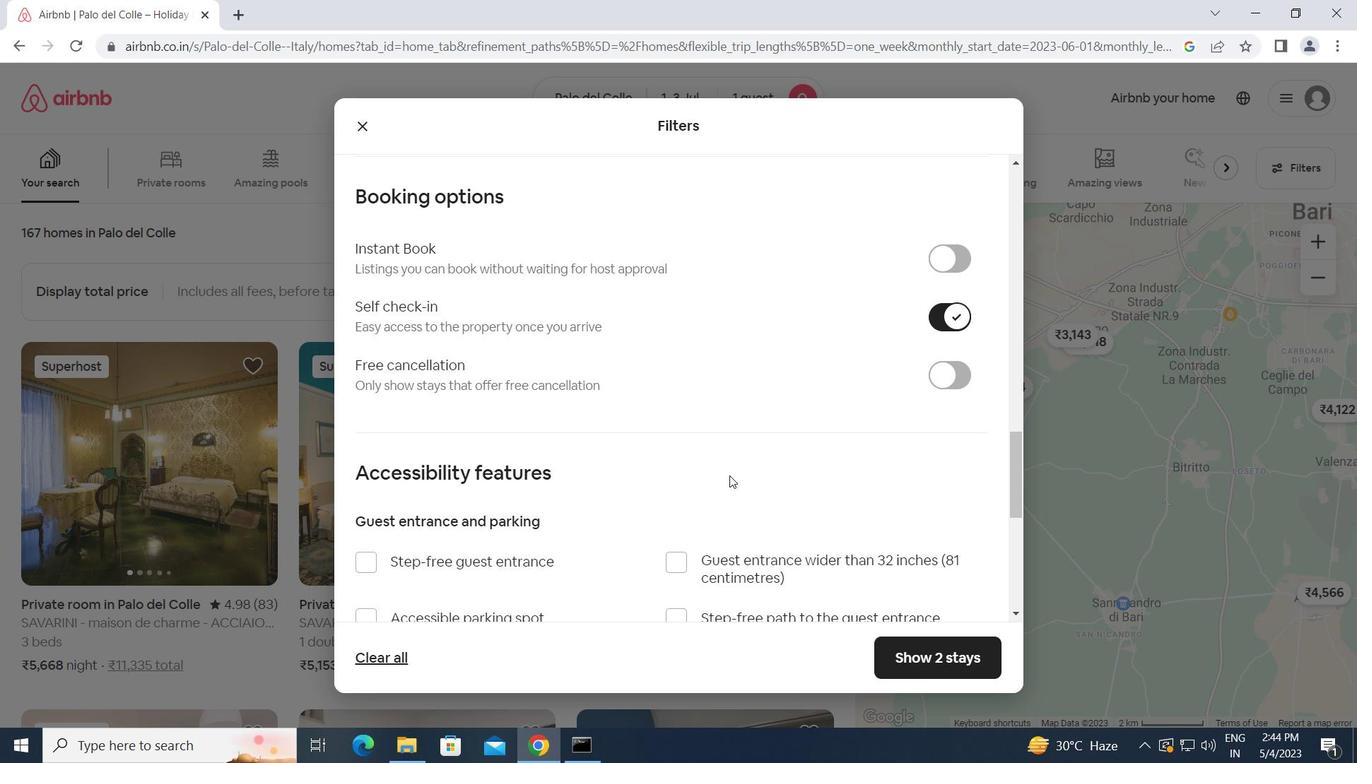 
Action: Mouse scrolled (730, 475) with delta (0, 0)
Screenshot: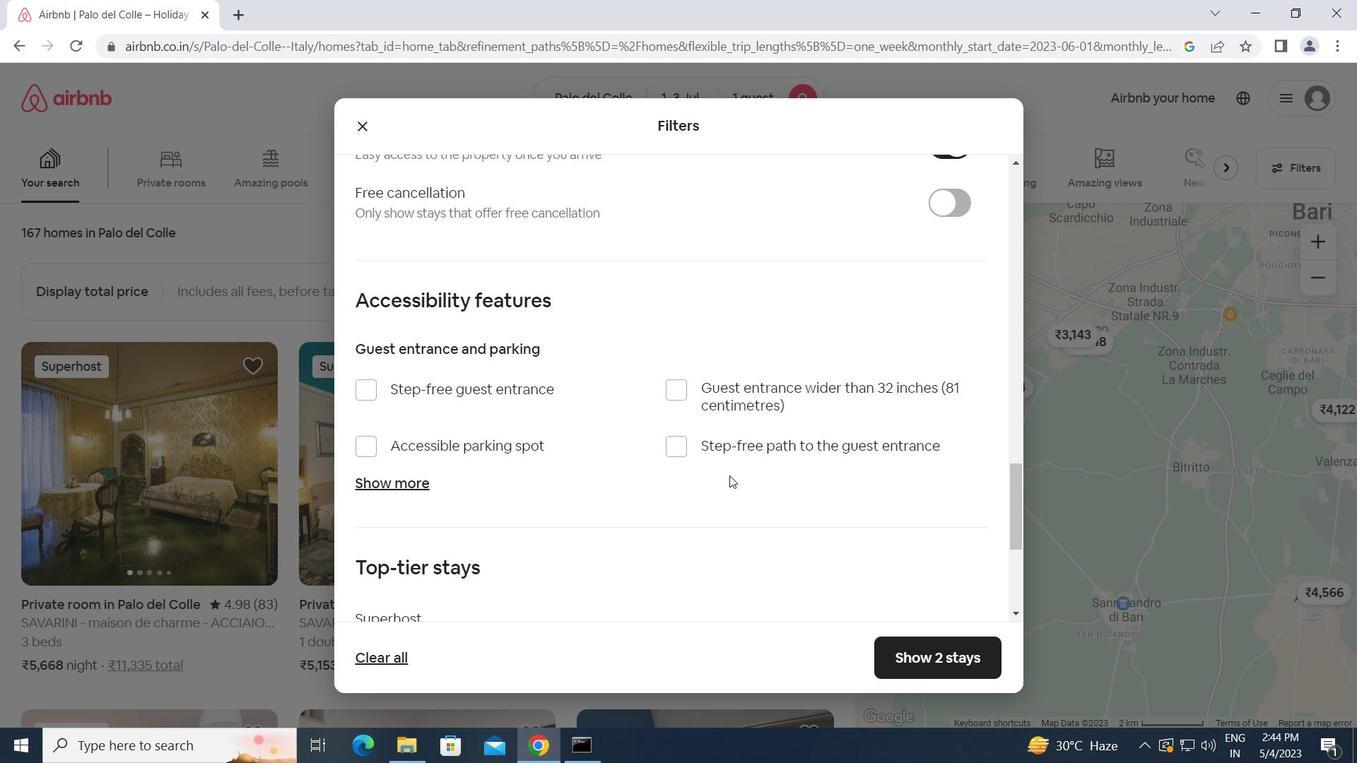 
Action: Mouse scrolled (730, 475) with delta (0, 0)
Screenshot: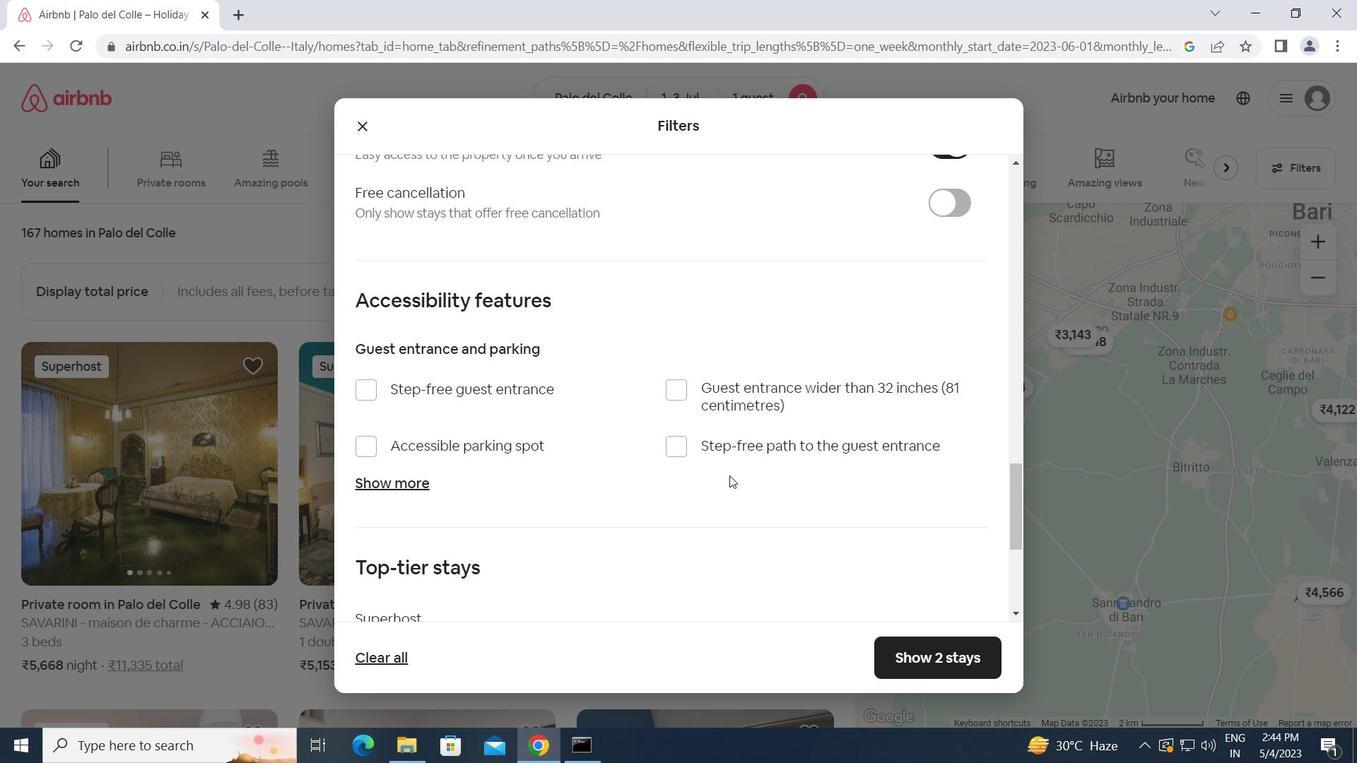 
Action: Mouse moved to (729, 477)
Screenshot: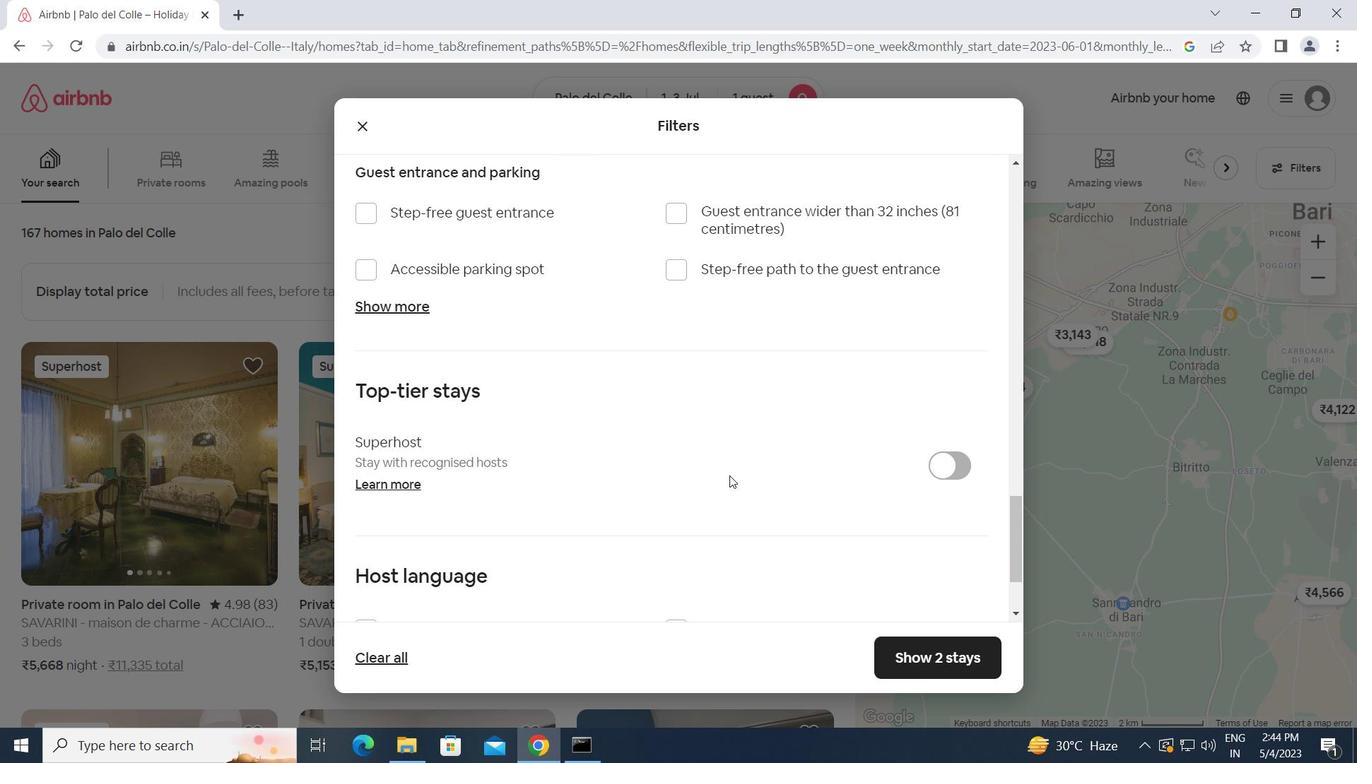
Action: Mouse scrolled (729, 476) with delta (0, 0)
Screenshot: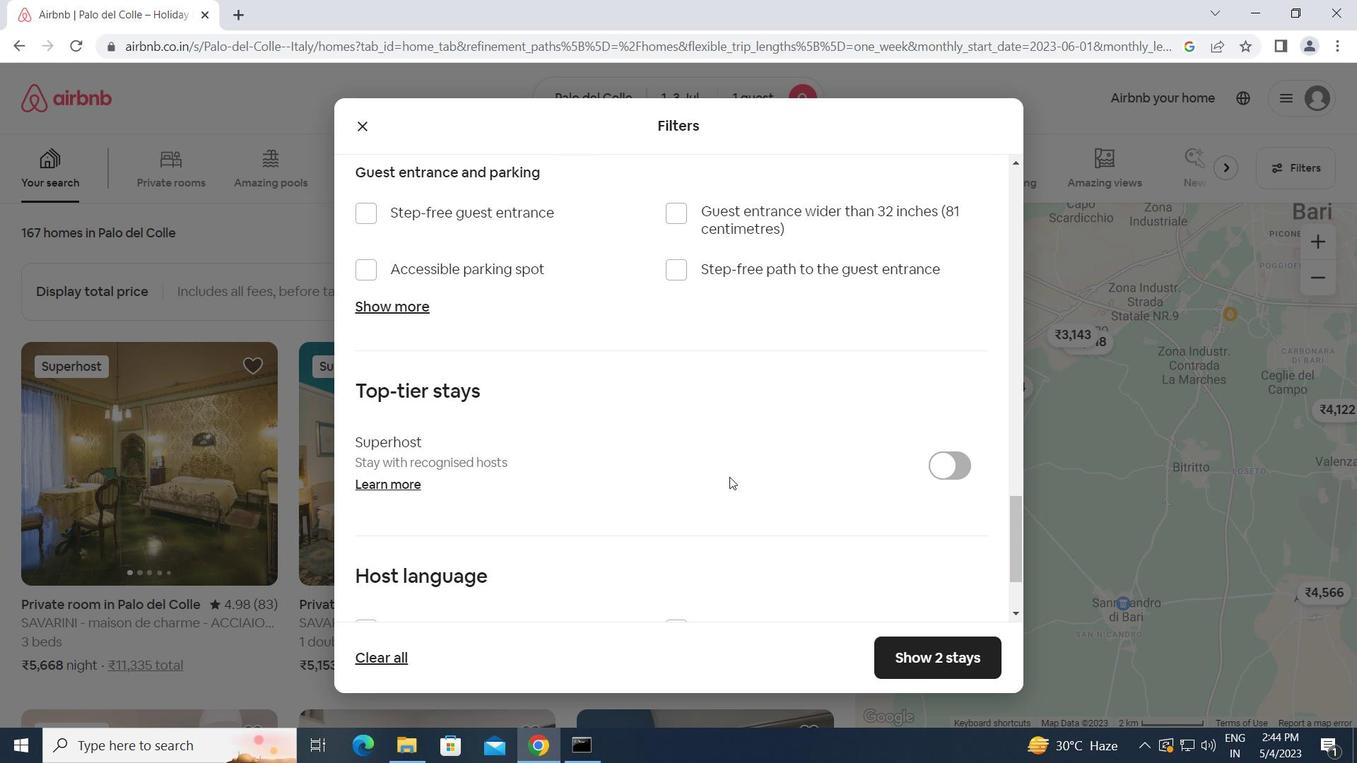 
Action: Mouse scrolled (729, 476) with delta (0, 0)
Screenshot: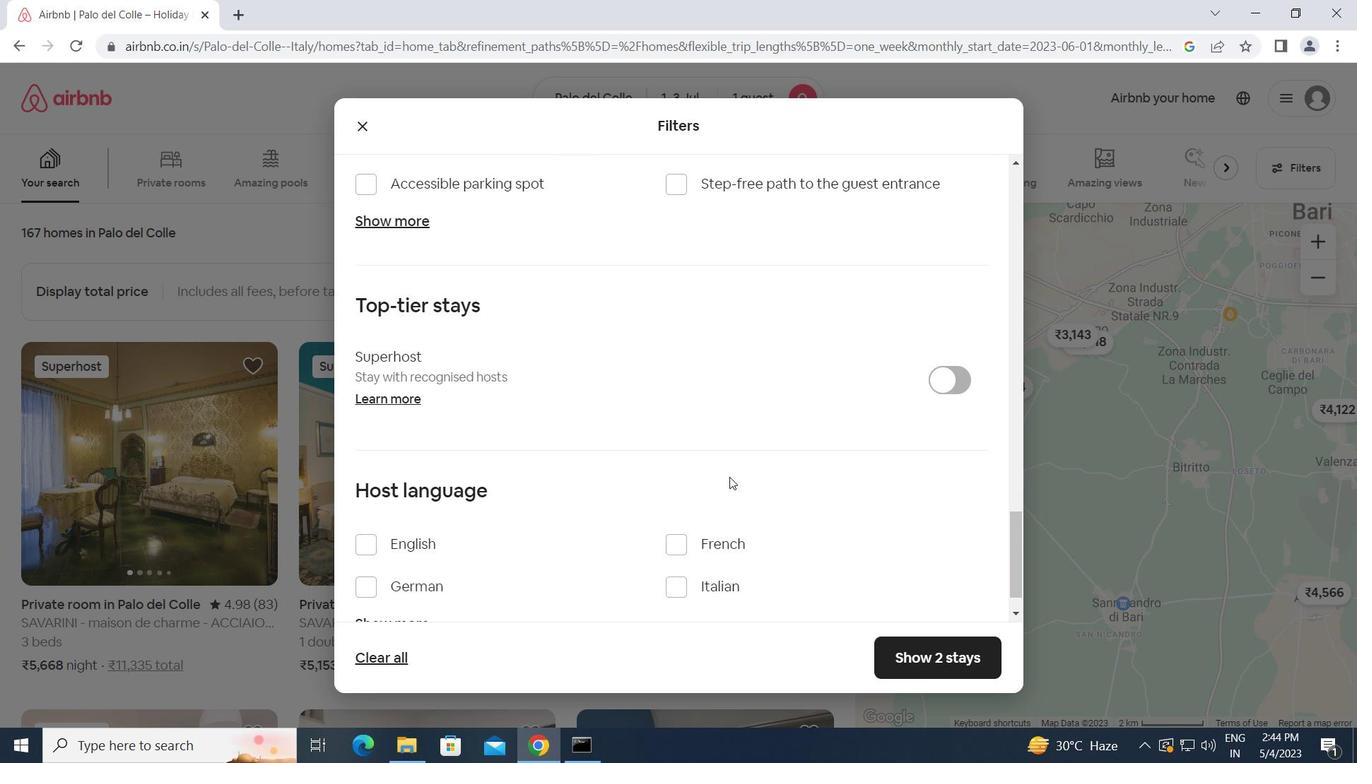 
Action: Mouse scrolled (729, 476) with delta (0, 0)
Screenshot: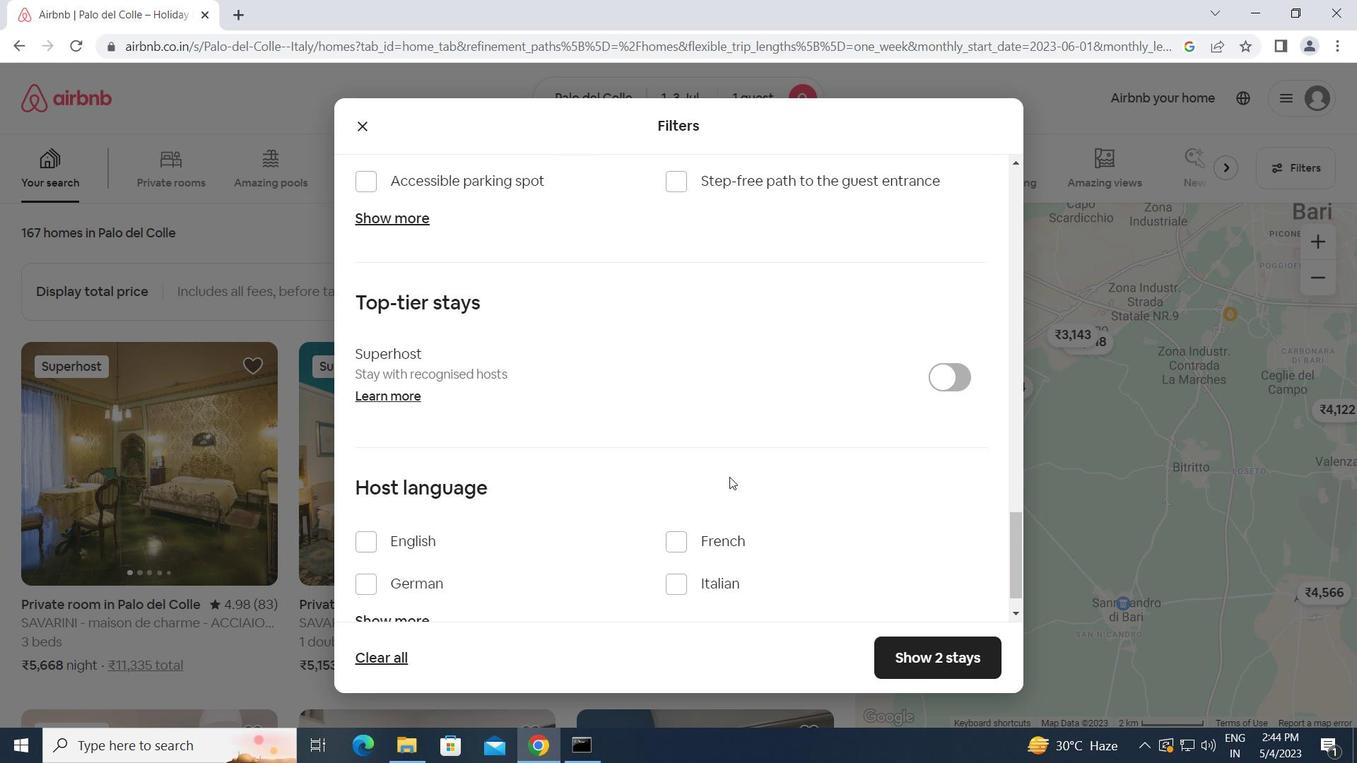 
Action: Mouse moved to (361, 491)
Screenshot: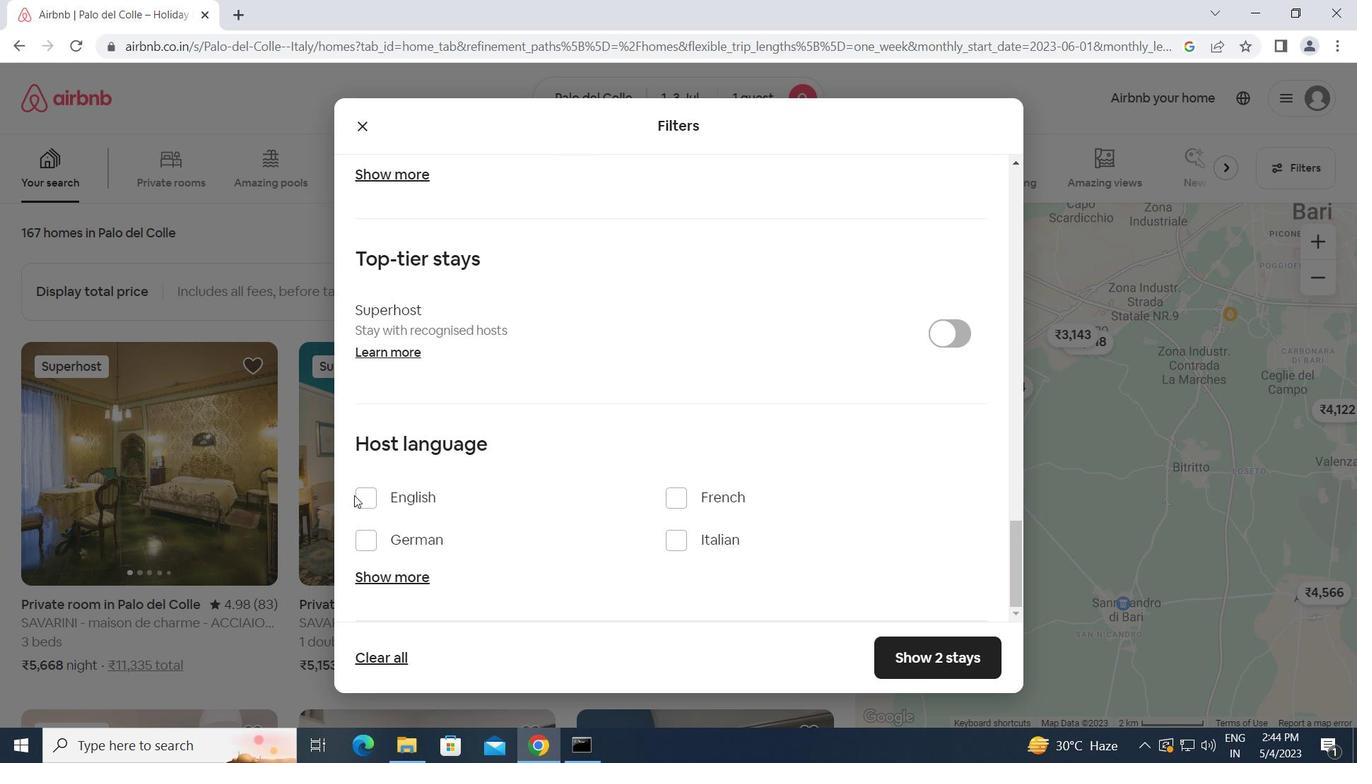 
Action: Mouse pressed left at (361, 491)
Screenshot: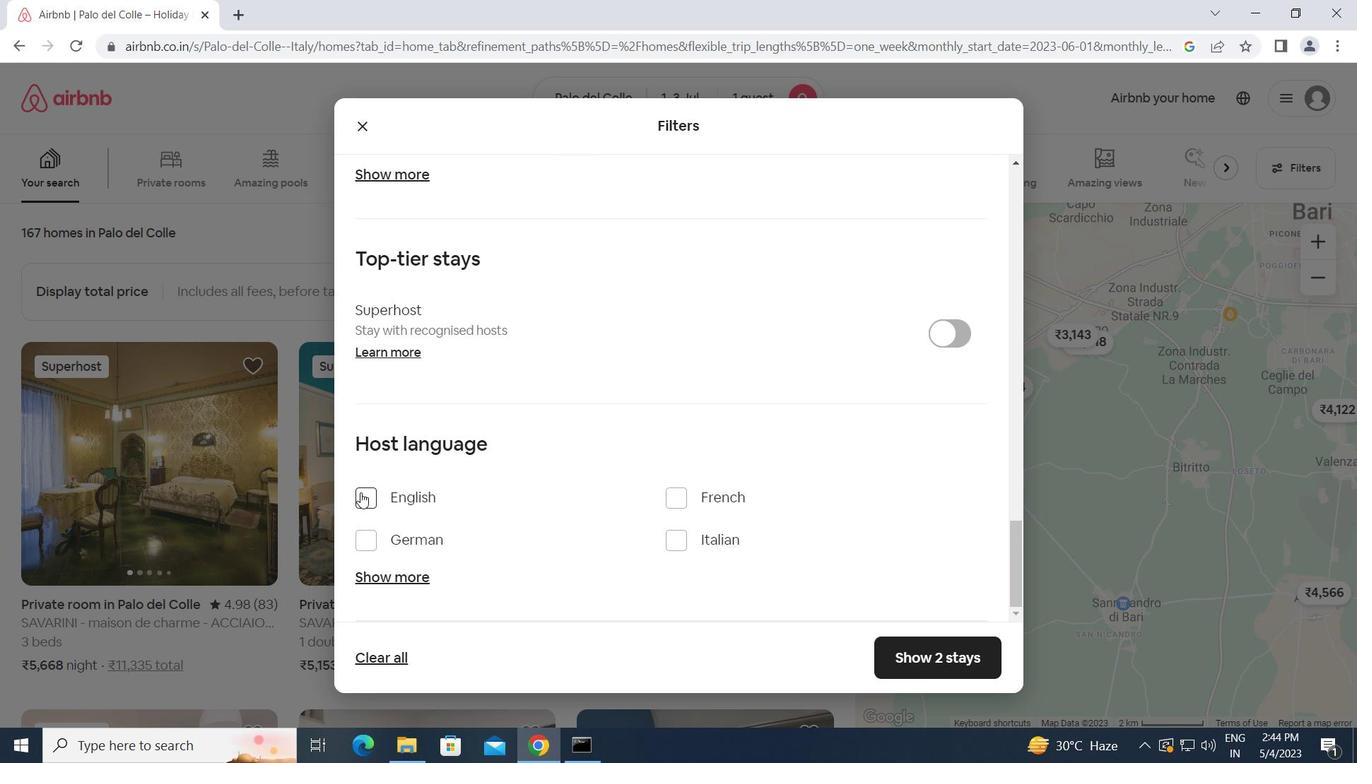 
Action: Mouse moved to (922, 655)
Screenshot: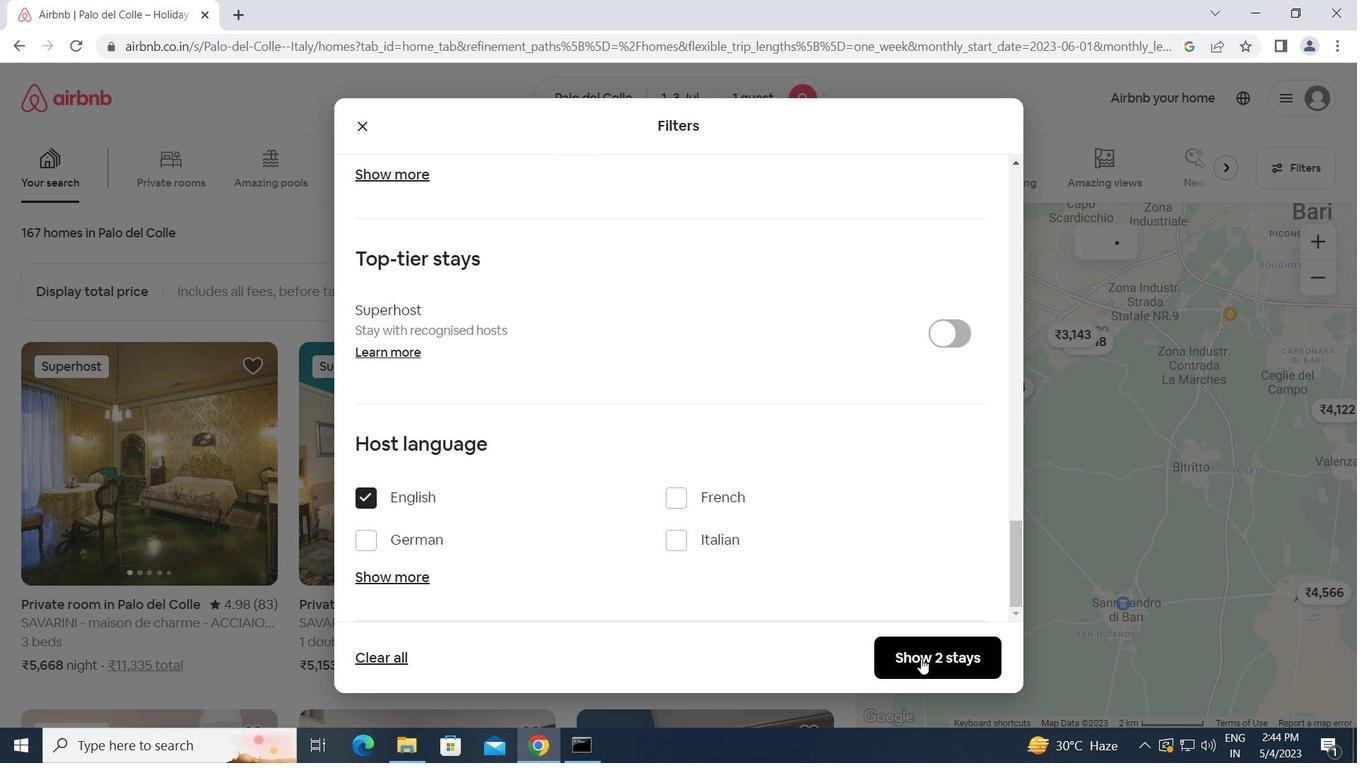 
Action: Mouse pressed left at (922, 655)
Screenshot: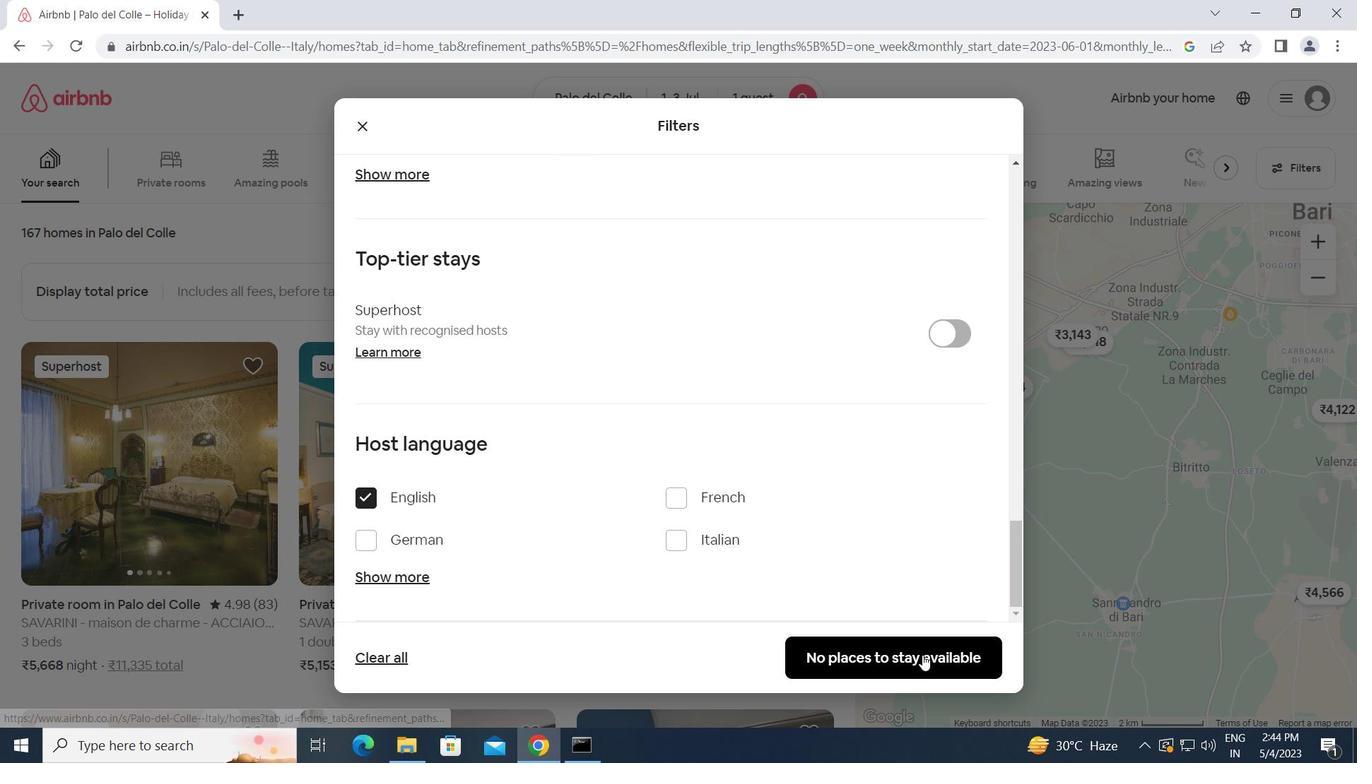 
